 Task: Compose an email with the signature Charlotte Hill with the subject Follow-up on the order and the message Please let me know if you need any additional resources to complete the project on time. from softage.4@softage.net to softage.3@softage.net, select first word, change the font of the message to Georgia and change the font typography to underline Send the email. Finally, move the email from Sent Items to the label Customer service
Action: Mouse moved to (951, 80)
Screenshot: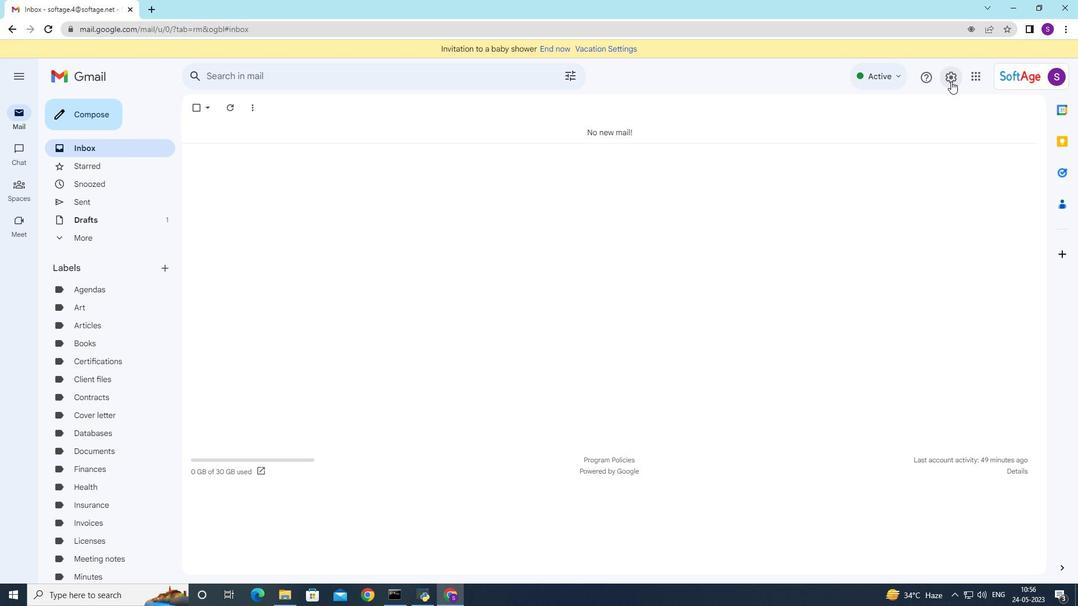 
Action: Mouse pressed left at (951, 80)
Screenshot: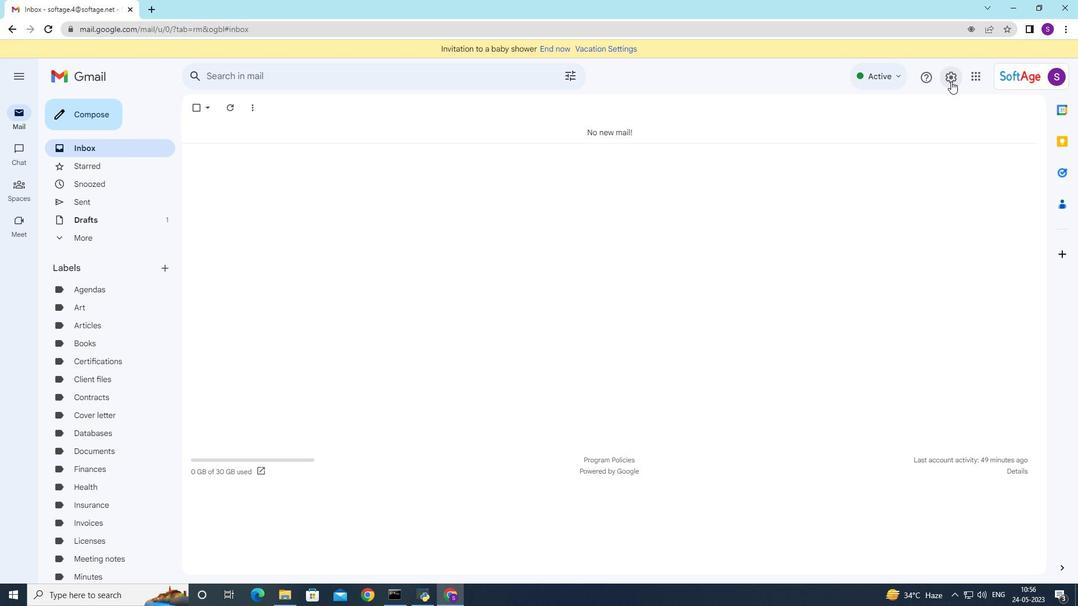
Action: Mouse moved to (949, 133)
Screenshot: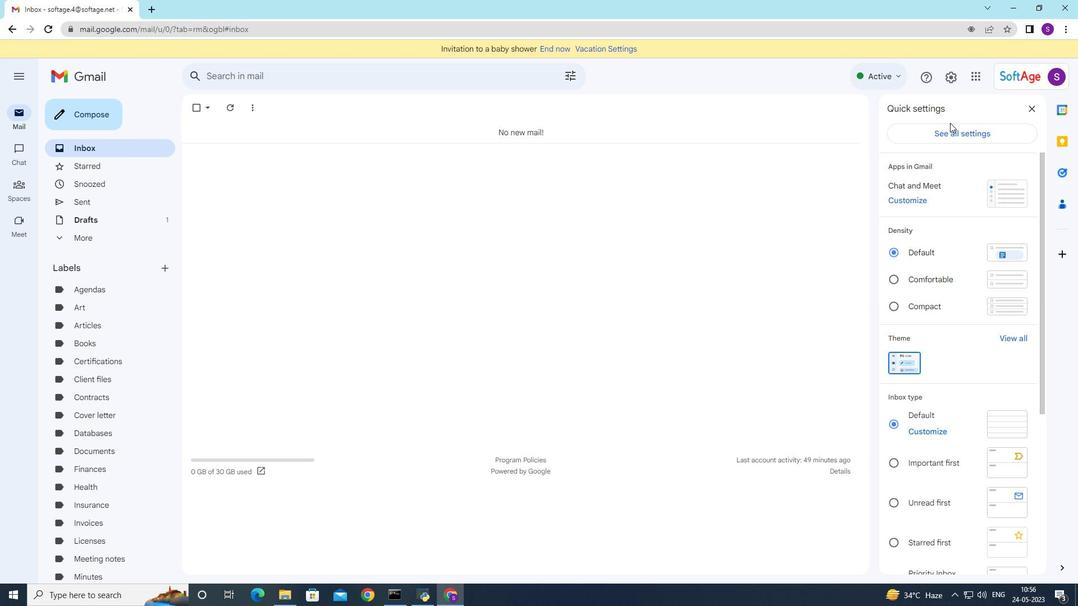 
Action: Mouse pressed left at (949, 133)
Screenshot: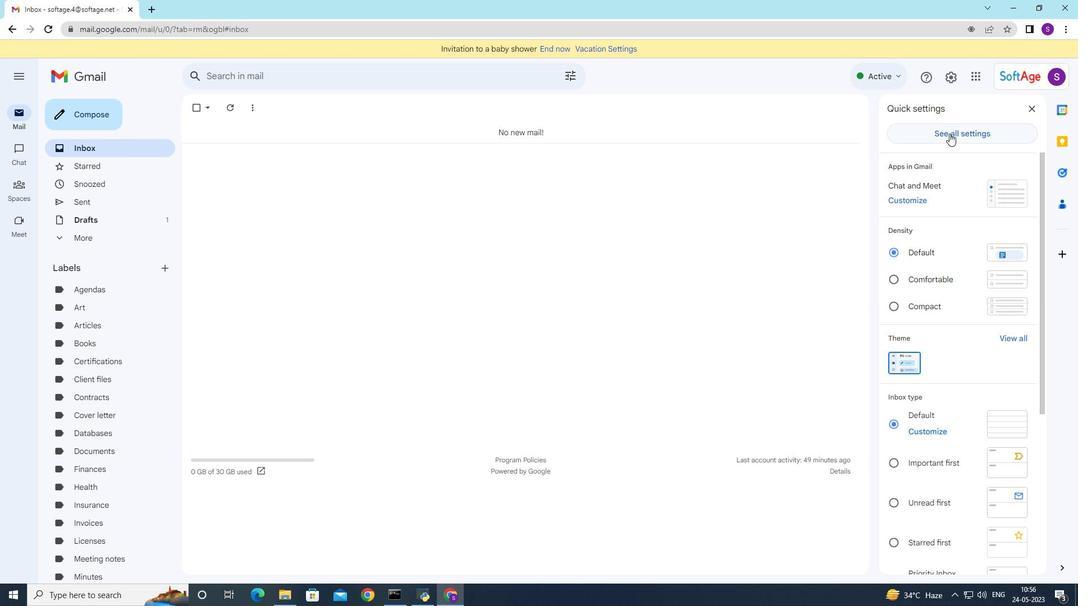 
Action: Mouse moved to (586, 277)
Screenshot: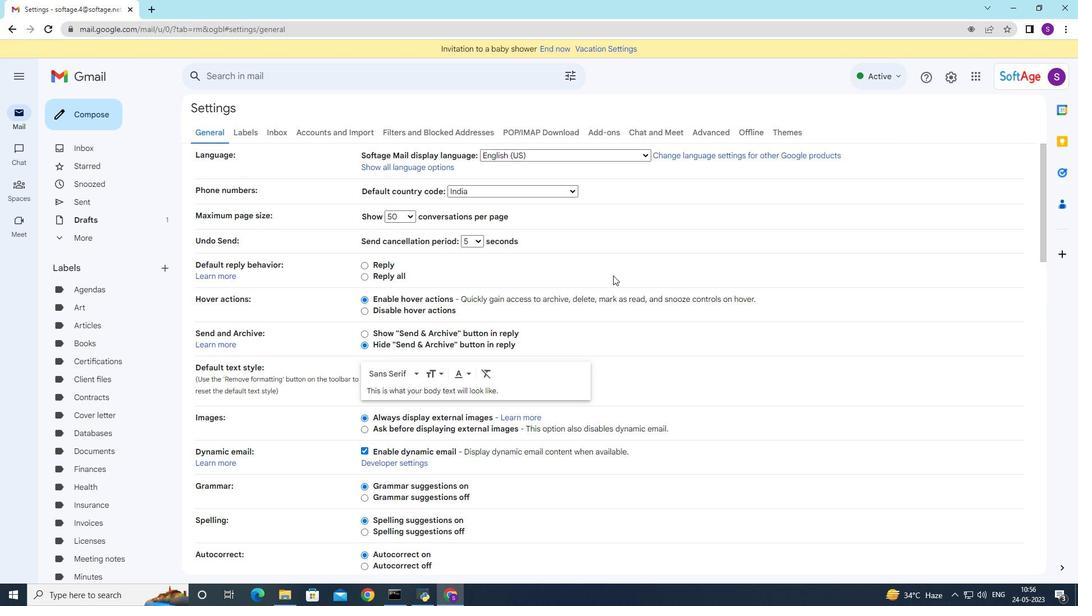 
Action: Mouse scrolled (586, 277) with delta (0, 0)
Screenshot: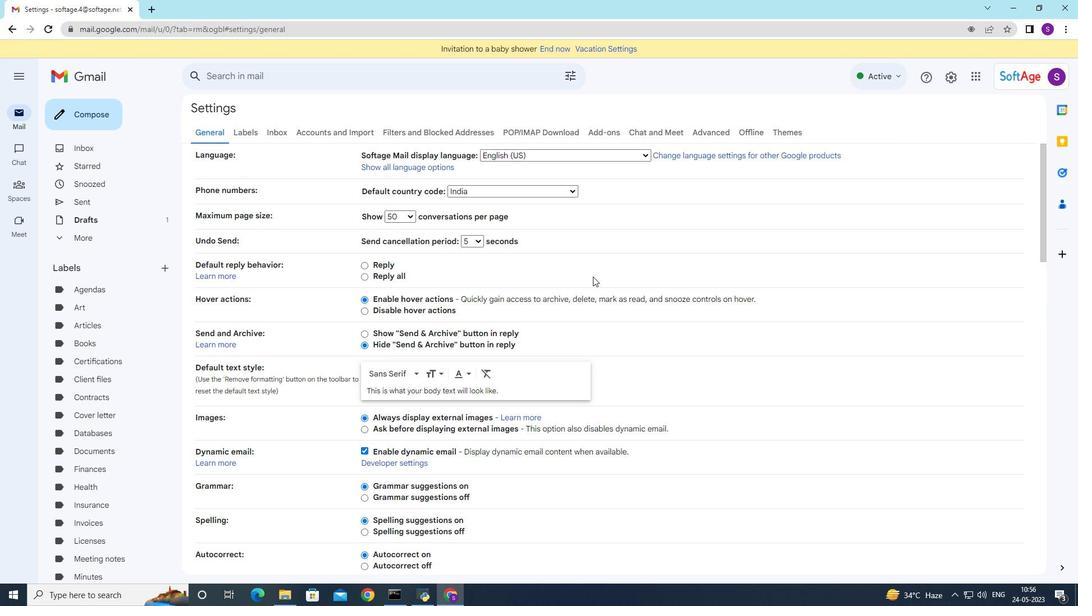 
Action: Mouse scrolled (586, 277) with delta (0, 0)
Screenshot: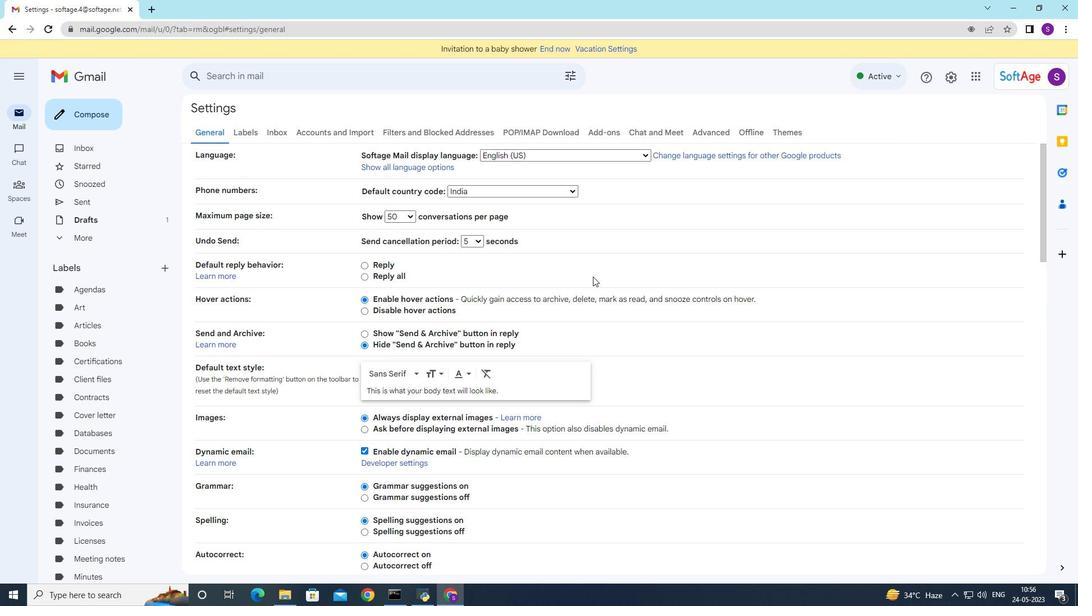 
Action: Mouse scrolled (586, 277) with delta (0, 0)
Screenshot: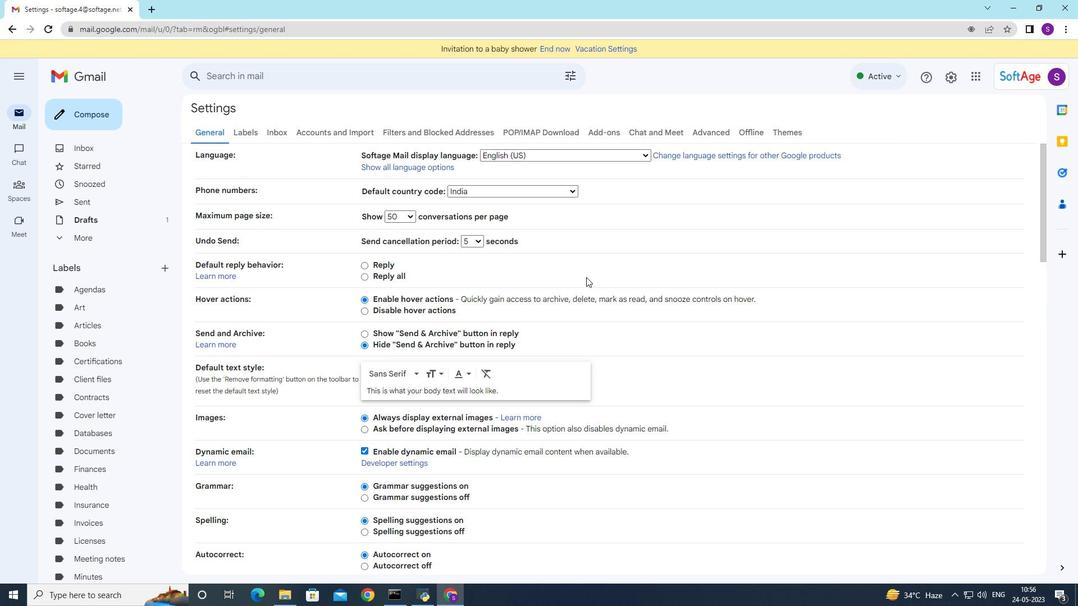 
Action: Mouse scrolled (586, 277) with delta (0, 0)
Screenshot: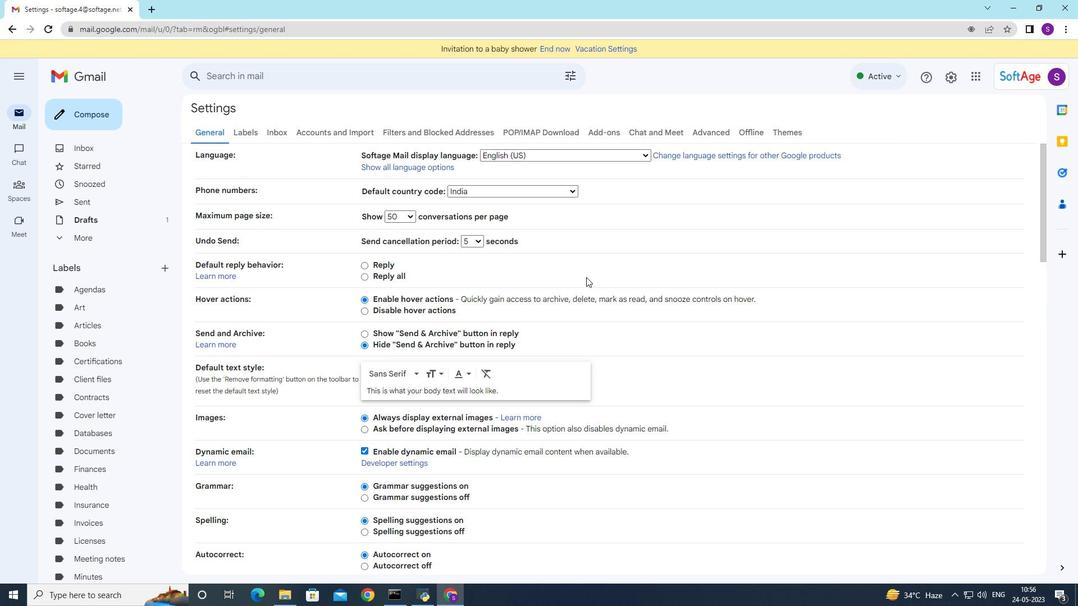
Action: Mouse scrolled (586, 277) with delta (0, 0)
Screenshot: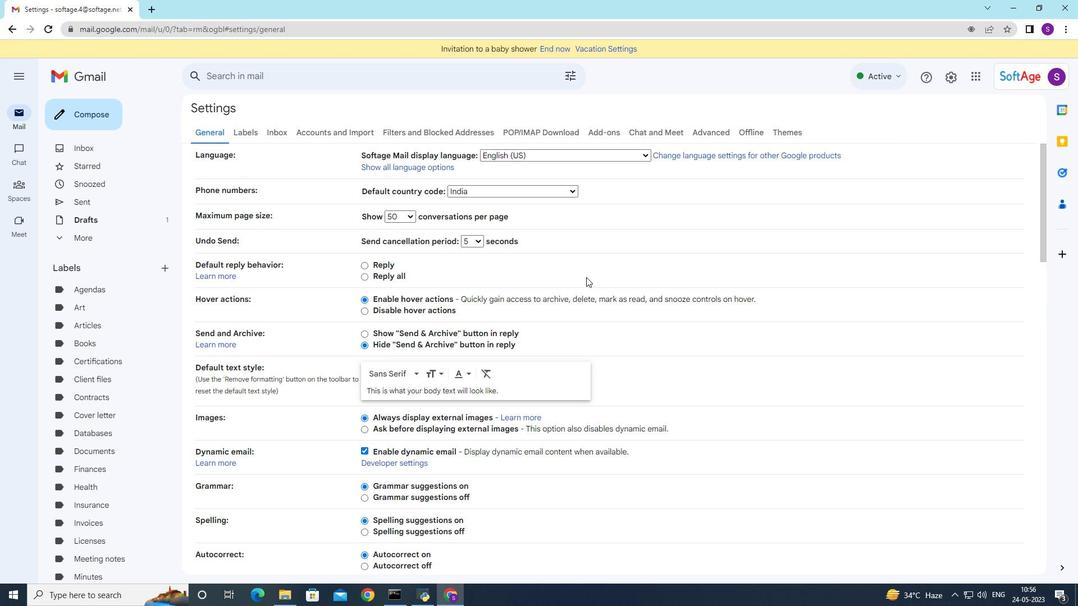 
Action: Mouse scrolled (586, 277) with delta (0, 0)
Screenshot: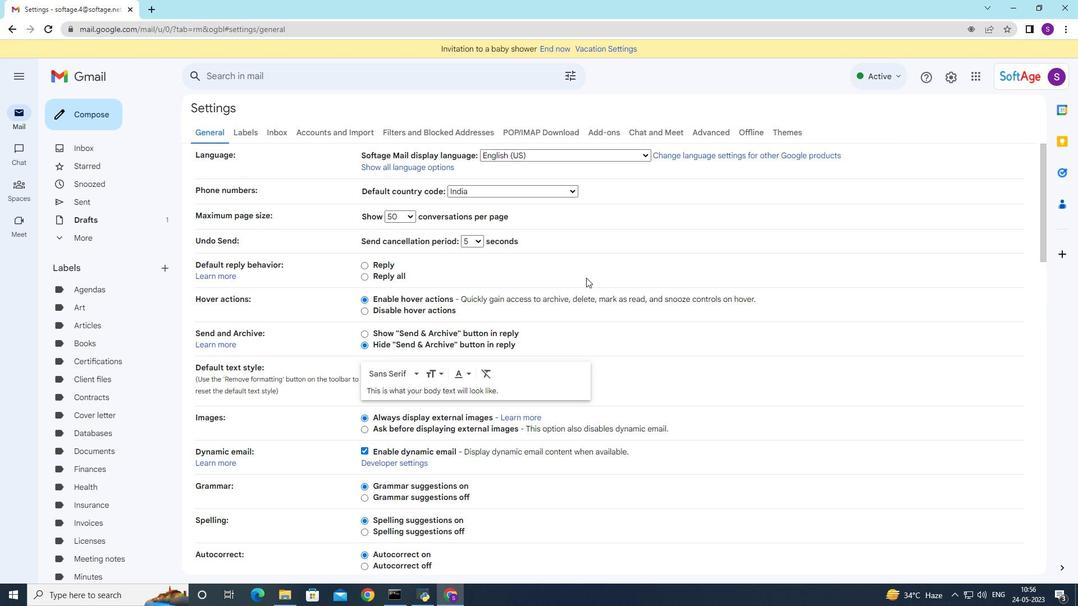 
Action: Mouse moved to (584, 282)
Screenshot: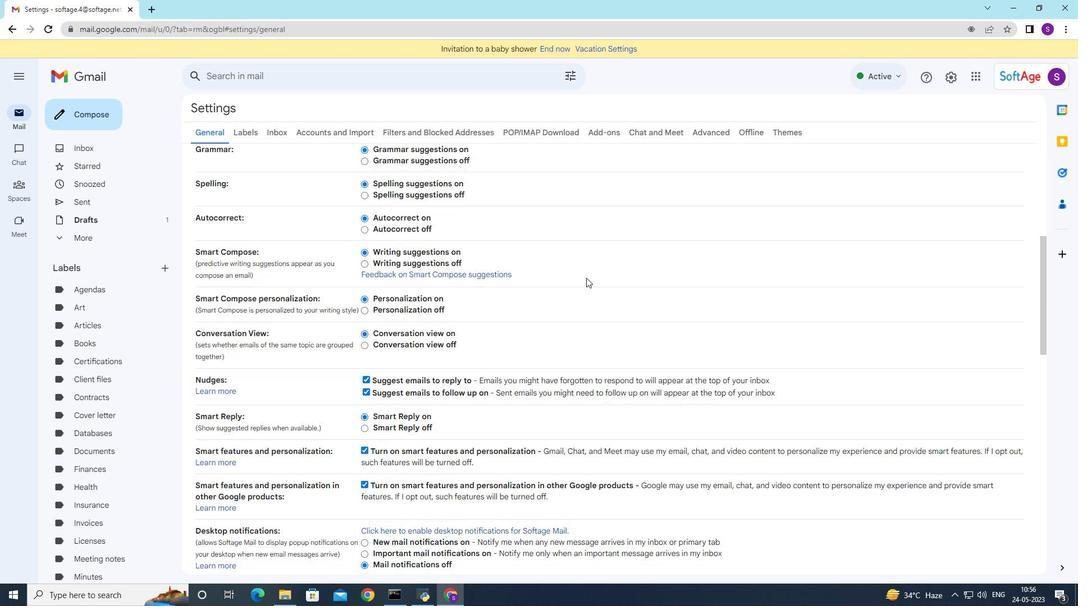 
Action: Mouse scrolled (584, 281) with delta (0, 0)
Screenshot: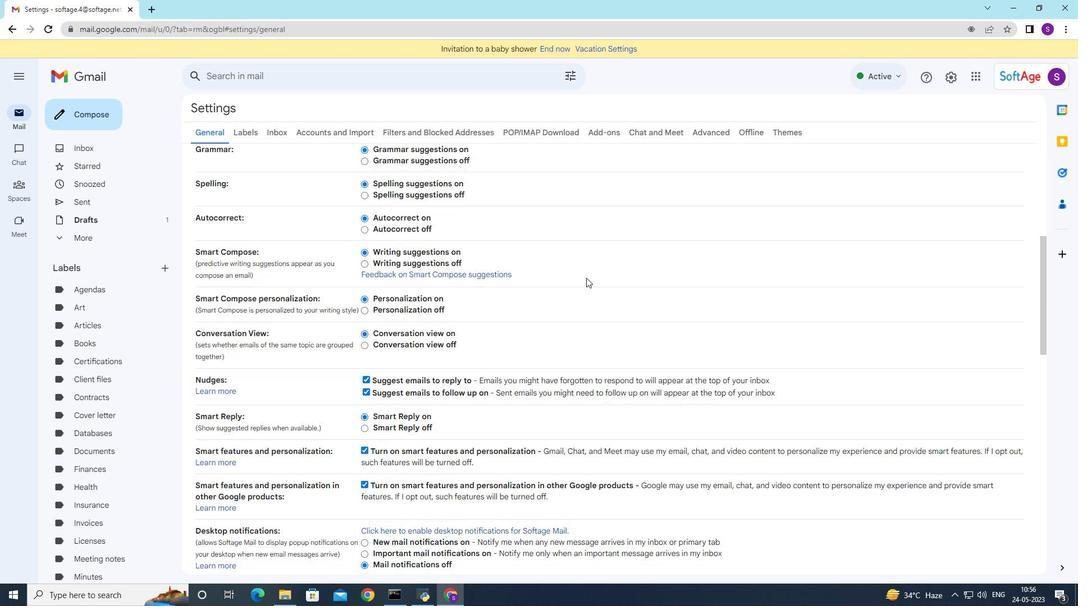 
Action: Mouse scrolled (584, 281) with delta (0, 0)
Screenshot: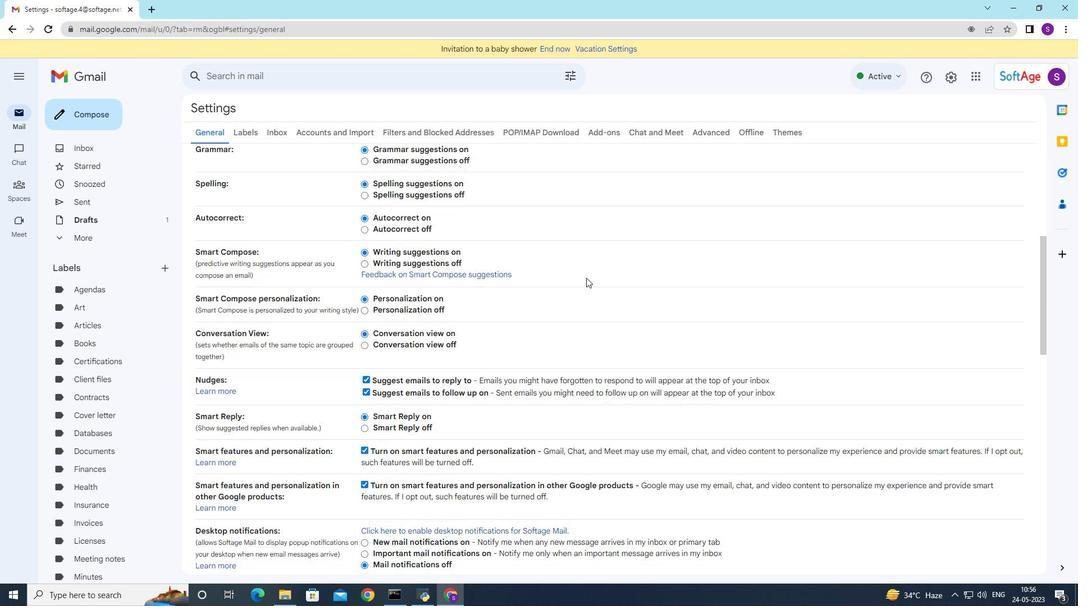 
Action: Mouse moved to (583, 282)
Screenshot: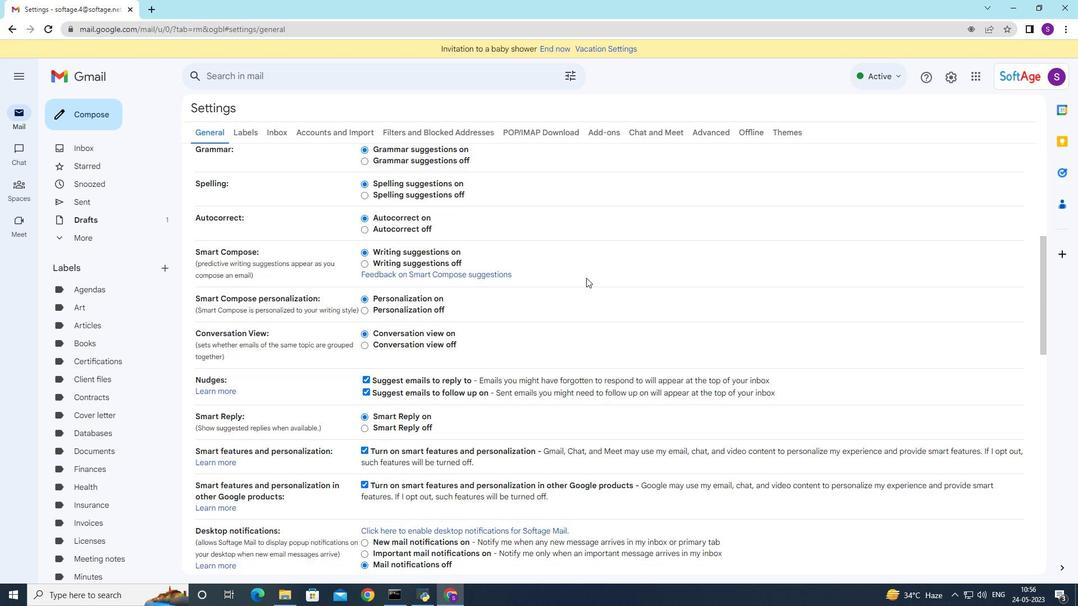 
Action: Mouse scrolled (583, 281) with delta (0, 0)
Screenshot: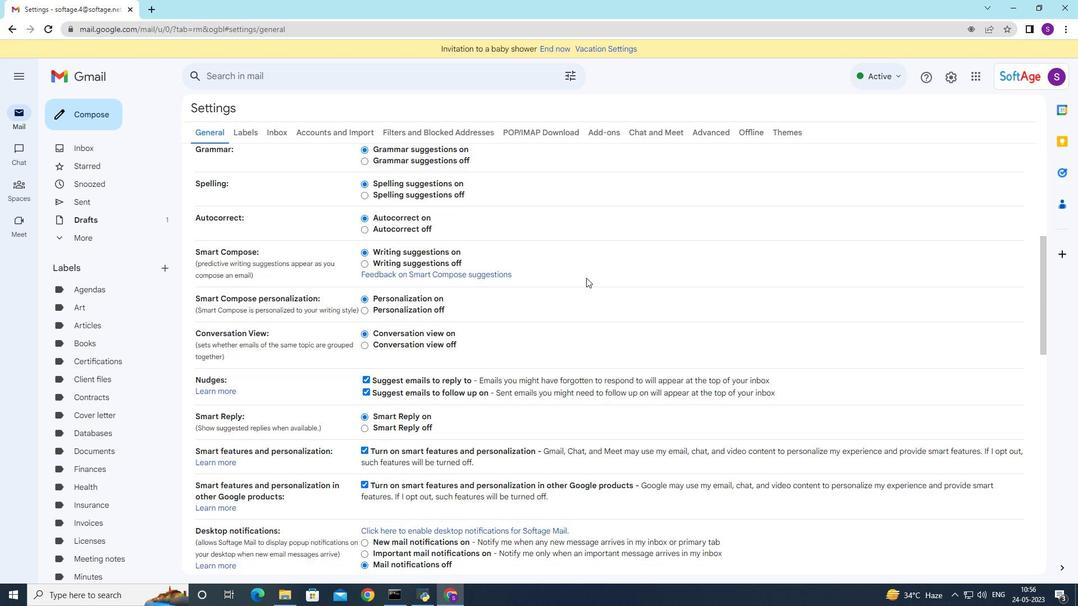 
Action: Mouse moved to (580, 282)
Screenshot: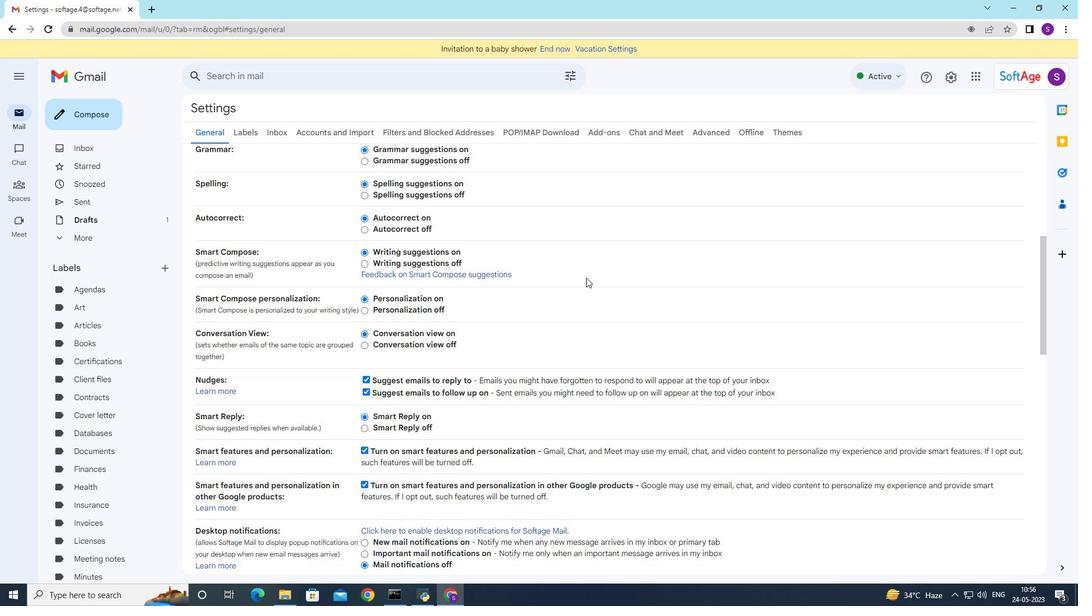 
Action: Mouse scrolled (580, 281) with delta (0, 0)
Screenshot: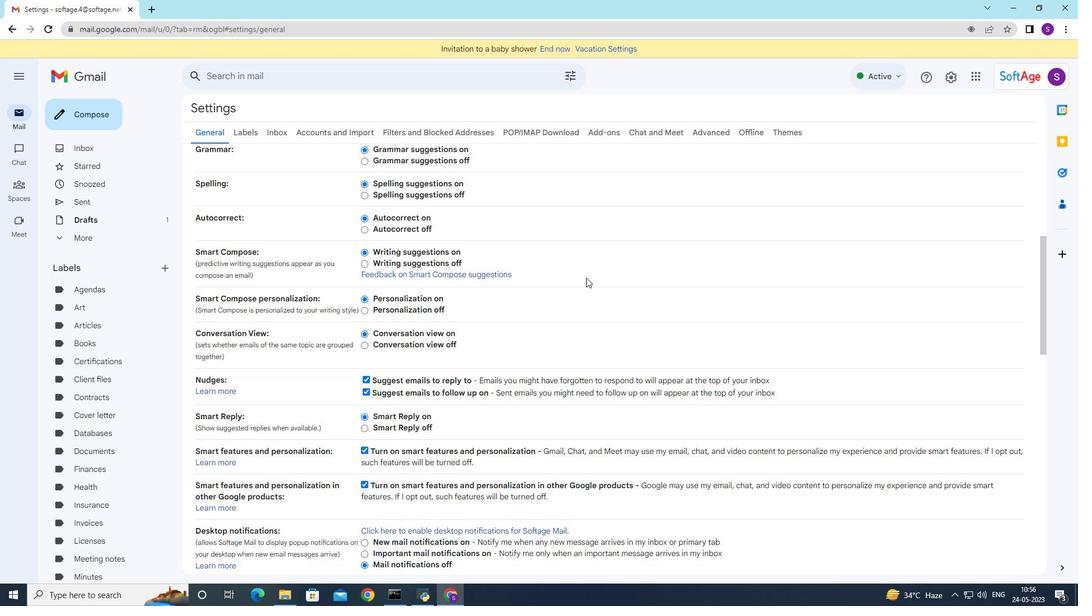 
Action: Mouse moved to (572, 283)
Screenshot: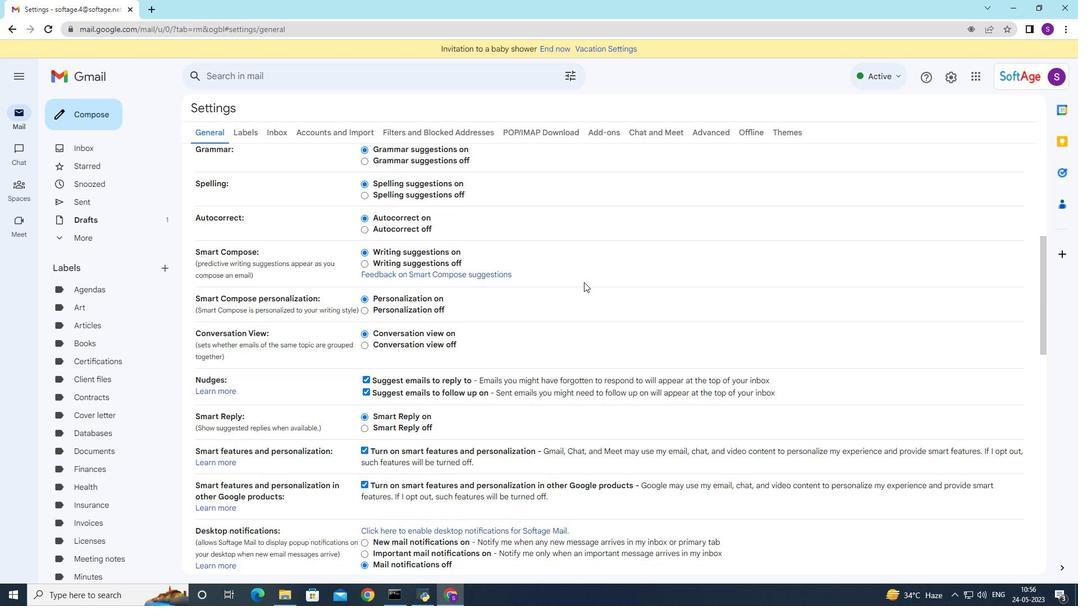 
Action: Mouse scrolled (576, 282) with delta (0, 0)
Screenshot: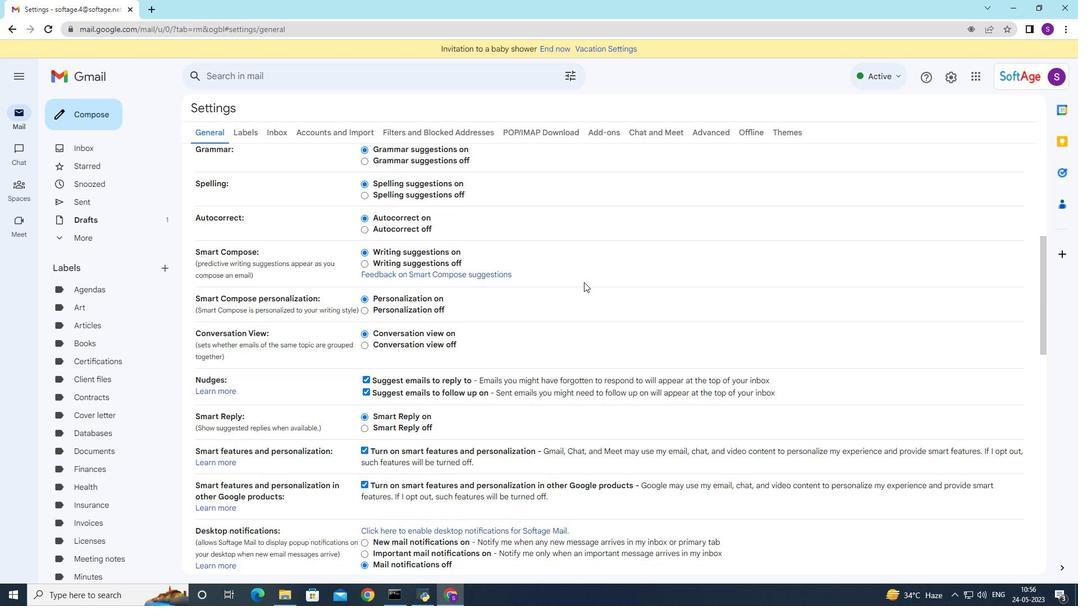 
Action: Mouse moved to (596, 277)
Screenshot: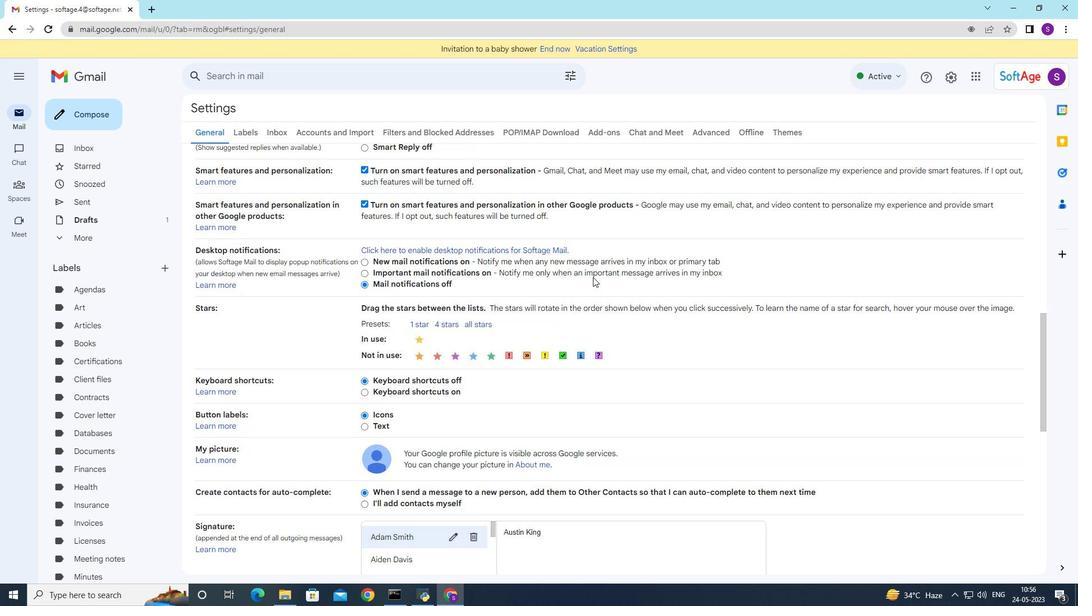 
Action: Mouse scrolled (596, 277) with delta (0, 0)
Screenshot: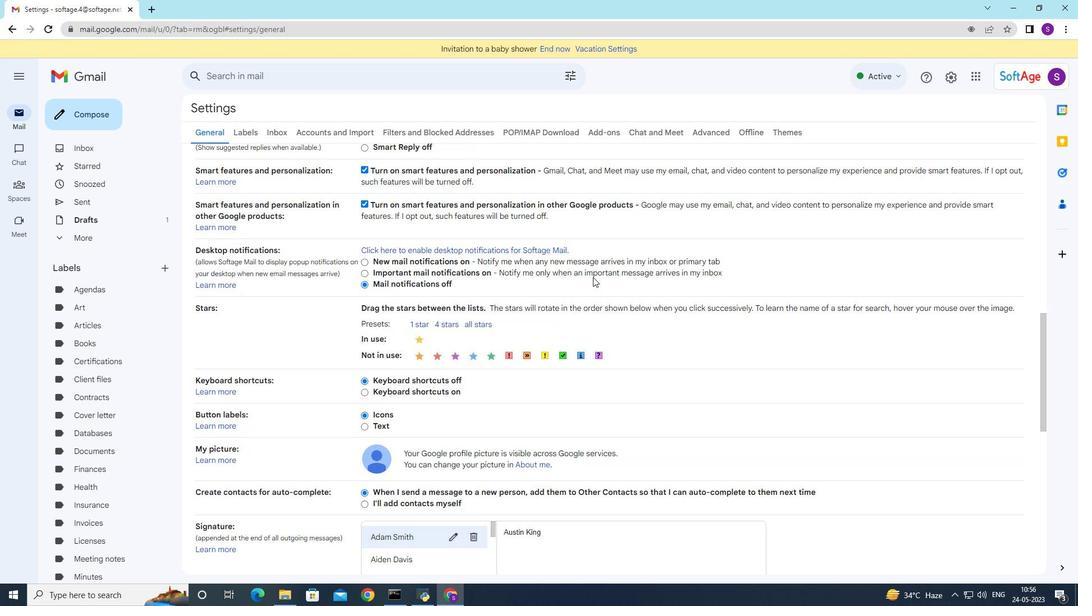 
Action: Mouse moved to (596, 279)
Screenshot: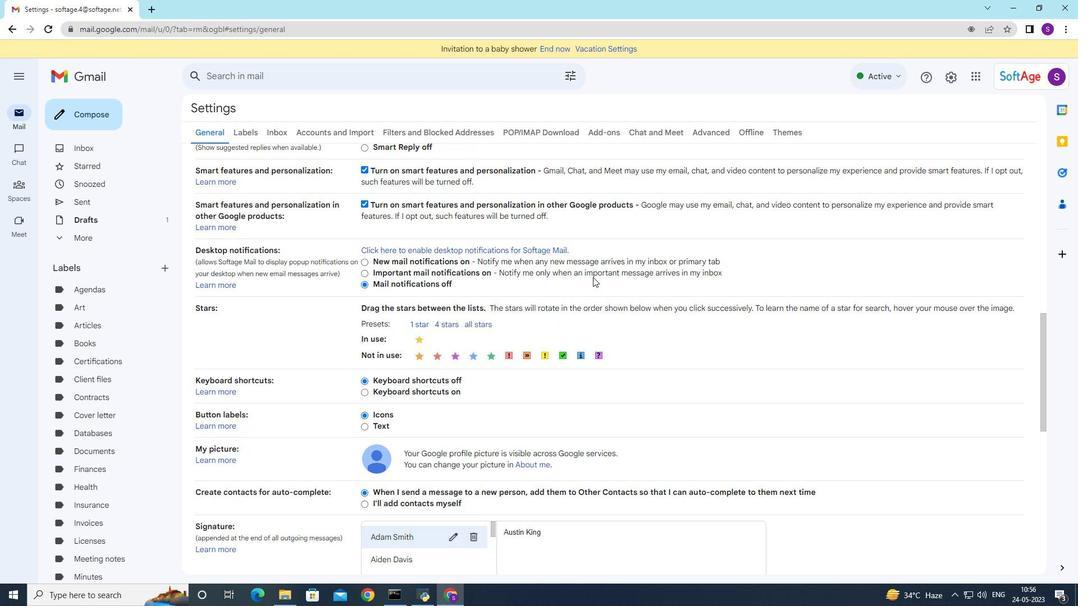 
Action: Mouse scrolled (596, 278) with delta (0, 0)
Screenshot: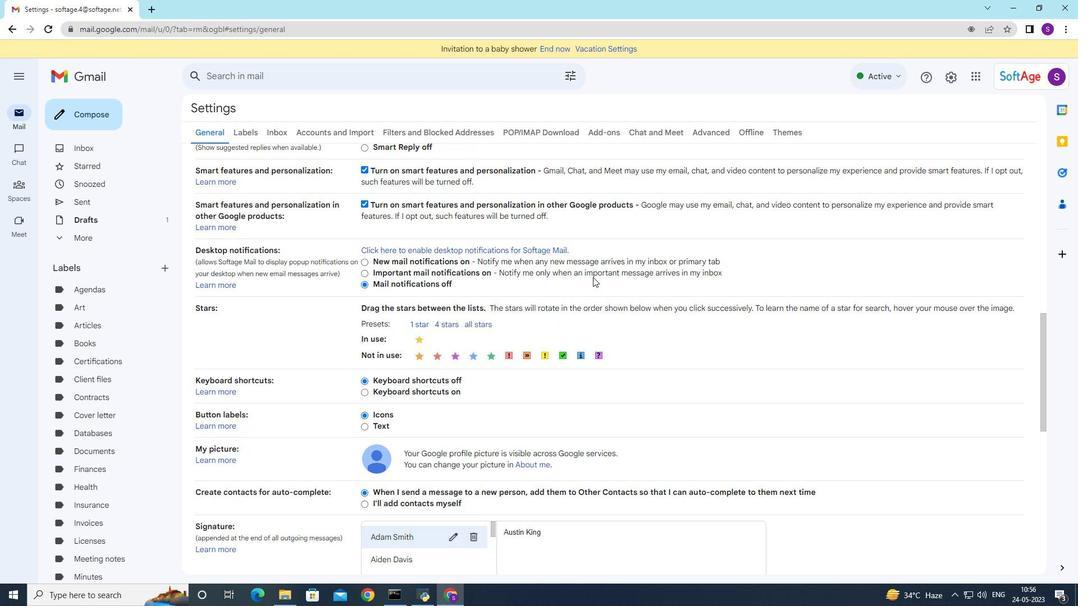 
Action: Mouse moved to (594, 281)
Screenshot: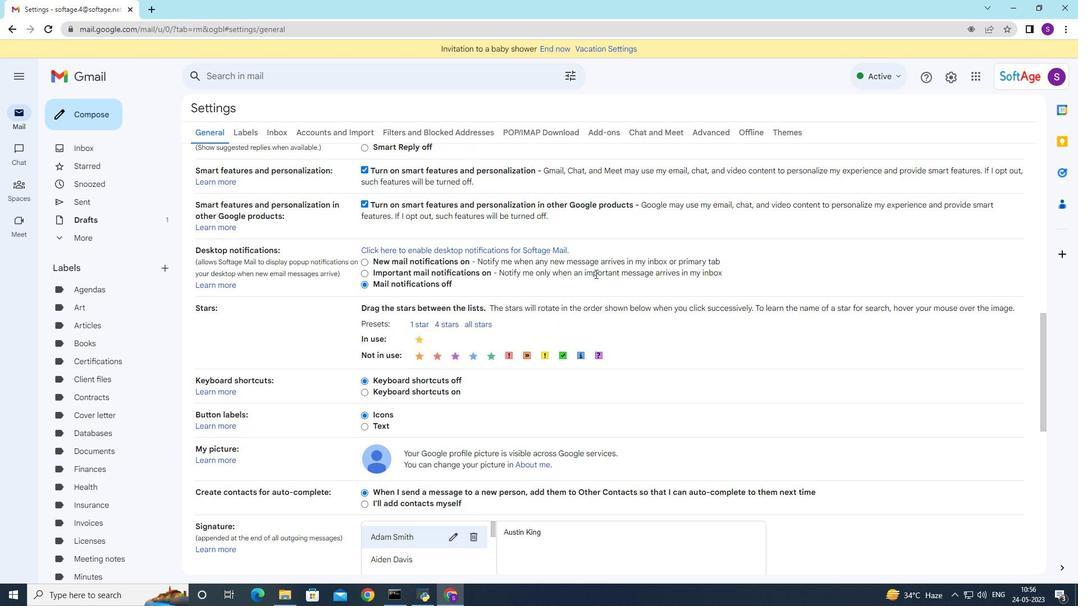 
Action: Mouse scrolled (594, 280) with delta (0, 0)
Screenshot: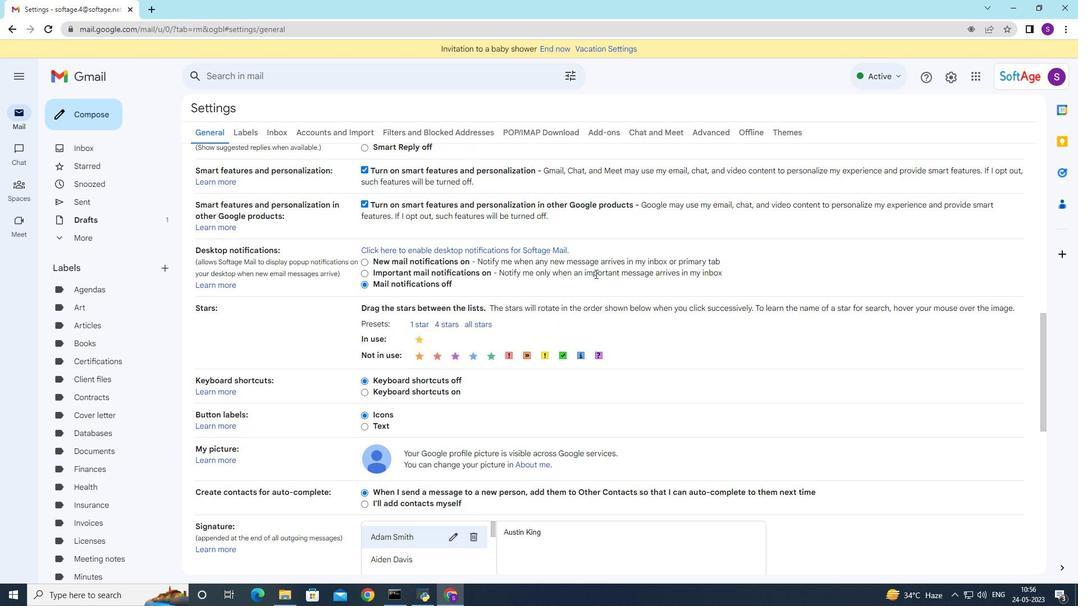 
Action: Mouse moved to (579, 284)
Screenshot: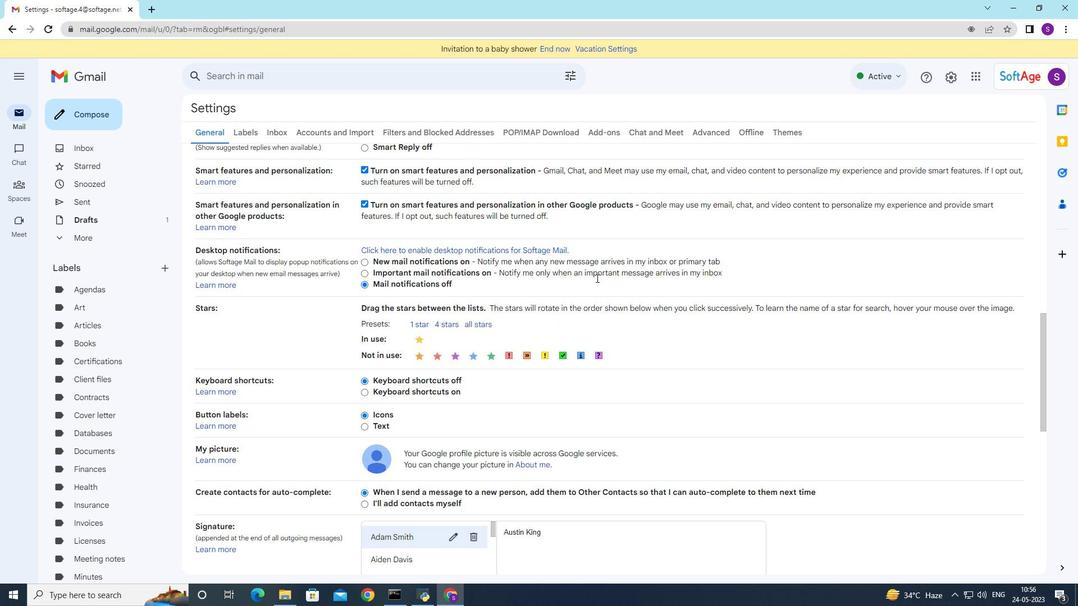 
Action: Mouse scrolled (587, 282) with delta (0, 0)
Screenshot: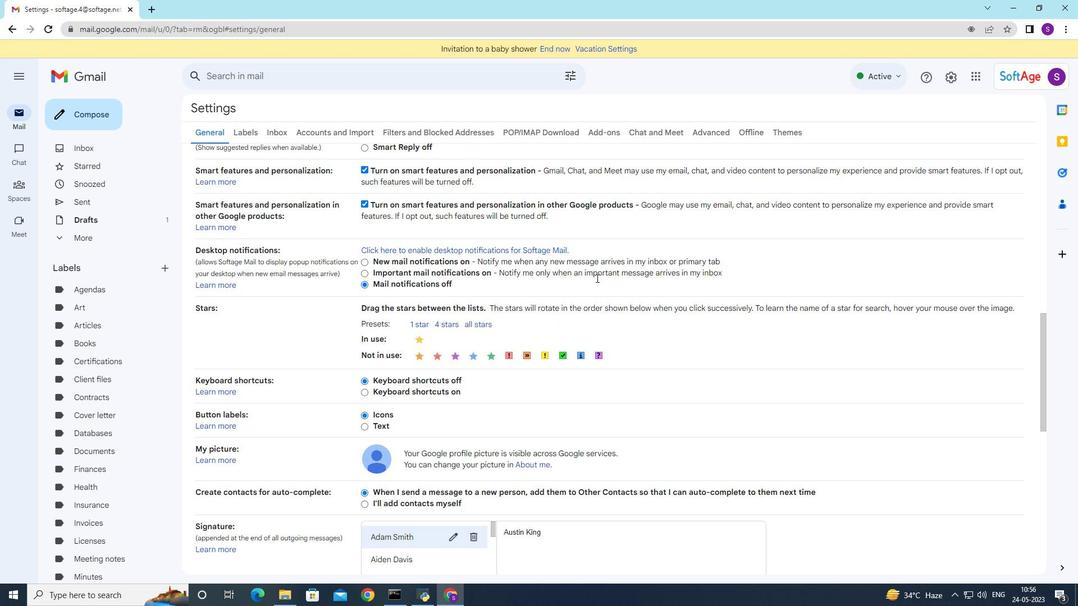 
Action: Mouse moved to (541, 306)
Screenshot: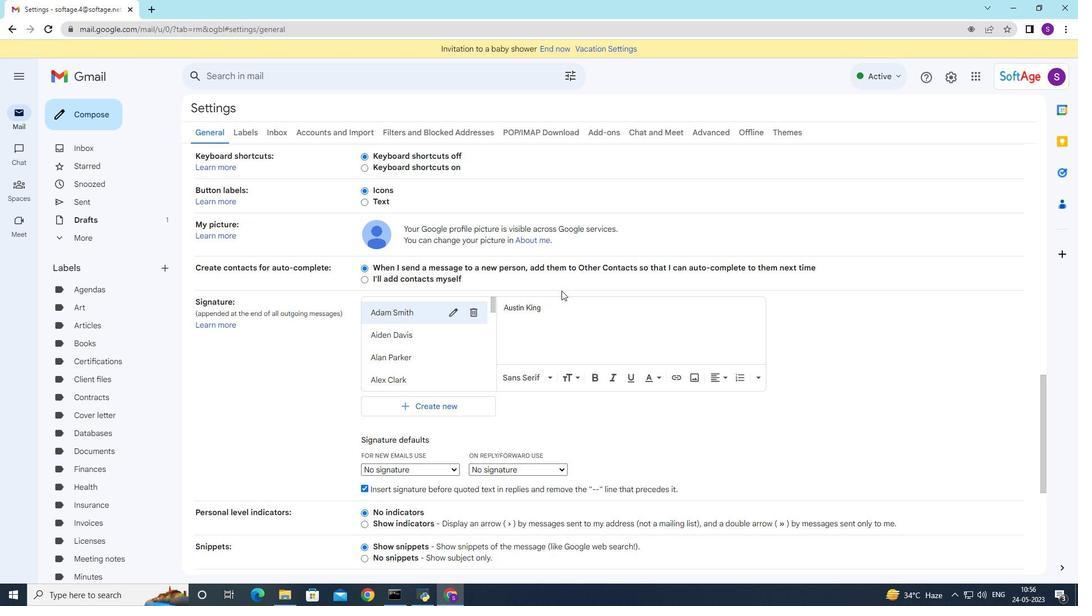 
Action: Mouse scrolled (541, 305) with delta (0, 0)
Screenshot: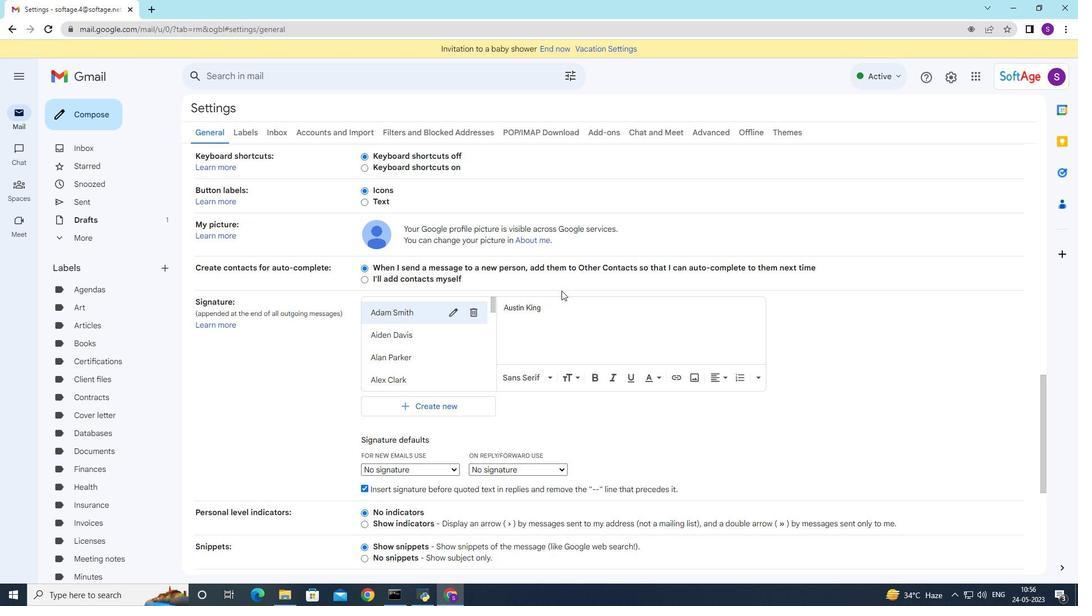 
Action: Mouse moved to (534, 308)
Screenshot: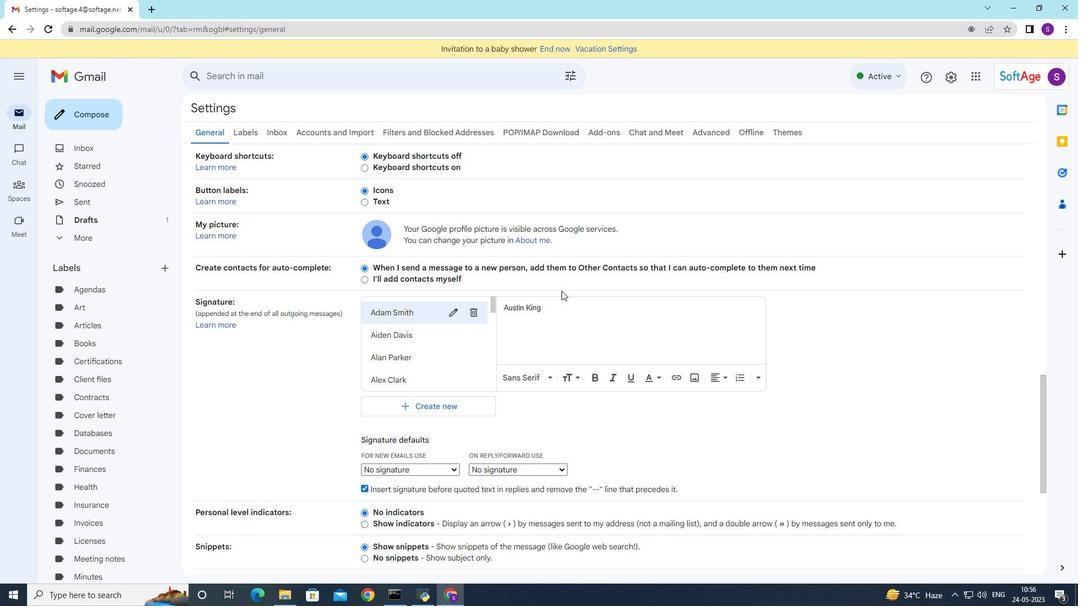 
Action: Mouse scrolled (534, 307) with delta (0, 0)
Screenshot: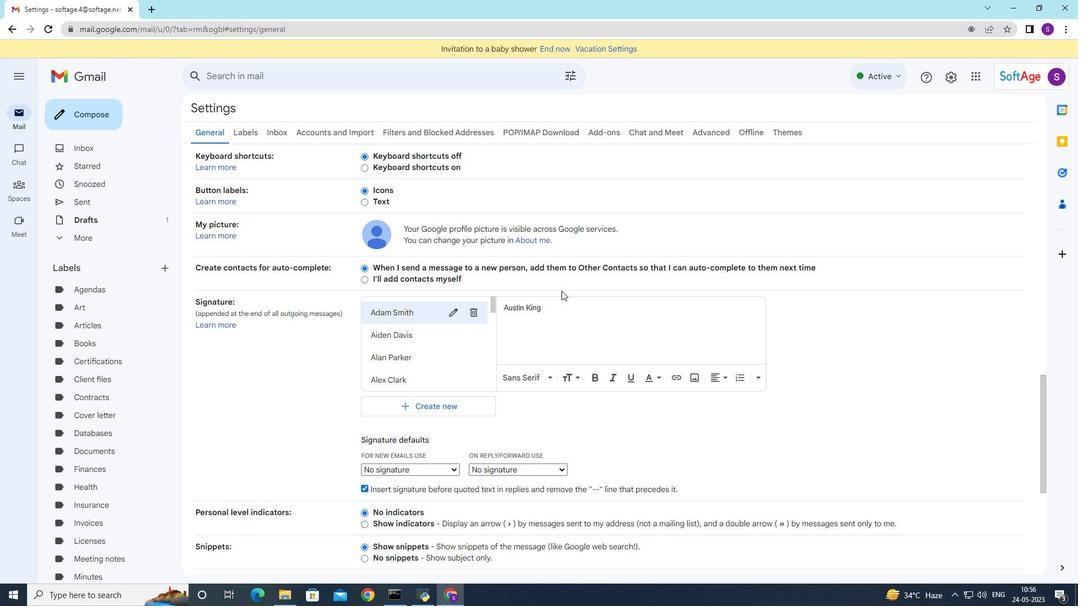 
Action: Mouse moved to (518, 310)
Screenshot: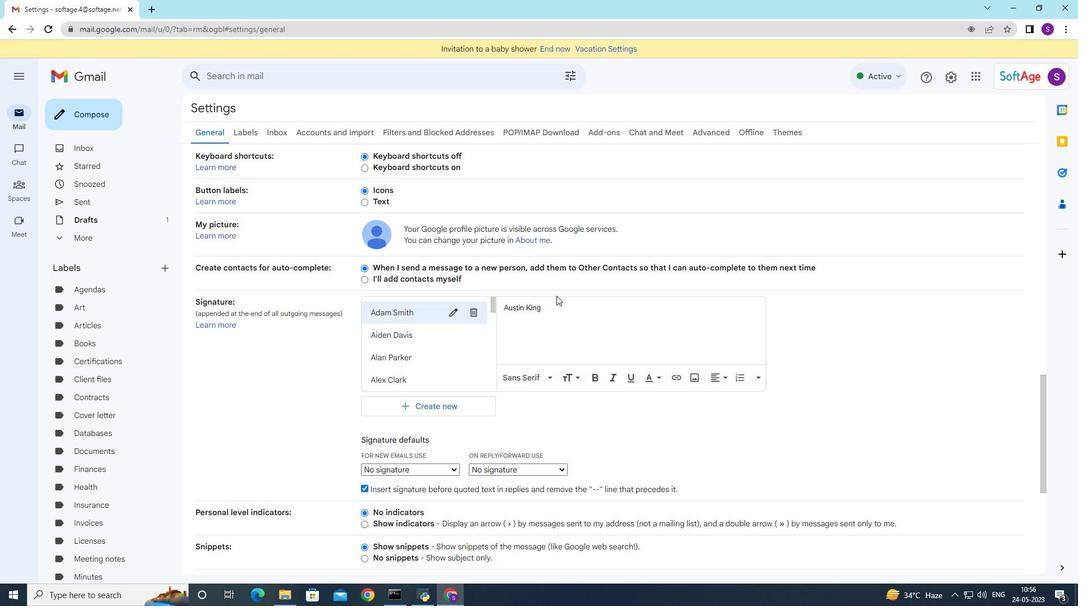 
Action: Mouse scrolled (518, 309) with delta (0, 0)
Screenshot: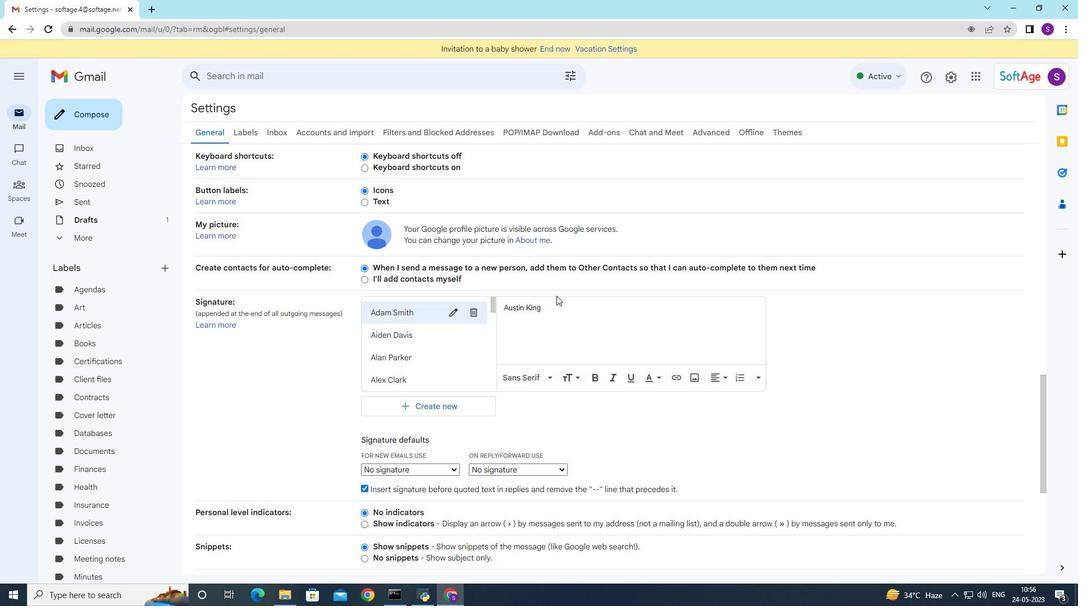 
Action: Mouse moved to (426, 236)
Screenshot: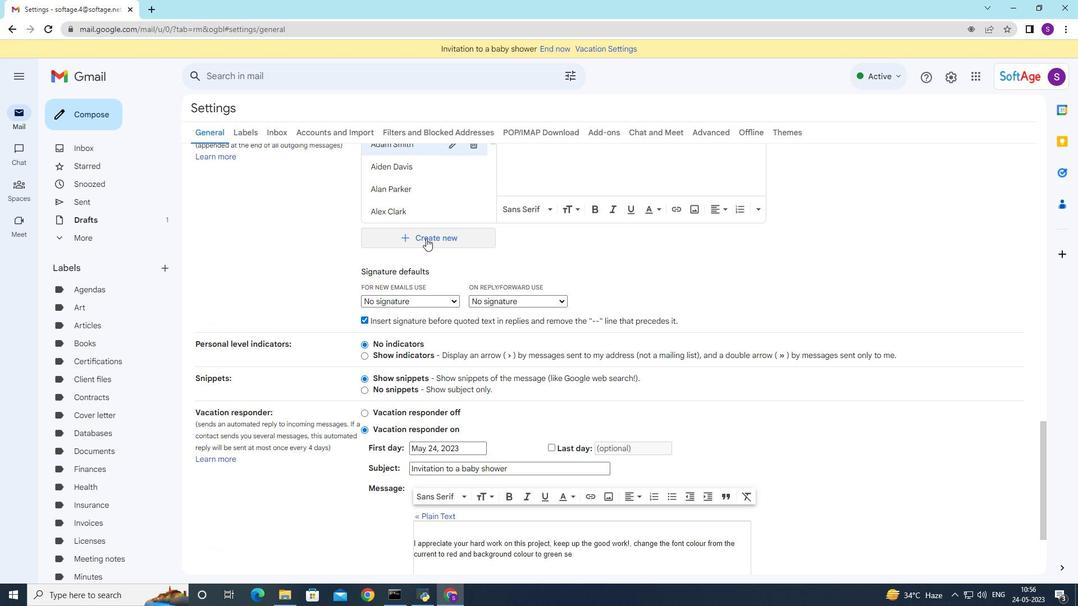 
Action: Mouse pressed left at (426, 236)
Screenshot: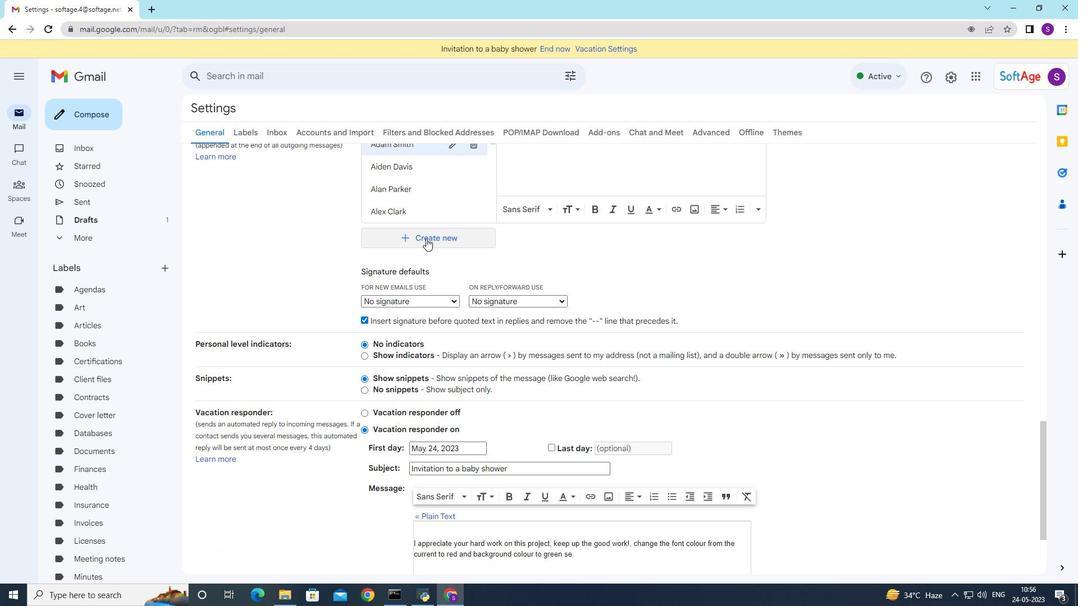 
Action: Mouse moved to (466, 307)
Screenshot: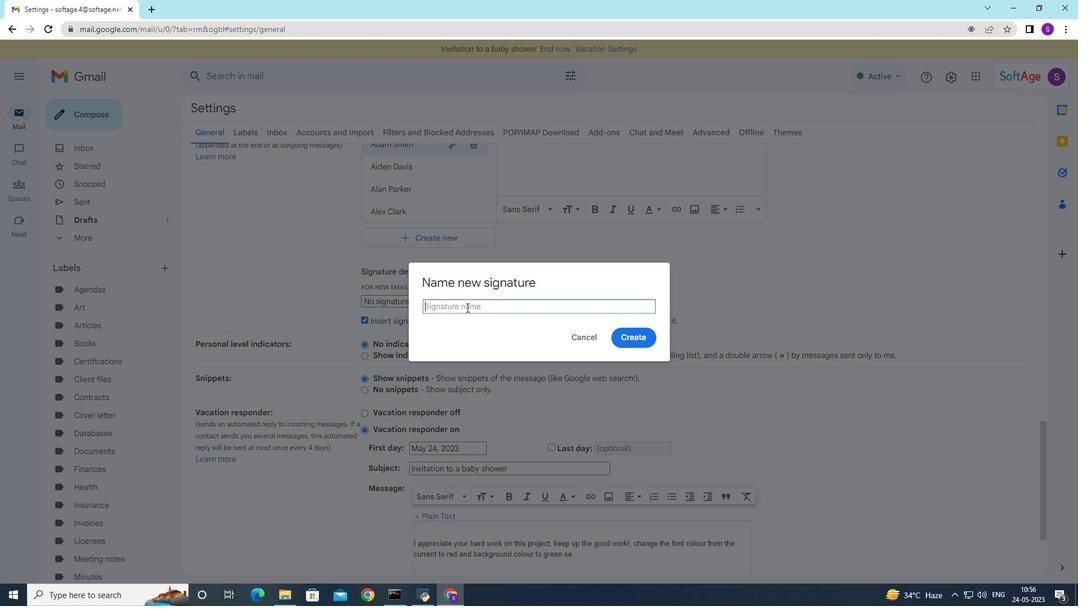 
Action: Key pressed <Key.shift>Charlotte<Key.space><Key.shift>Hill
Screenshot: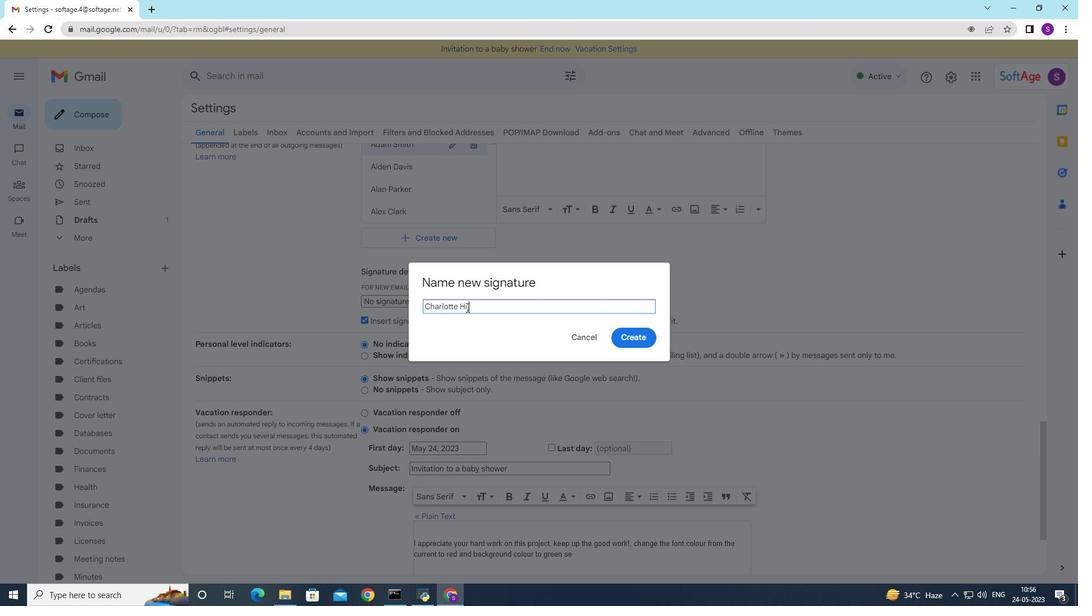 
Action: Mouse moved to (641, 341)
Screenshot: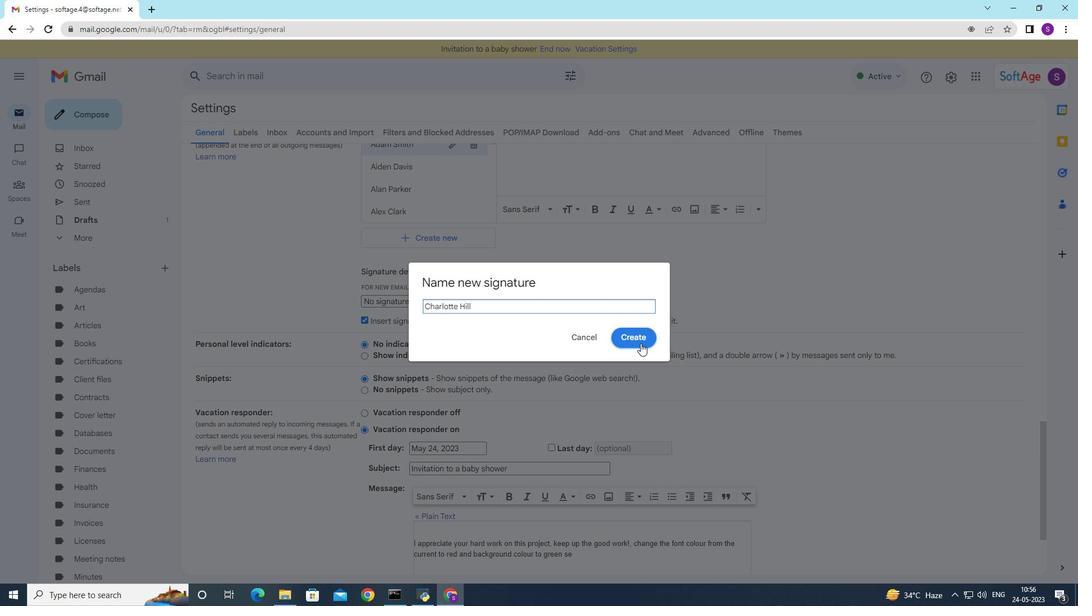 
Action: Mouse pressed left at (641, 341)
Screenshot: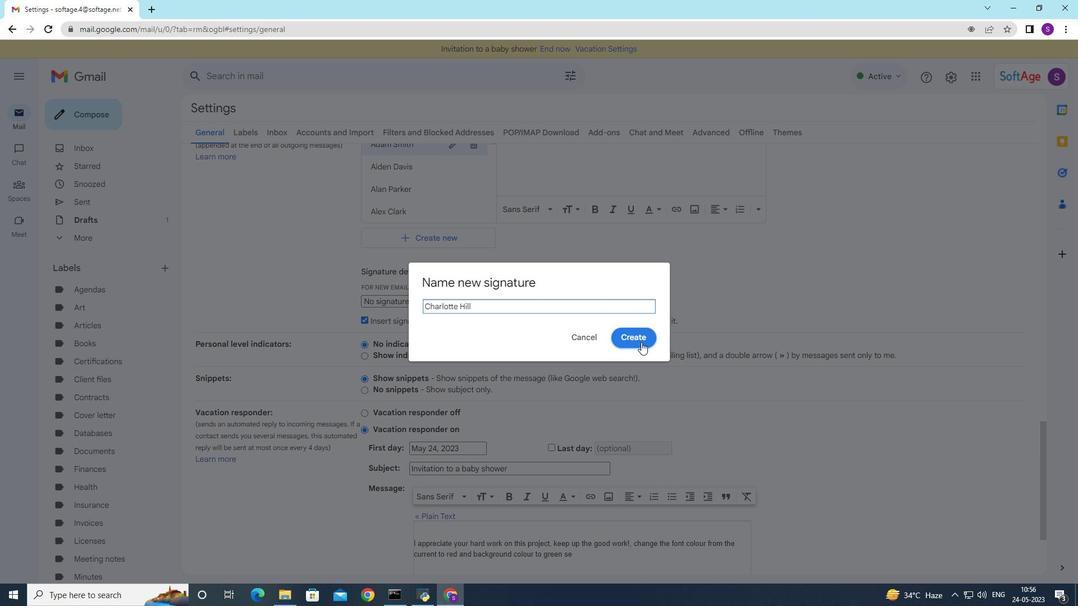
Action: Mouse moved to (630, 343)
Screenshot: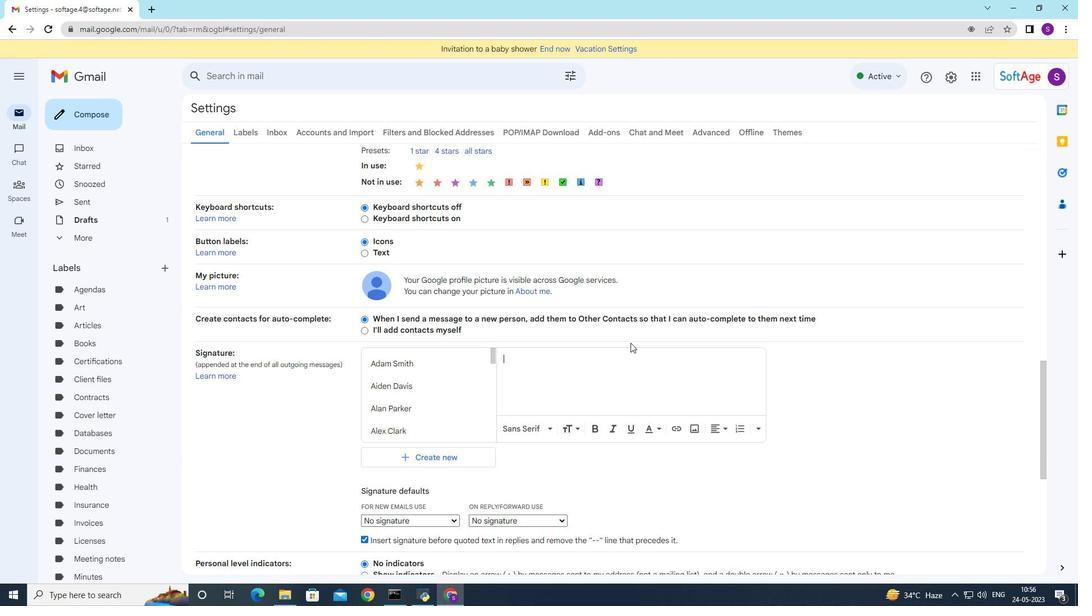 
Action: Key pressed <Key.shift>Charlotte<Key.space><Key.shift>Hill
Screenshot: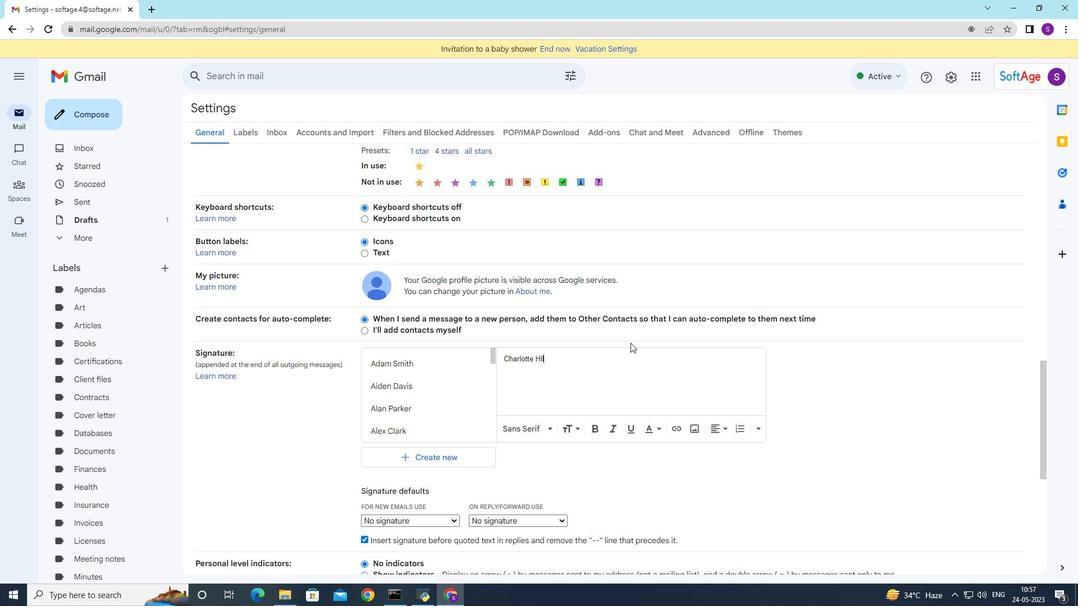 
Action: Mouse moved to (631, 345)
Screenshot: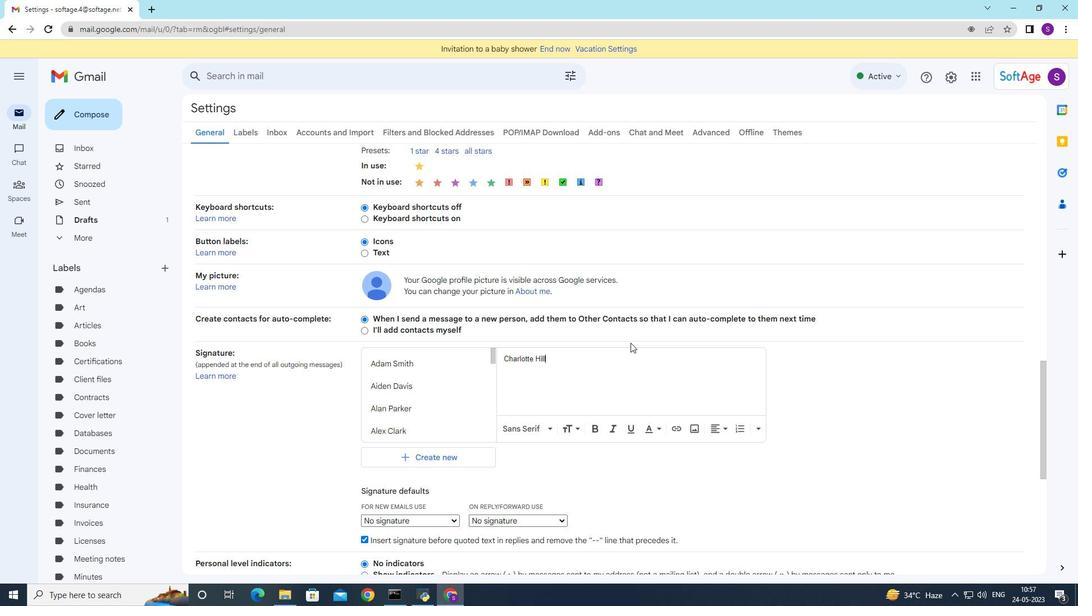 
Action: Mouse scrolled (631, 344) with delta (0, 0)
Screenshot: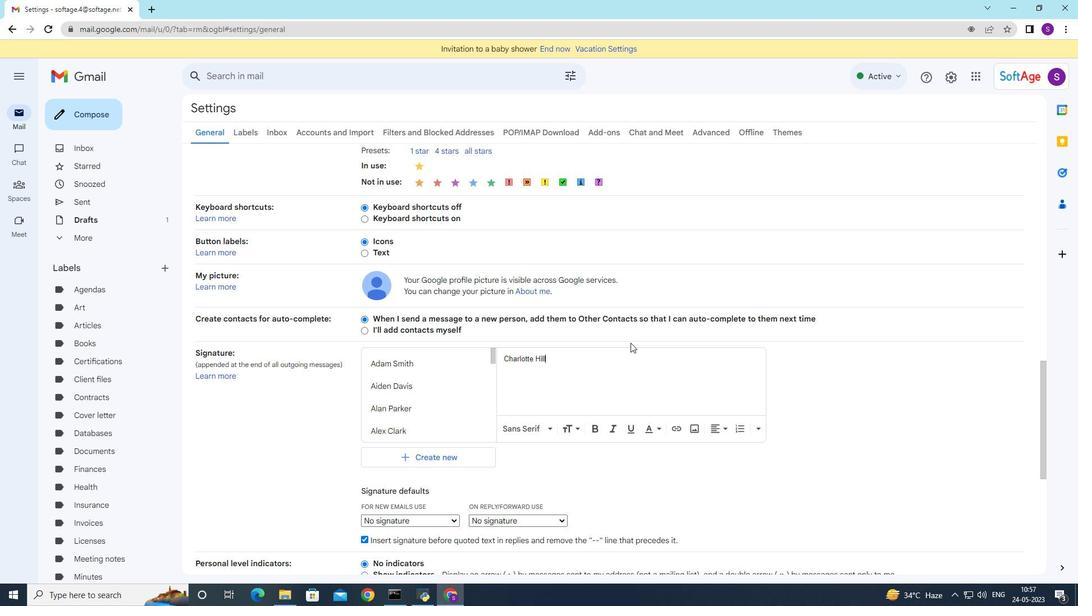 
Action: Mouse moved to (631, 346)
Screenshot: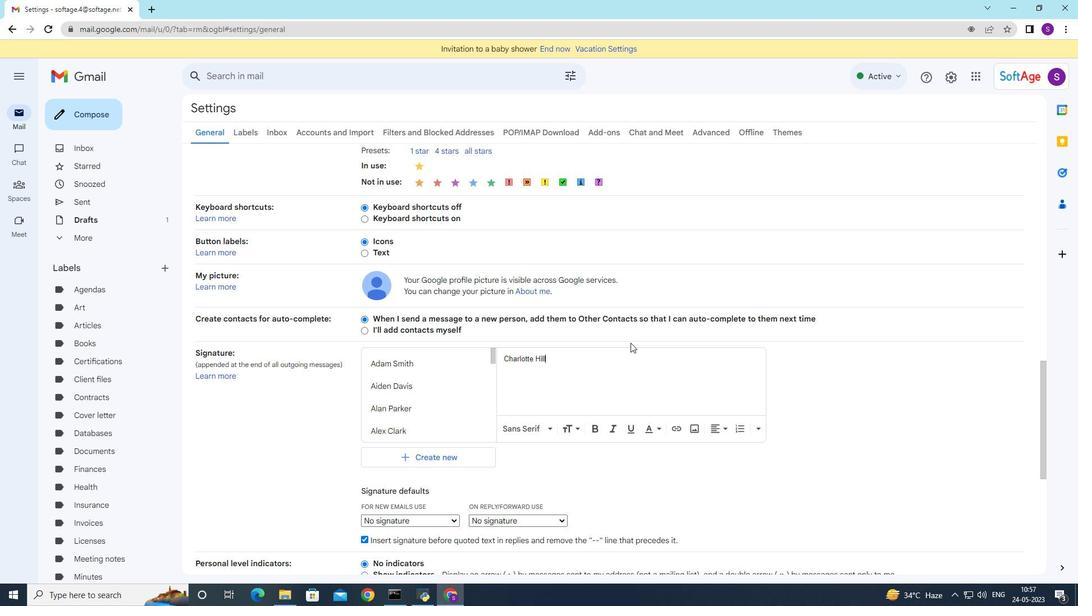 
Action: Mouse scrolled (631, 345) with delta (0, 0)
Screenshot: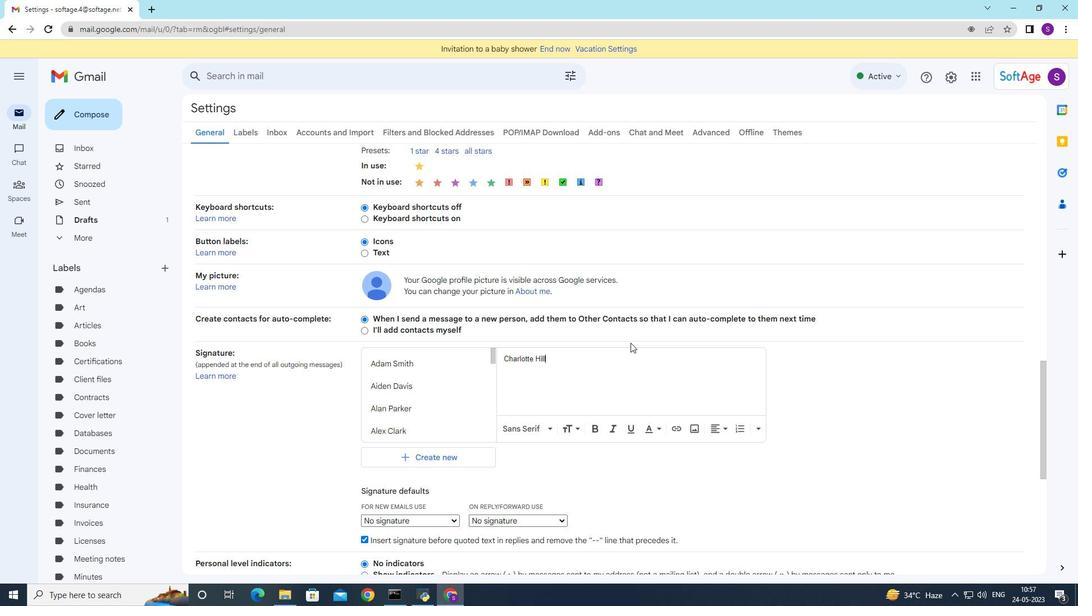 
Action: Mouse moved to (631, 347)
Screenshot: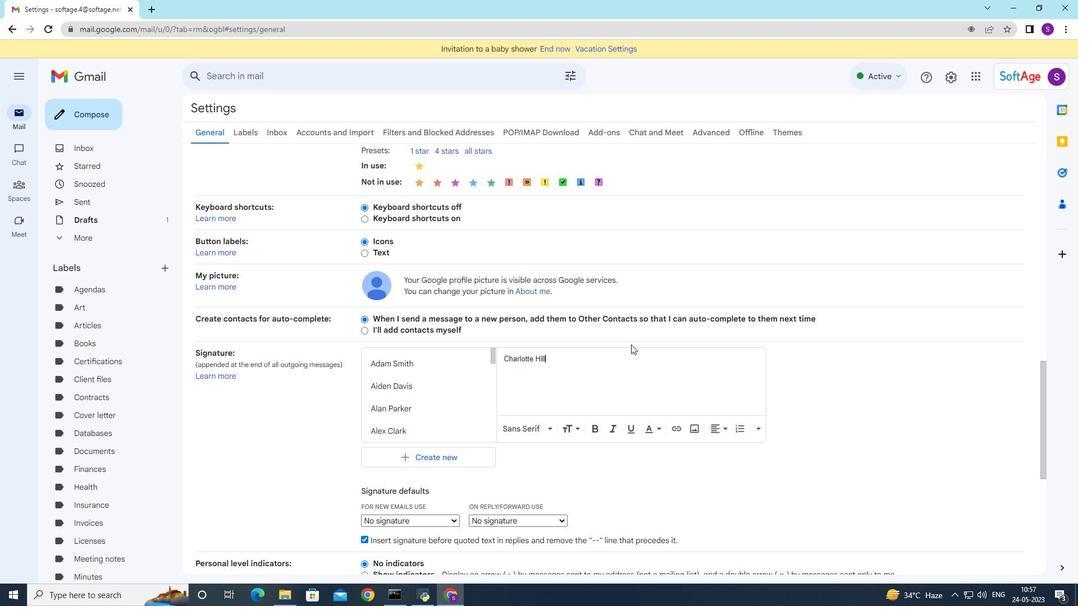 
Action: Mouse scrolled (631, 346) with delta (0, 0)
Screenshot: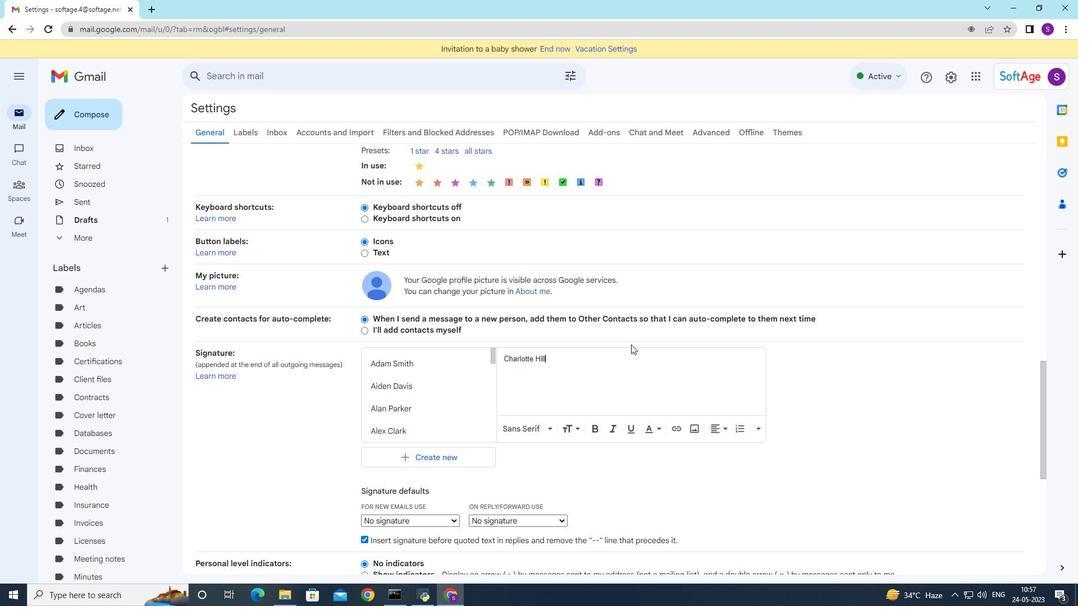 
Action: Mouse moved to (630, 347)
Screenshot: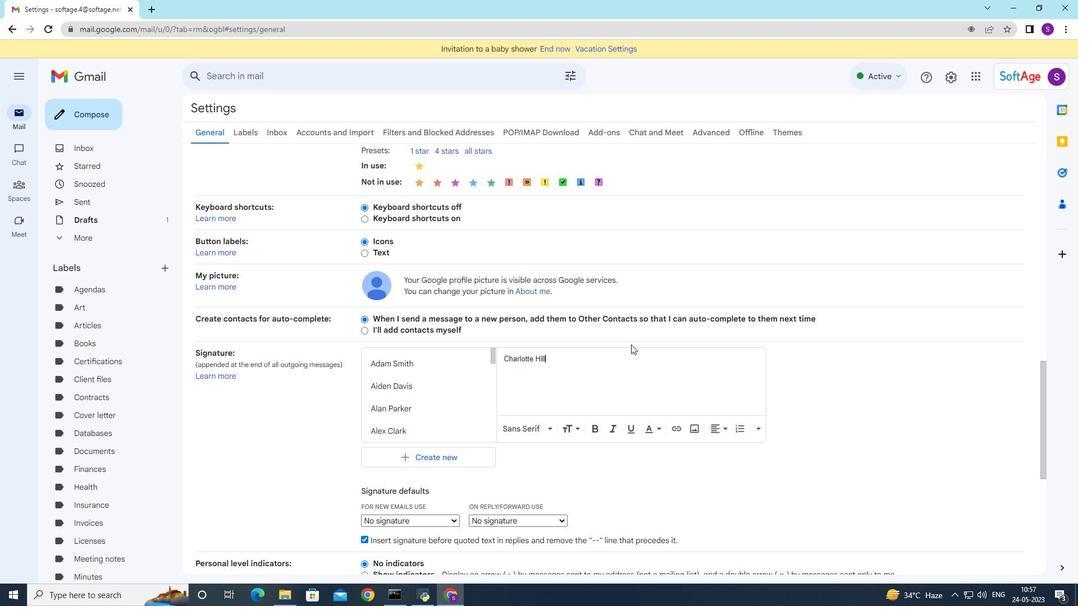 
Action: Mouse scrolled (630, 347) with delta (0, 0)
Screenshot: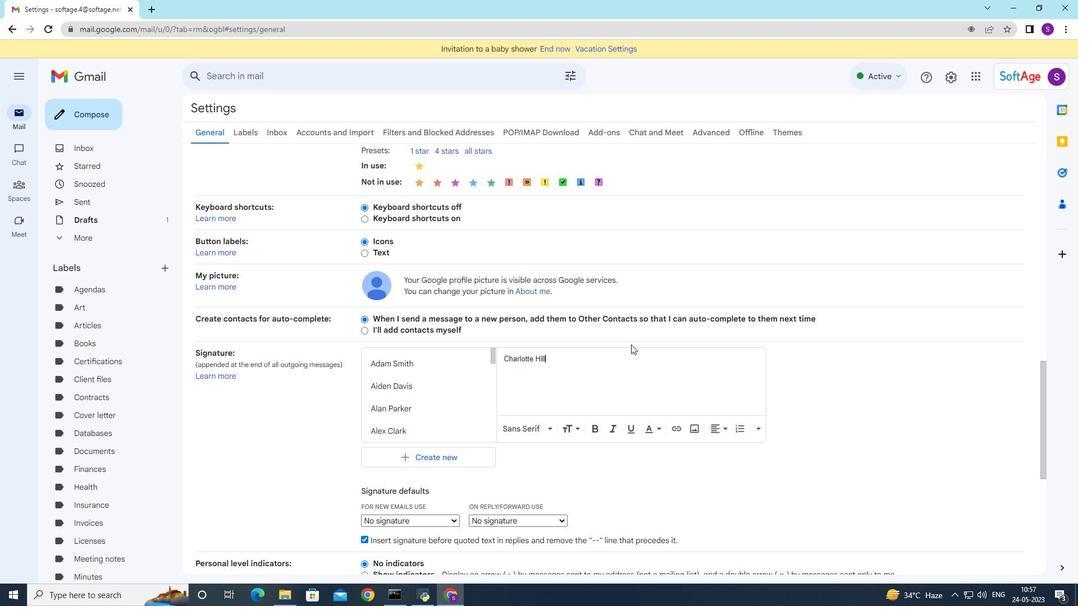 
Action: Mouse moved to (628, 348)
Screenshot: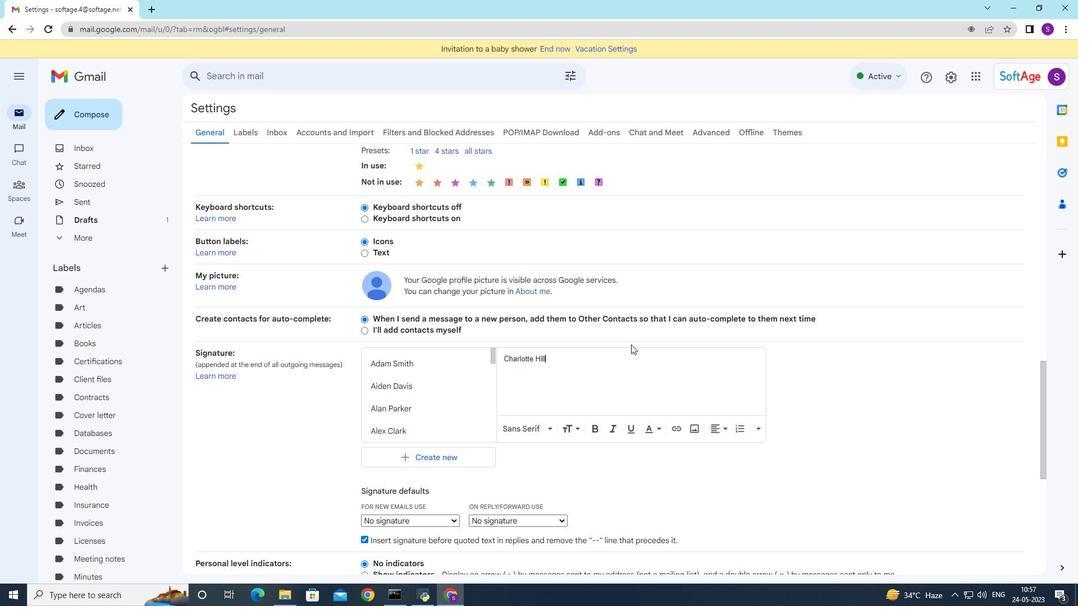 
Action: Mouse scrolled (628, 347) with delta (0, 0)
Screenshot: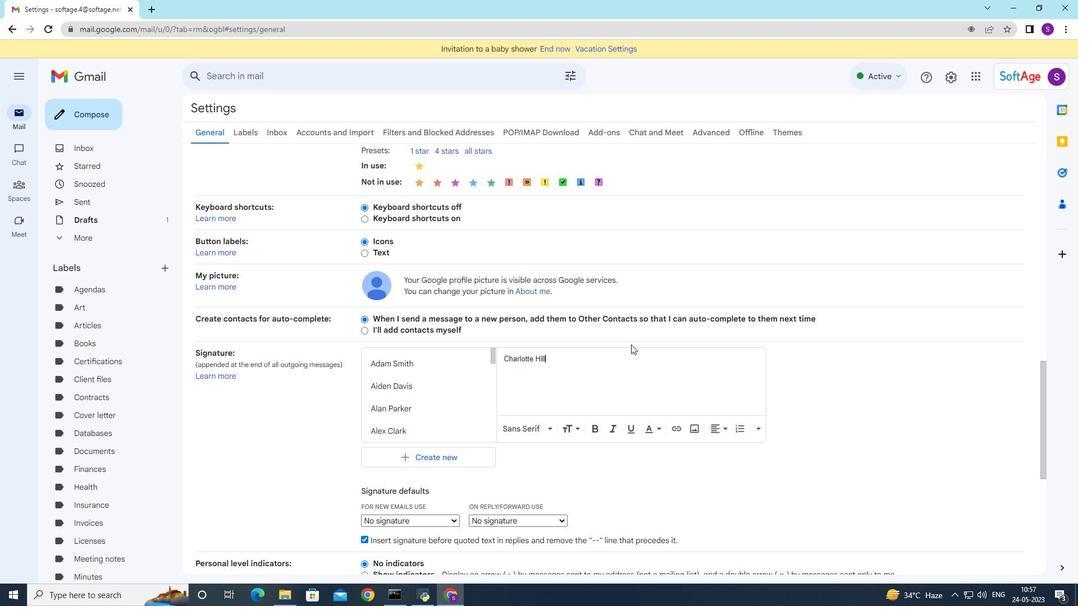
Action: Mouse moved to (524, 430)
Screenshot: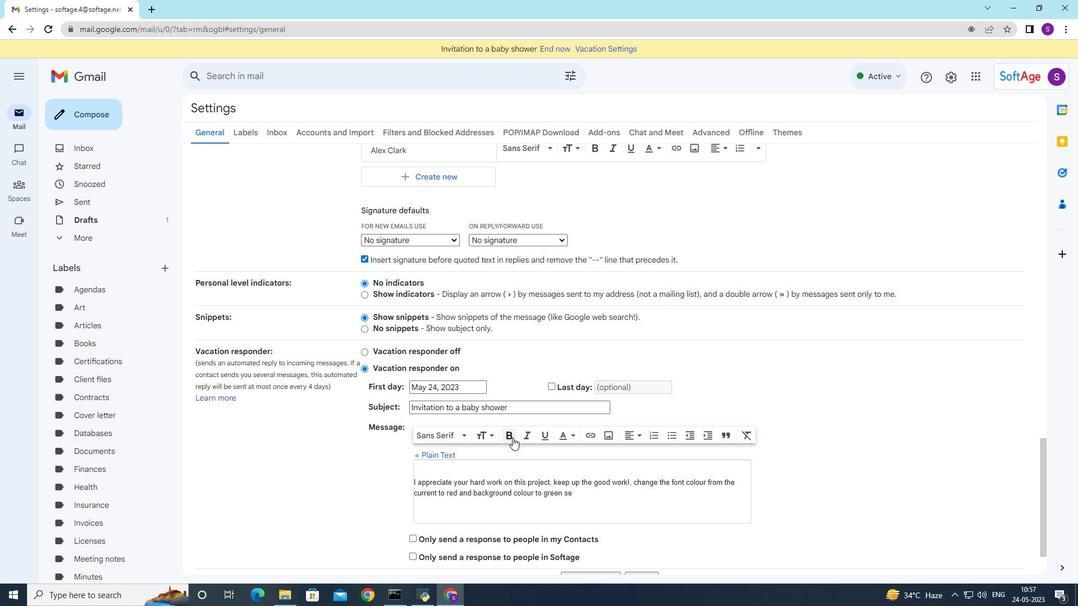 
Action: Mouse scrolled (524, 429) with delta (0, 0)
Screenshot: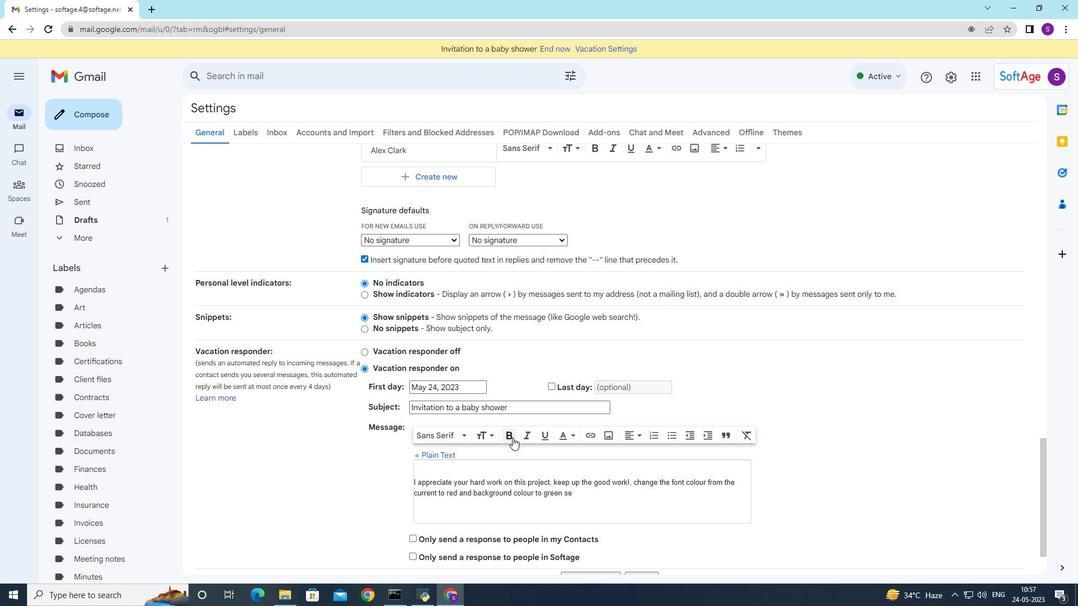 
Action: Mouse scrolled (524, 429) with delta (0, 0)
Screenshot: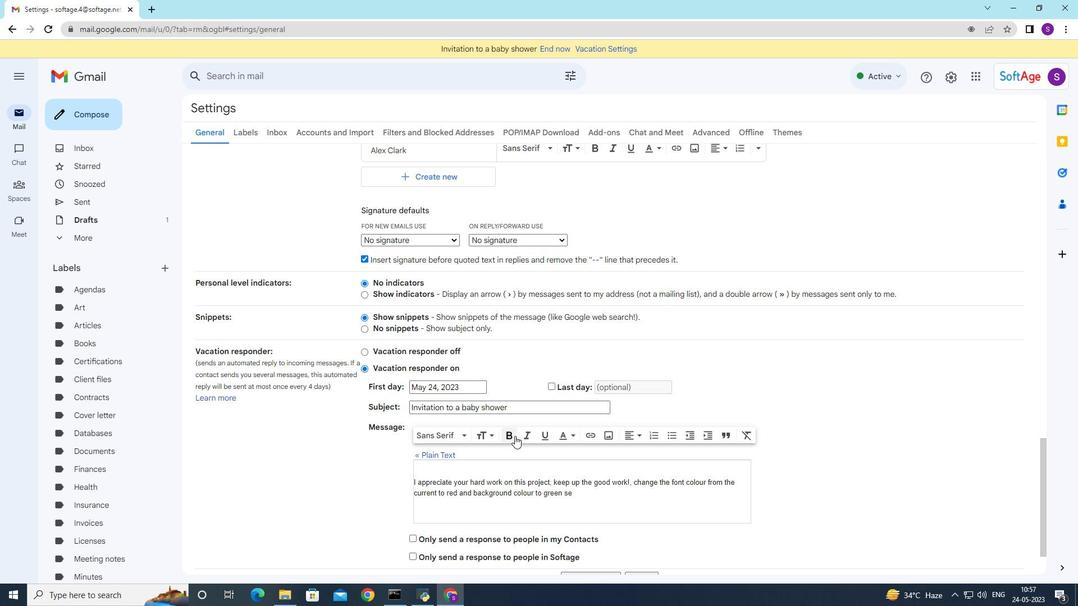 
Action: Mouse scrolled (524, 429) with delta (0, 0)
Screenshot: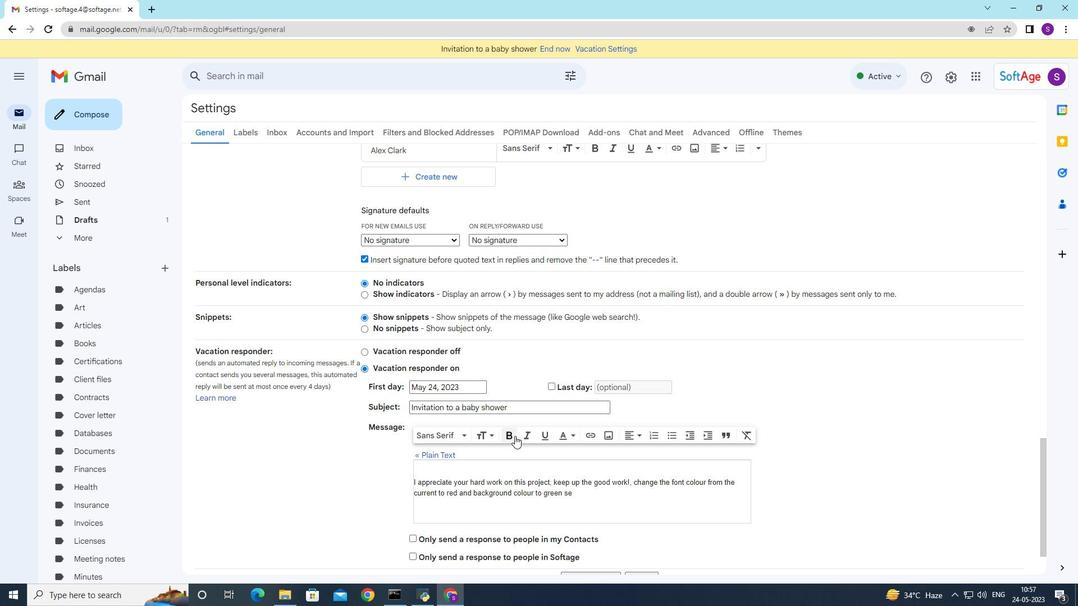 
Action: Mouse moved to (525, 430)
Screenshot: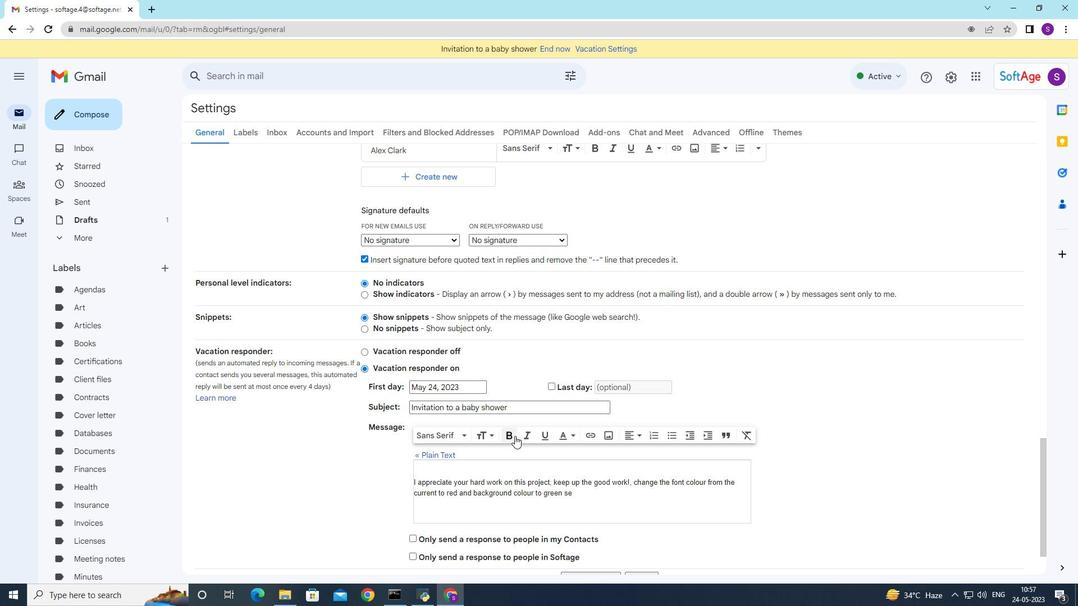 
Action: Mouse scrolled (525, 429) with delta (0, 0)
Screenshot: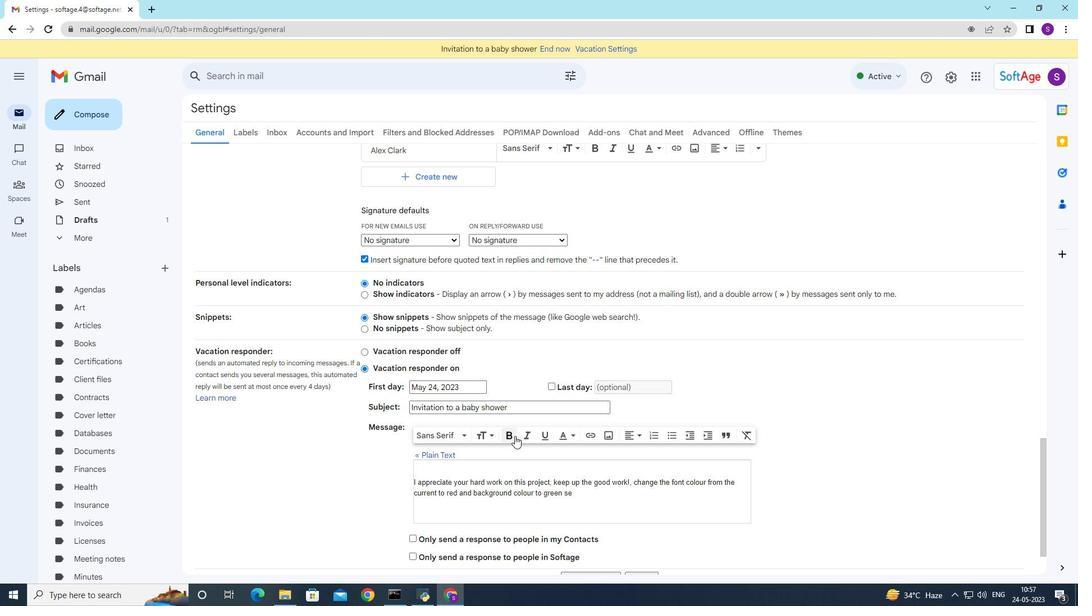 
Action: Mouse moved to (525, 429)
Screenshot: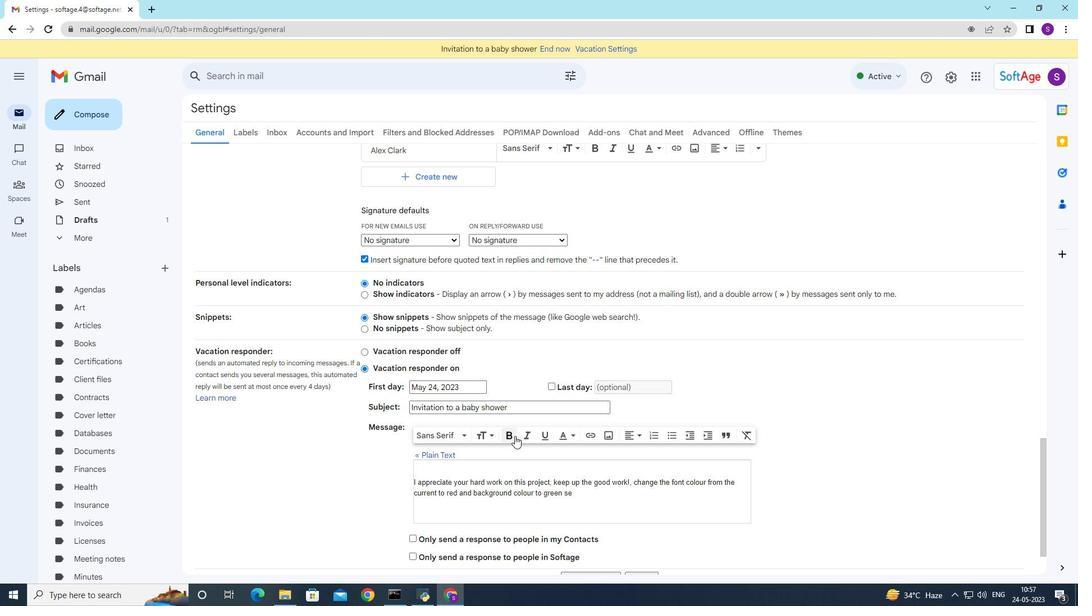 
Action: Mouse scrolled (525, 429) with delta (0, 0)
Screenshot: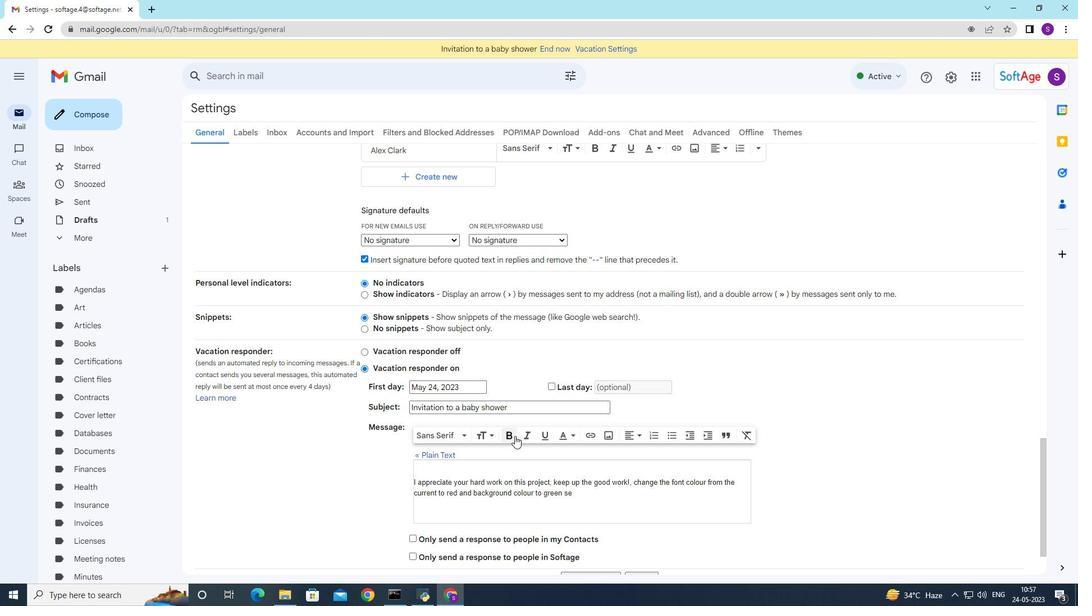 
Action: Mouse moved to (569, 513)
Screenshot: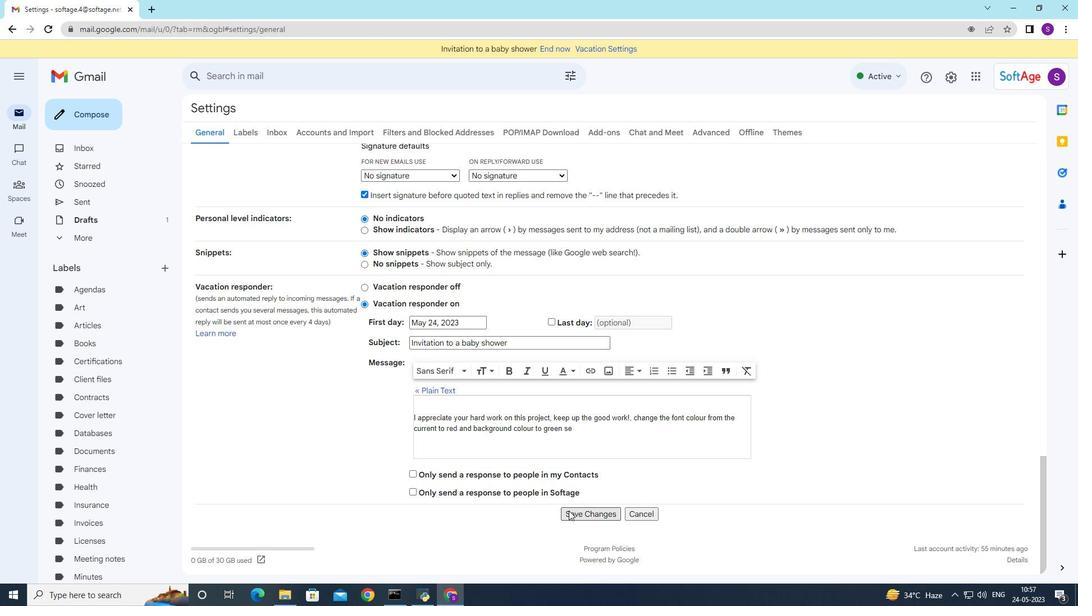 
Action: Mouse pressed left at (569, 513)
Screenshot: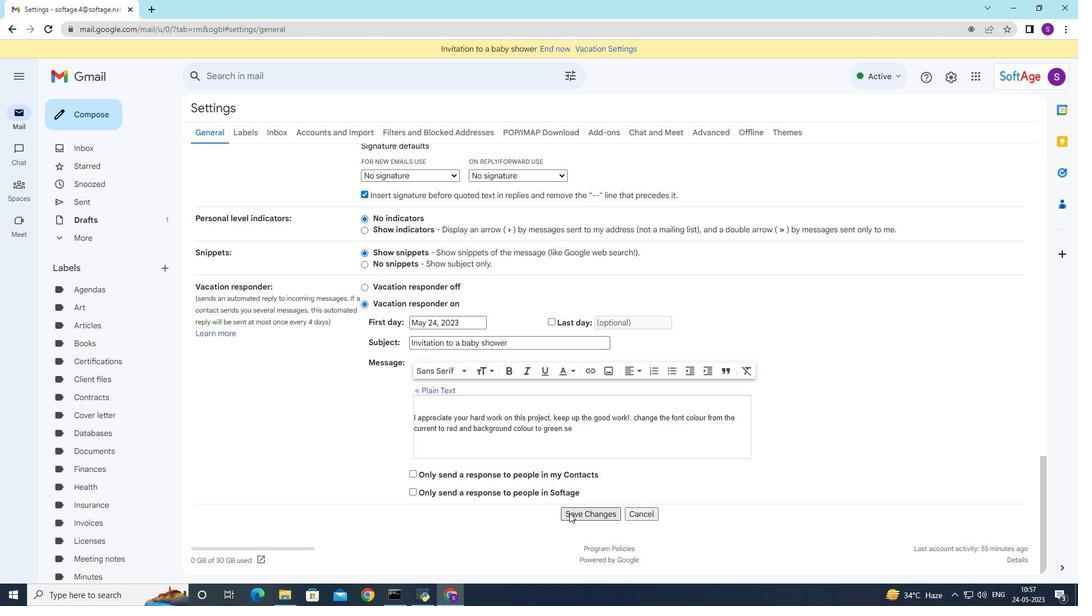
Action: Mouse moved to (88, 112)
Screenshot: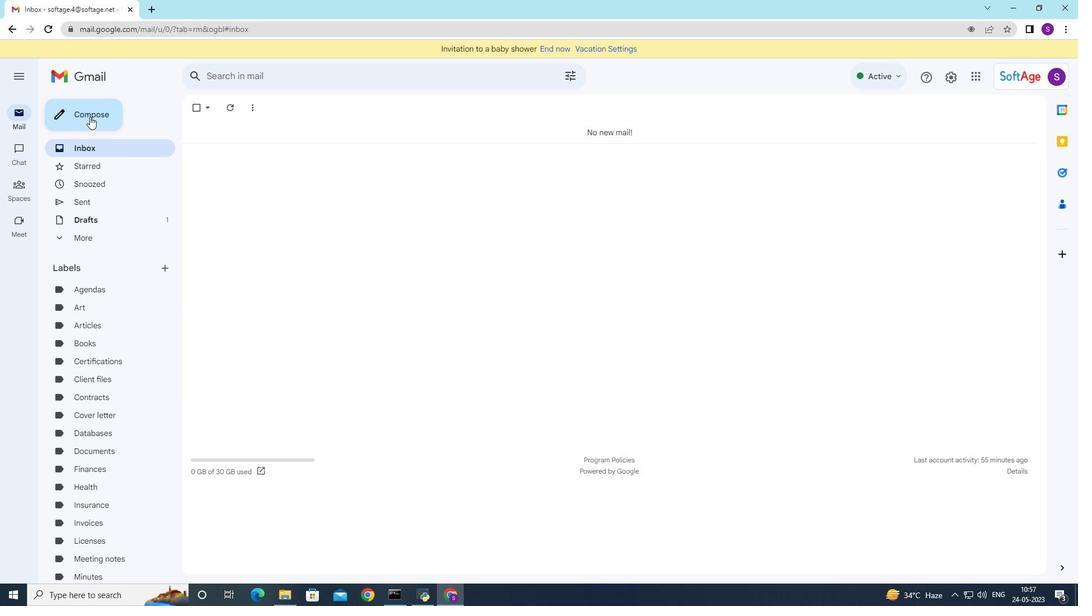 
Action: Mouse pressed left at (88, 112)
Screenshot: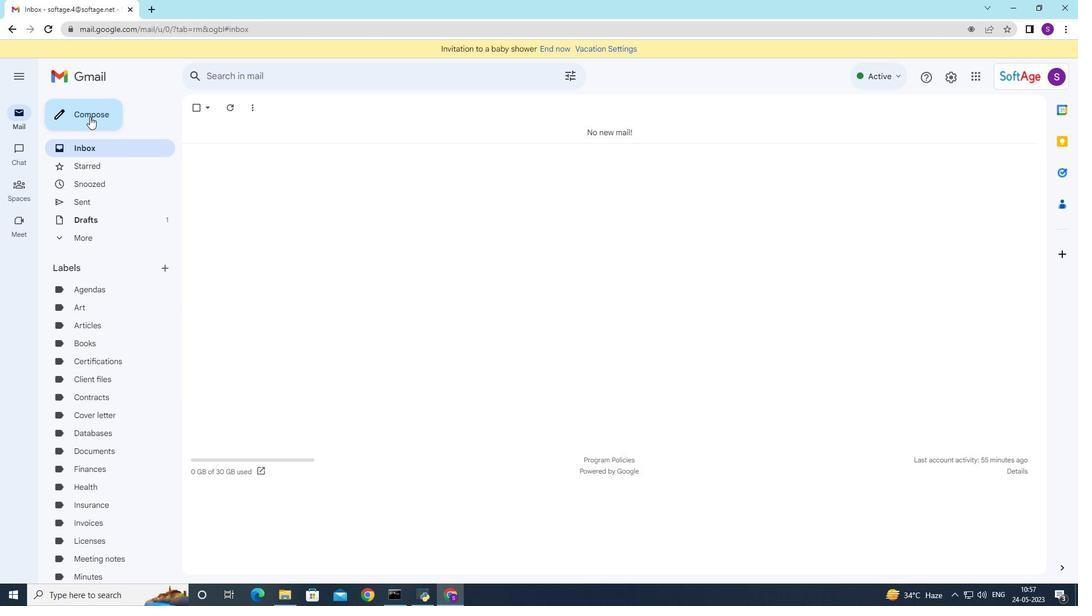 
Action: Mouse moved to (912, 570)
Screenshot: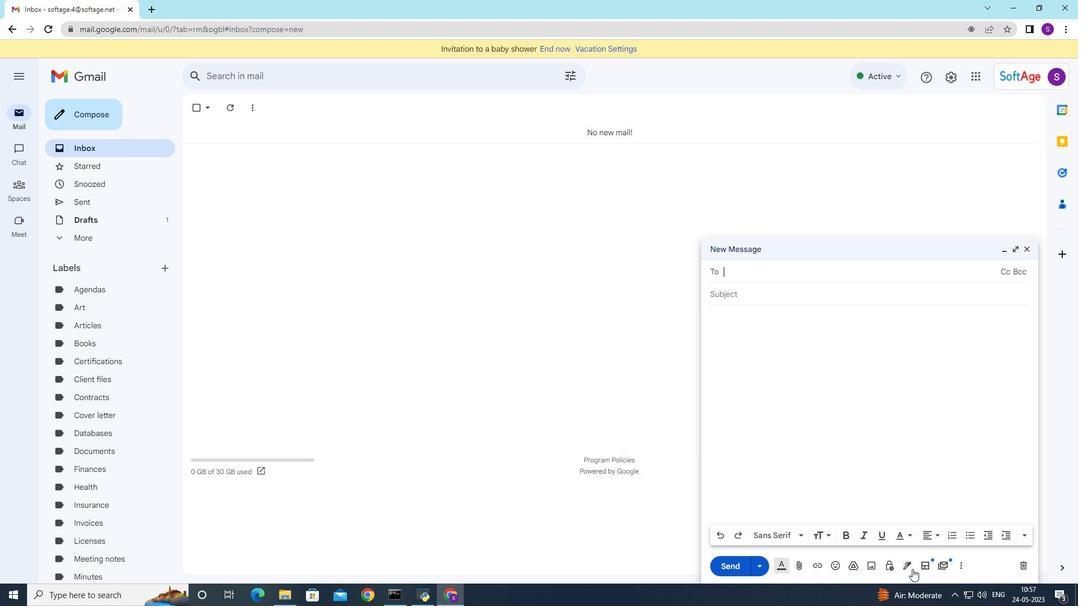 
Action: Mouse pressed left at (912, 570)
Screenshot: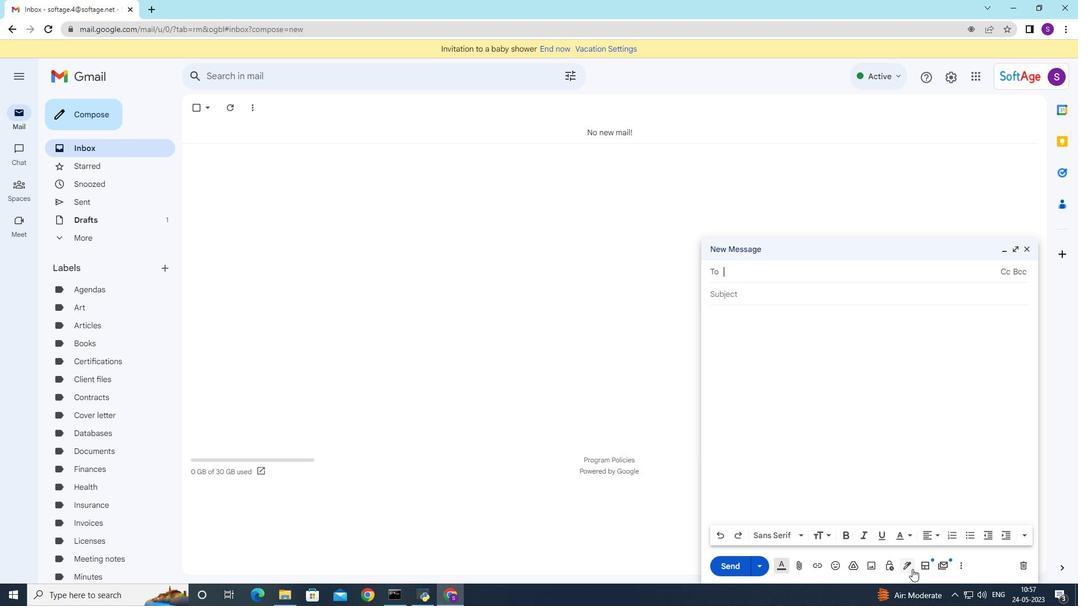 
Action: Mouse moved to (946, 382)
Screenshot: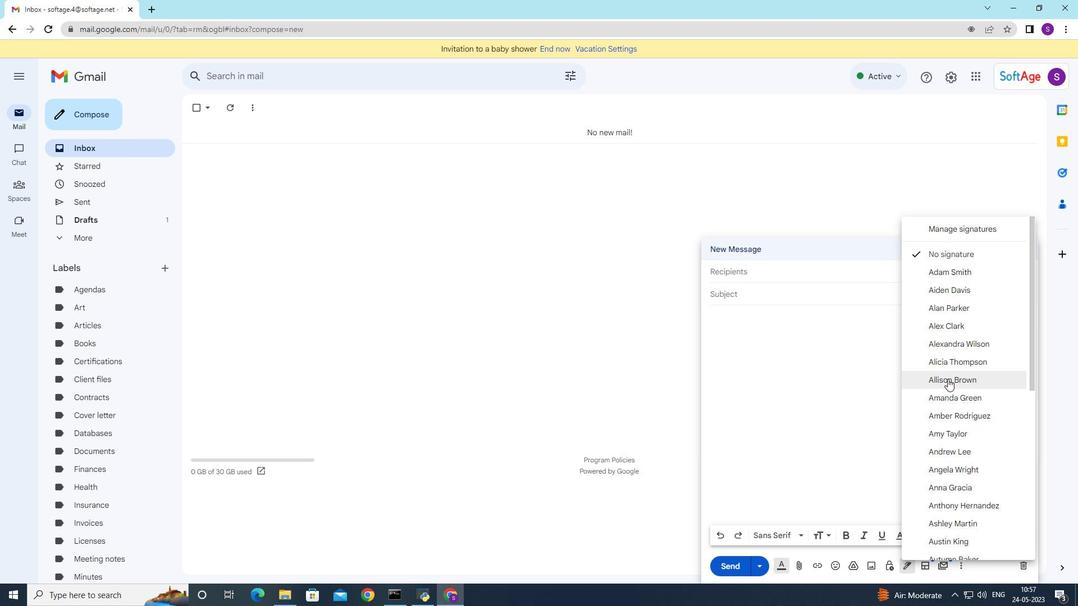 
Action: Mouse scrolled (946, 381) with delta (0, 0)
Screenshot: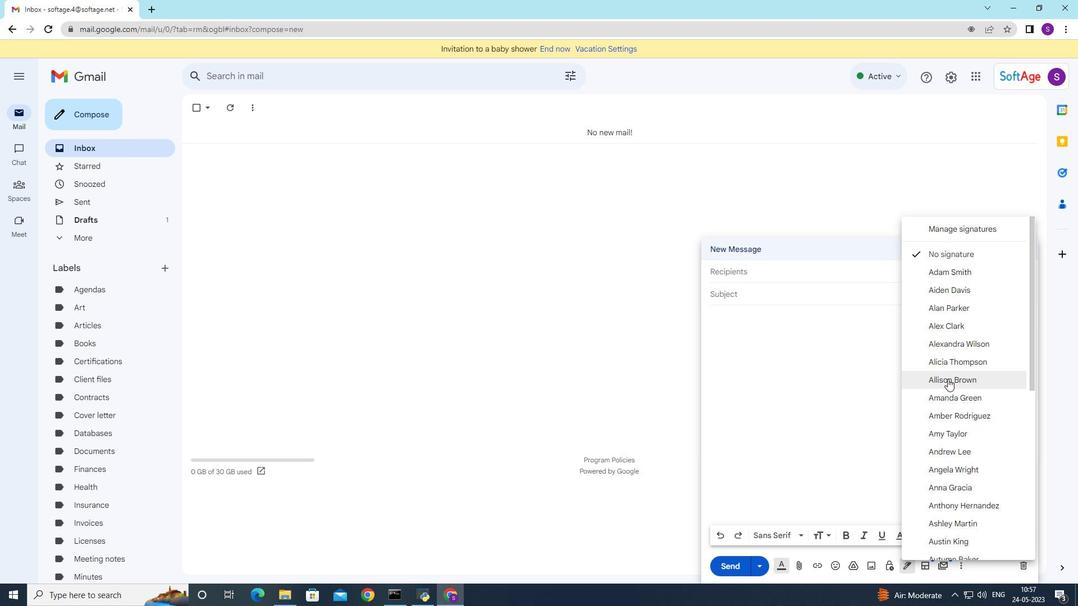 
Action: Mouse moved to (946, 383)
Screenshot: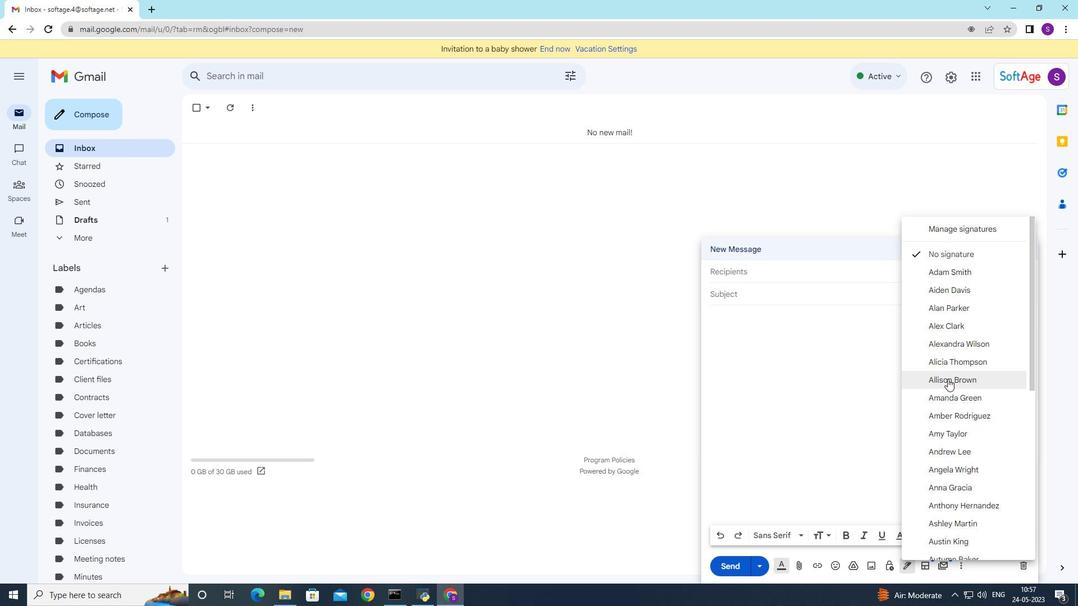 
Action: Mouse scrolled (946, 382) with delta (0, 0)
Screenshot: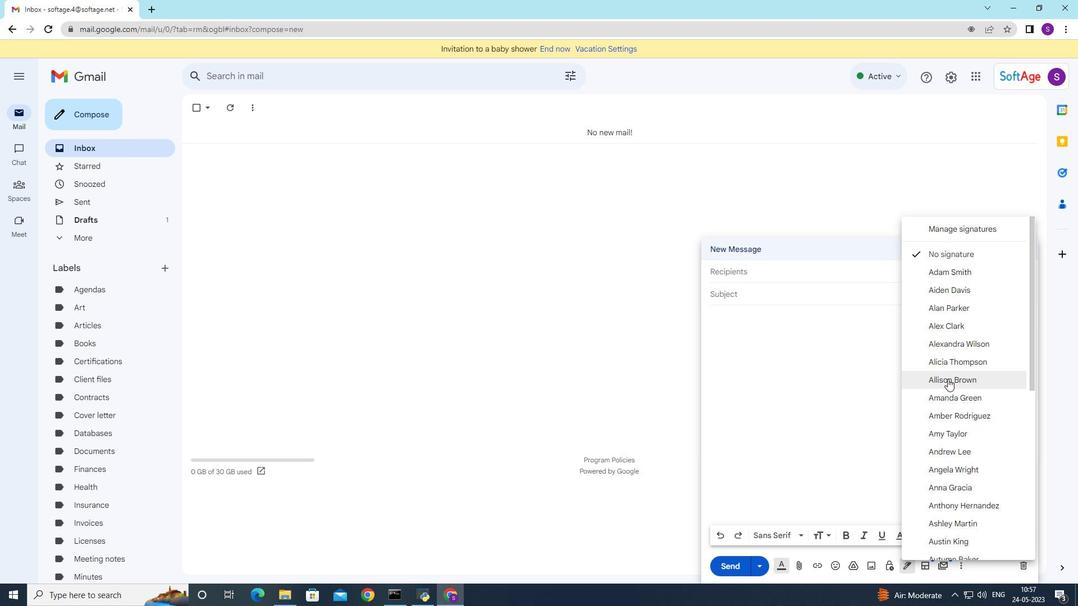 
Action: Mouse scrolled (946, 382) with delta (0, 0)
Screenshot: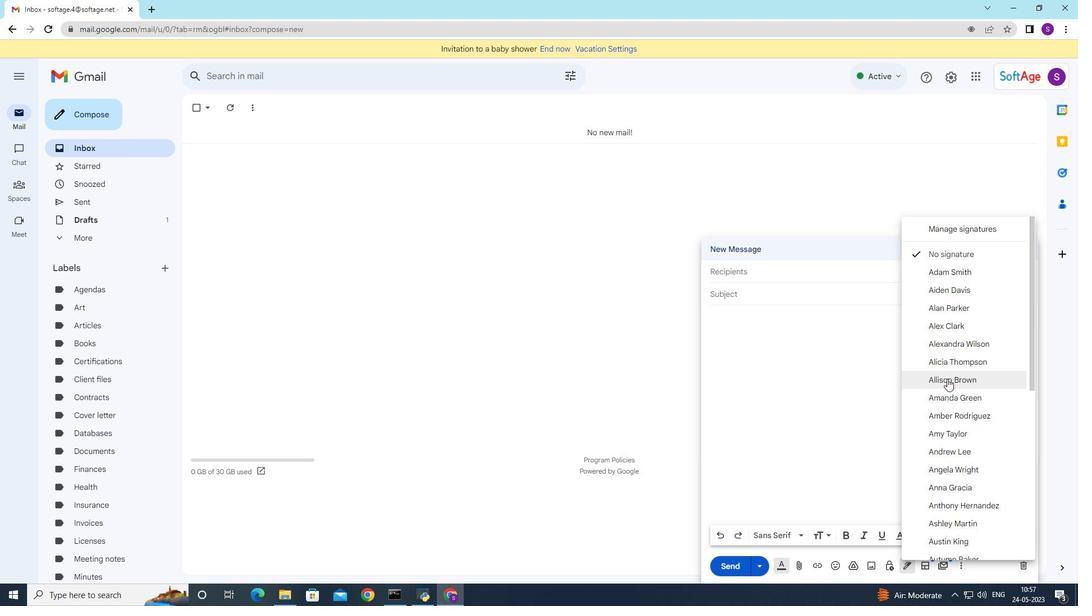 
Action: Mouse moved to (946, 384)
Screenshot: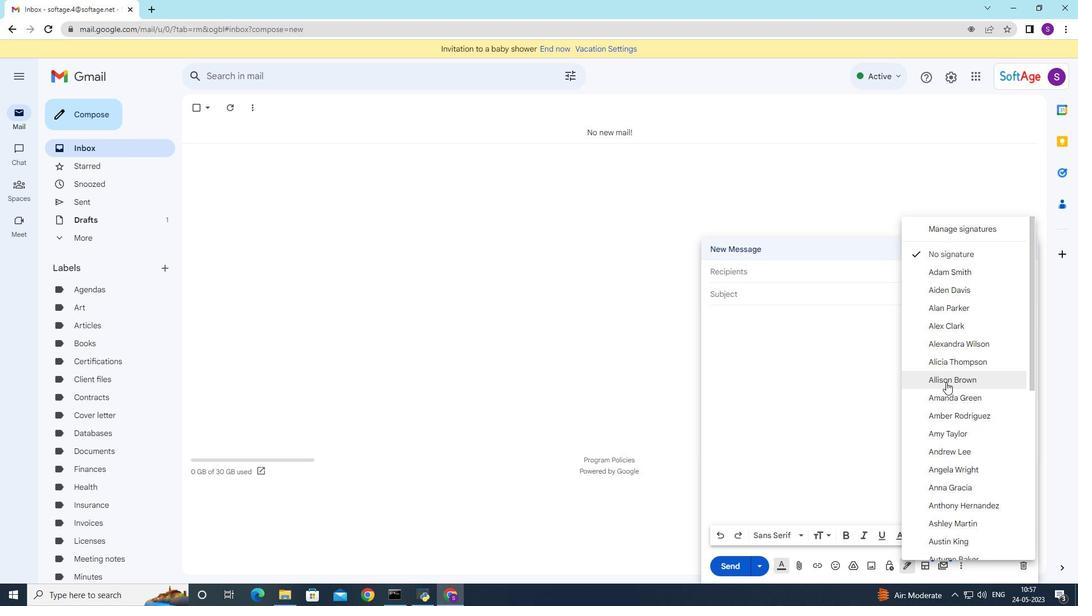 
Action: Mouse scrolled (946, 383) with delta (0, 0)
Screenshot: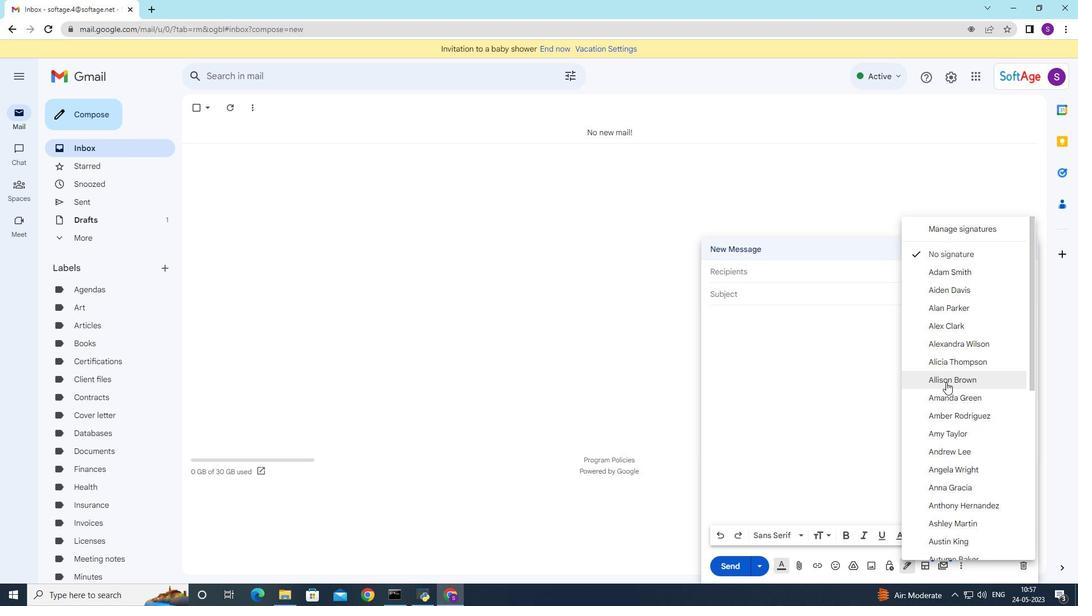 
Action: Mouse moved to (992, 529)
Screenshot: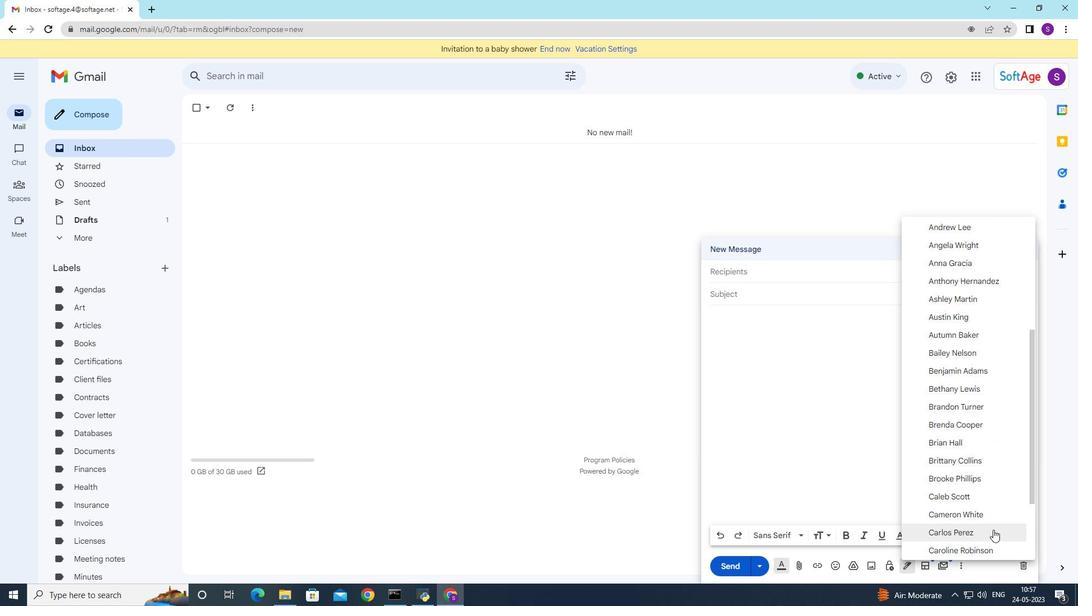 
Action: Mouse scrolled (992, 528) with delta (0, 0)
Screenshot: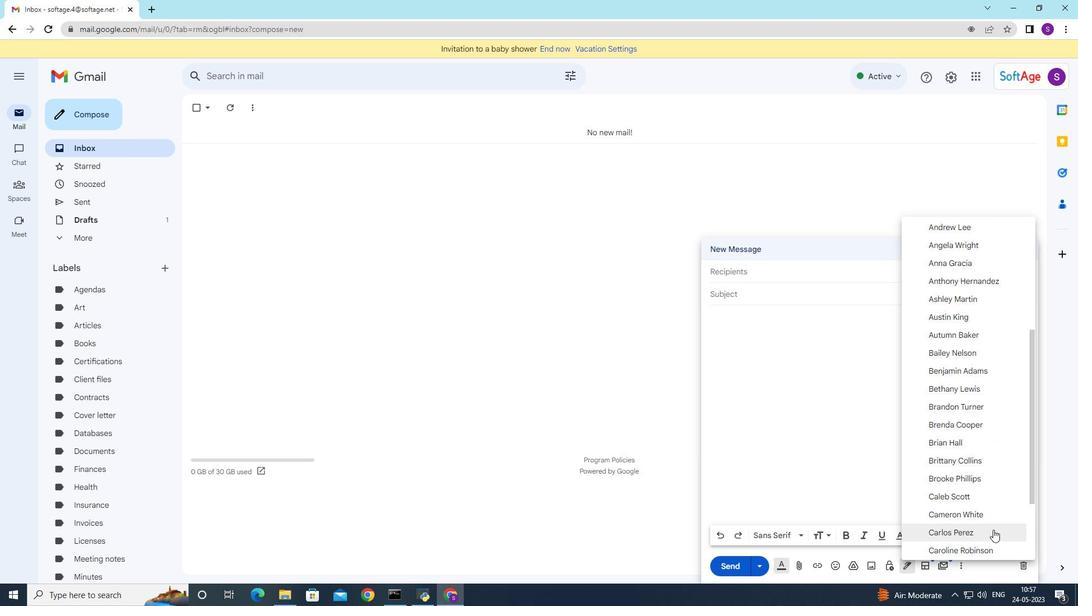 
Action: Mouse moved to (991, 530)
Screenshot: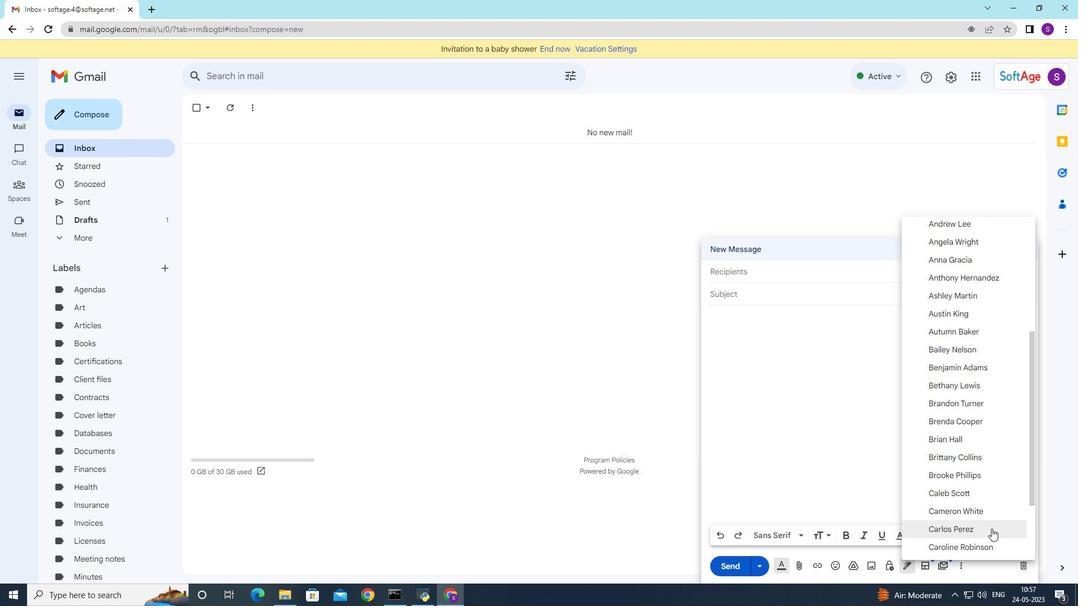 
Action: Mouse scrolled (991, 529) with delta (0, 0)
Screenshot: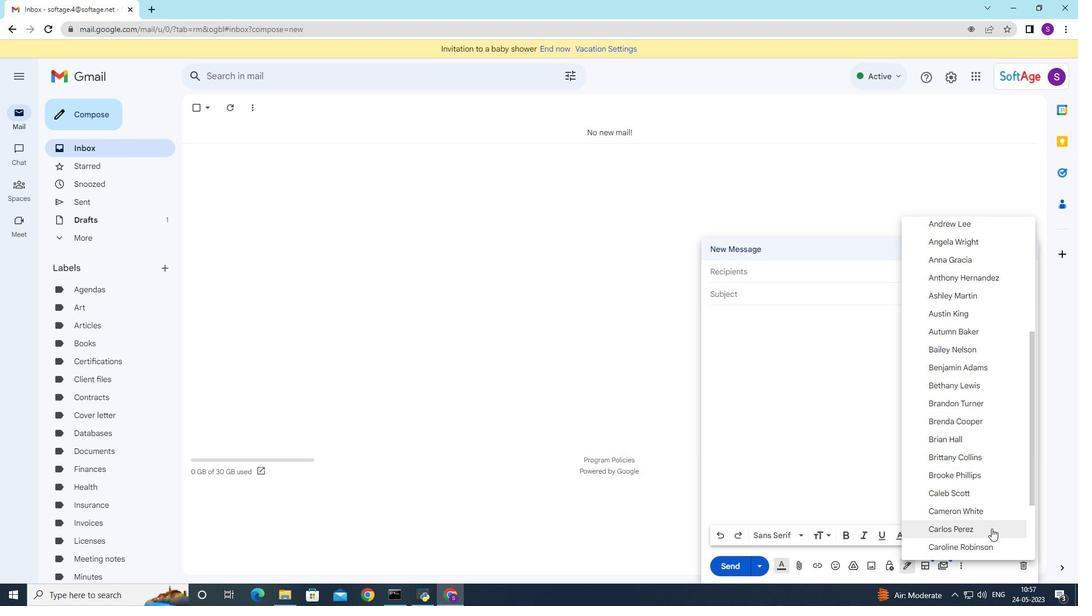 
Action: Mouse scrolled (991, 529) with delta (0, 0)
Screenshot: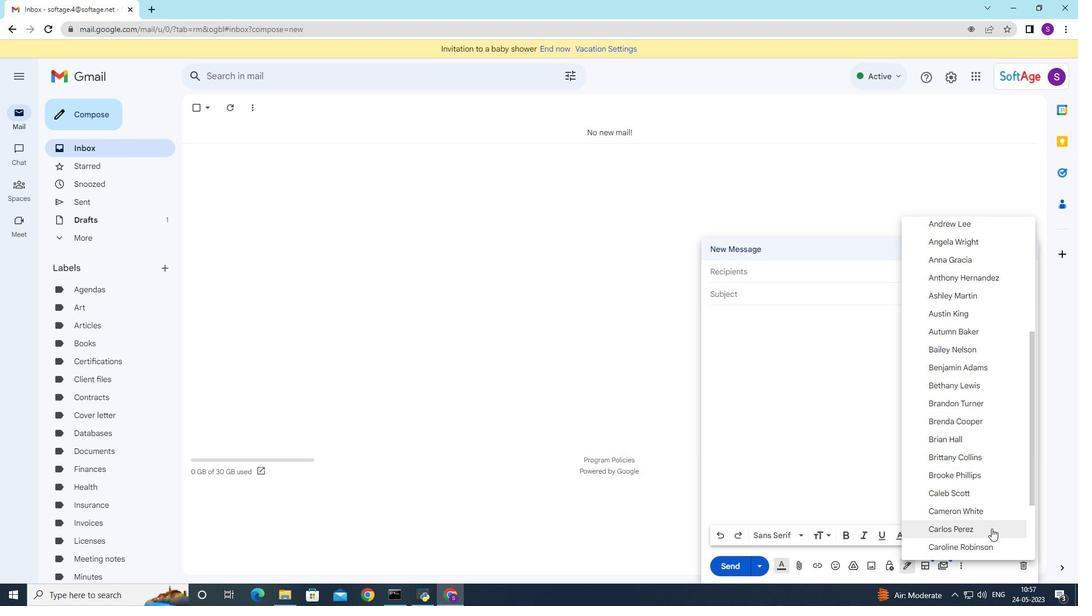 
Action: Mouse moved to (991, 530)
Screenshot: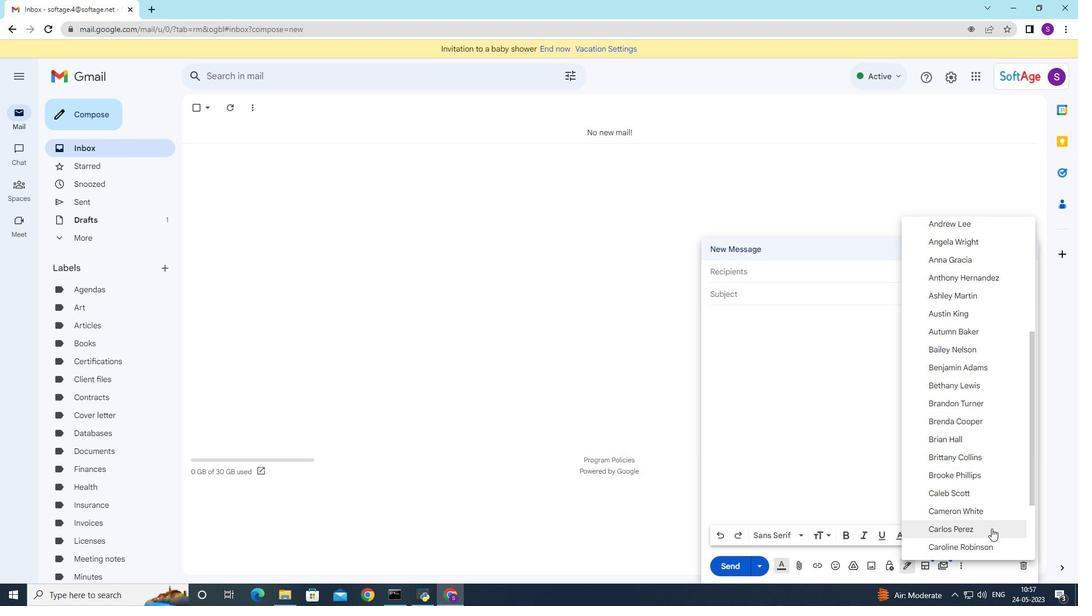 
Action: Mouse scrolled (991, 529) with delta (0, 0)
Screenshot: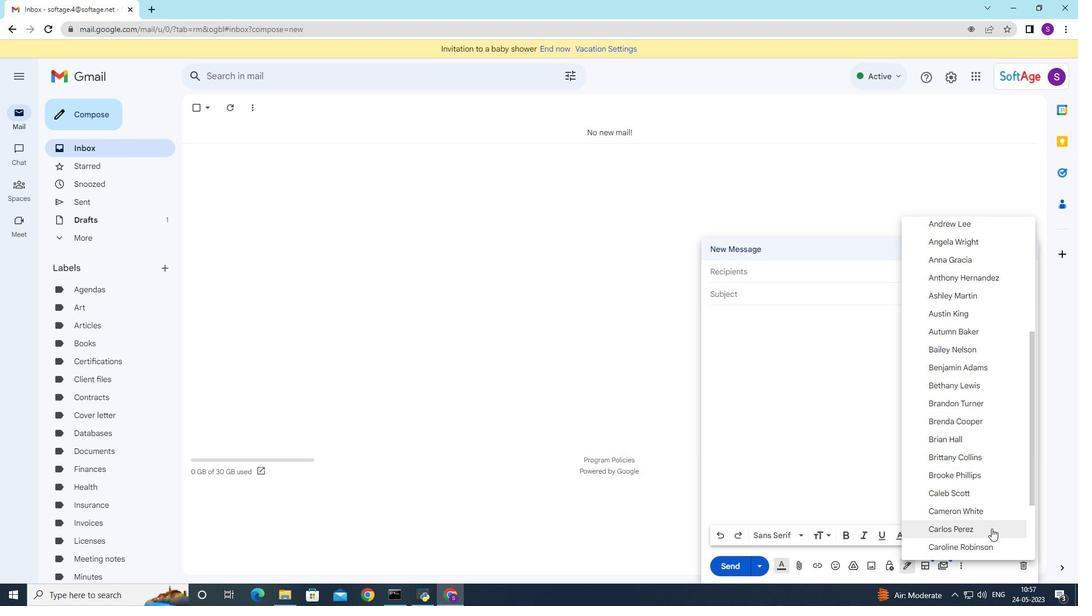 
Action: Mouse moved to (977, 541)
Screenshot: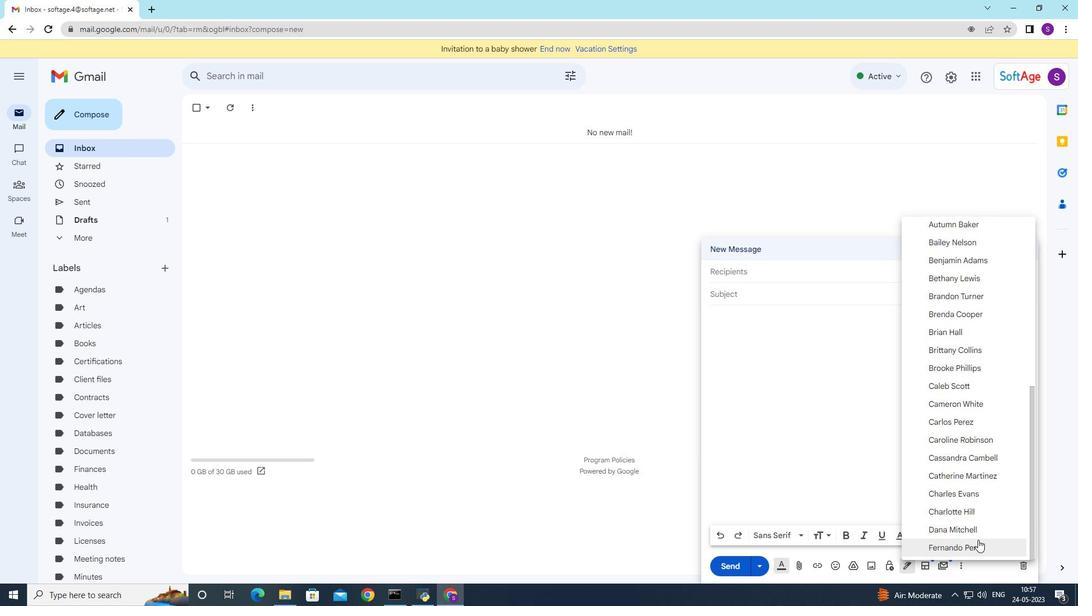 
Action: Mouse scrolled (977, 541) with delta (0, 0)
Screenshot: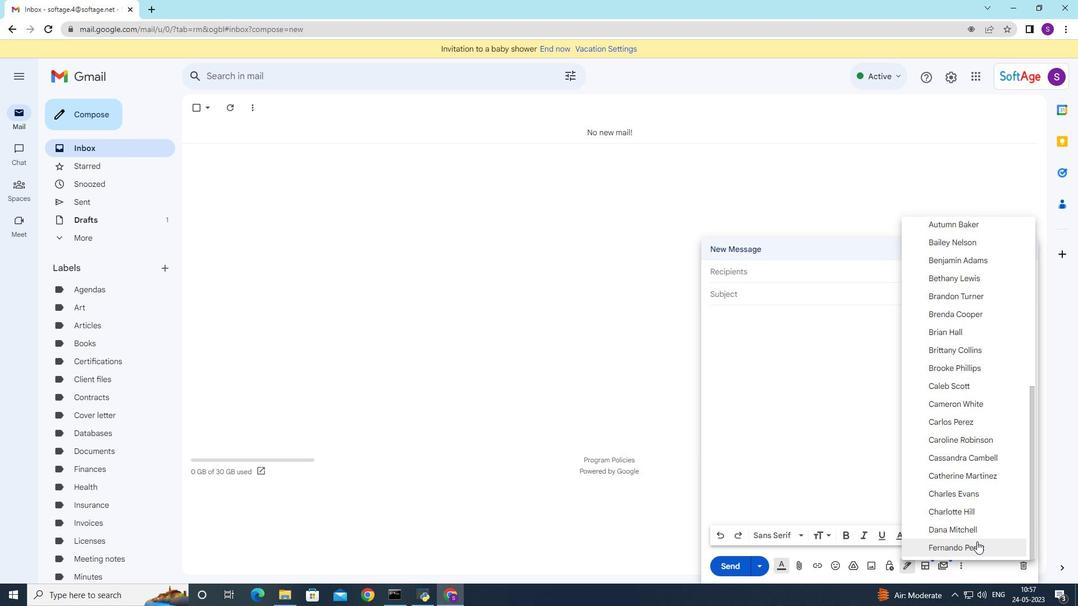 
Action: Mouse moved to (962, 517)
Screenshot: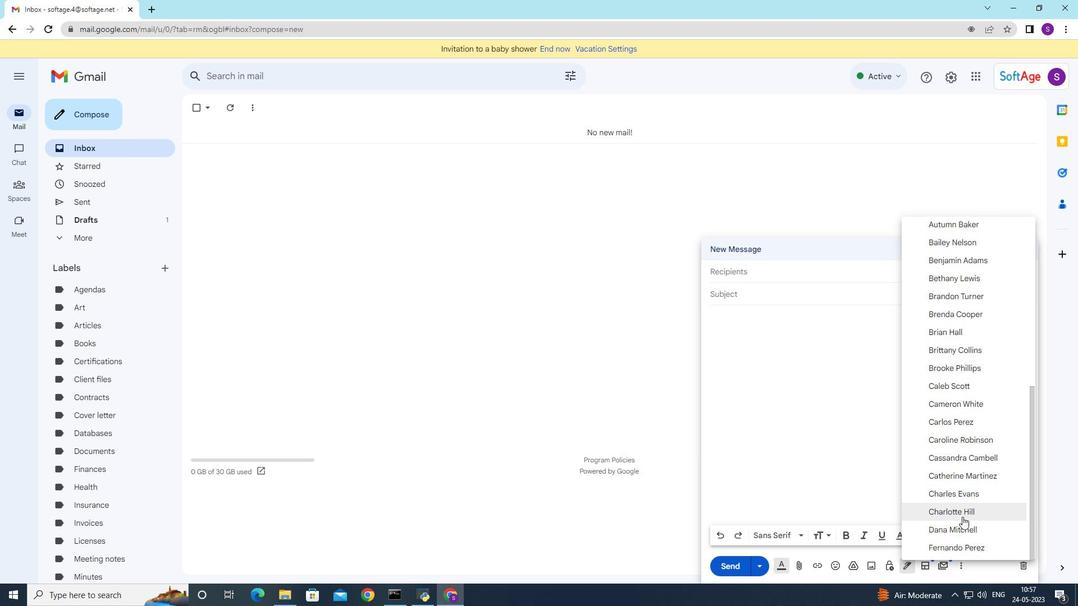 
Action: Mouse pressed left at (962, 517)
Screenshot: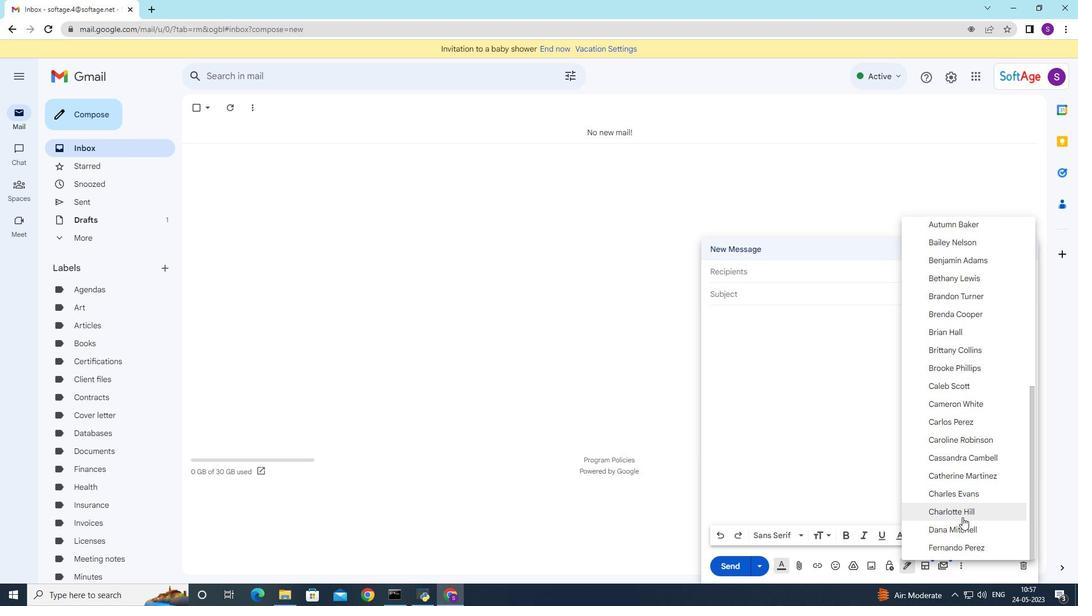 
Action: Mouse moved to (735, 292)
Screenshot: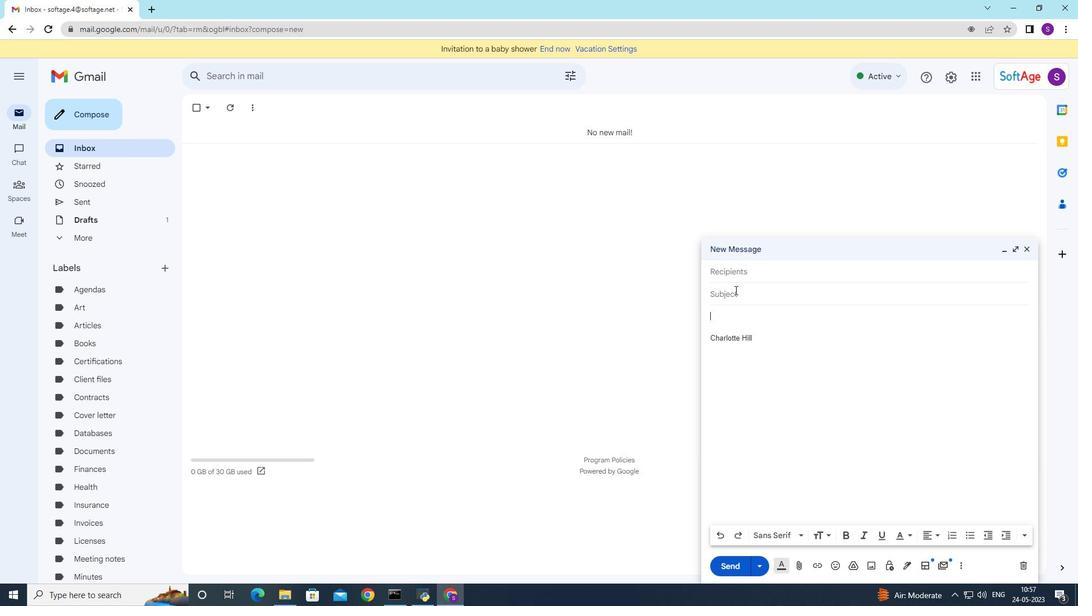 
Action: Mouse pressed left at (735, 292)
Screenshot: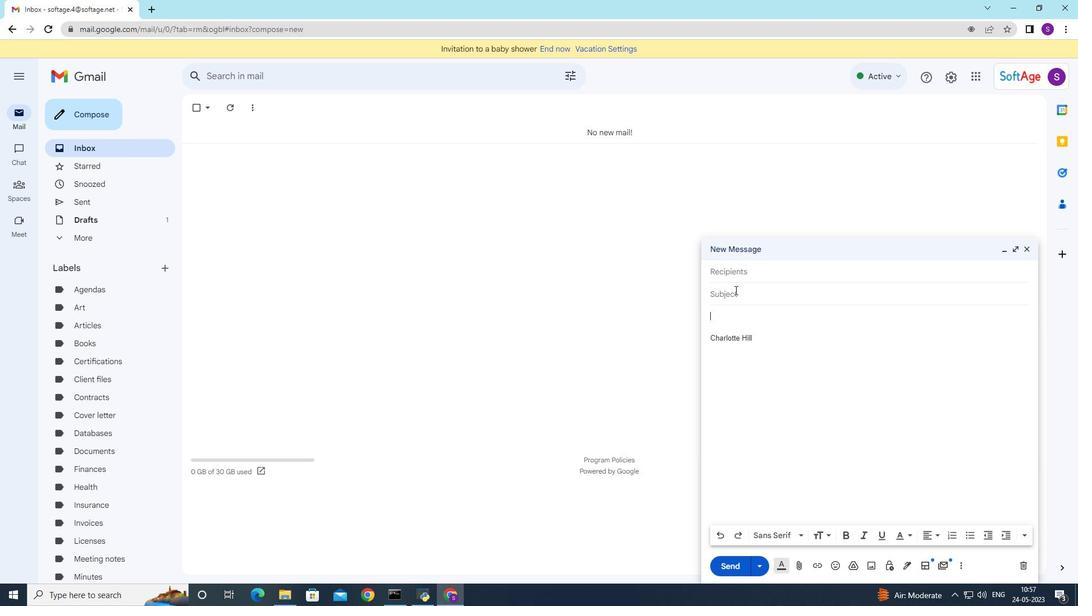 
Action: Mouse moved to (736, 290)
Screenshot: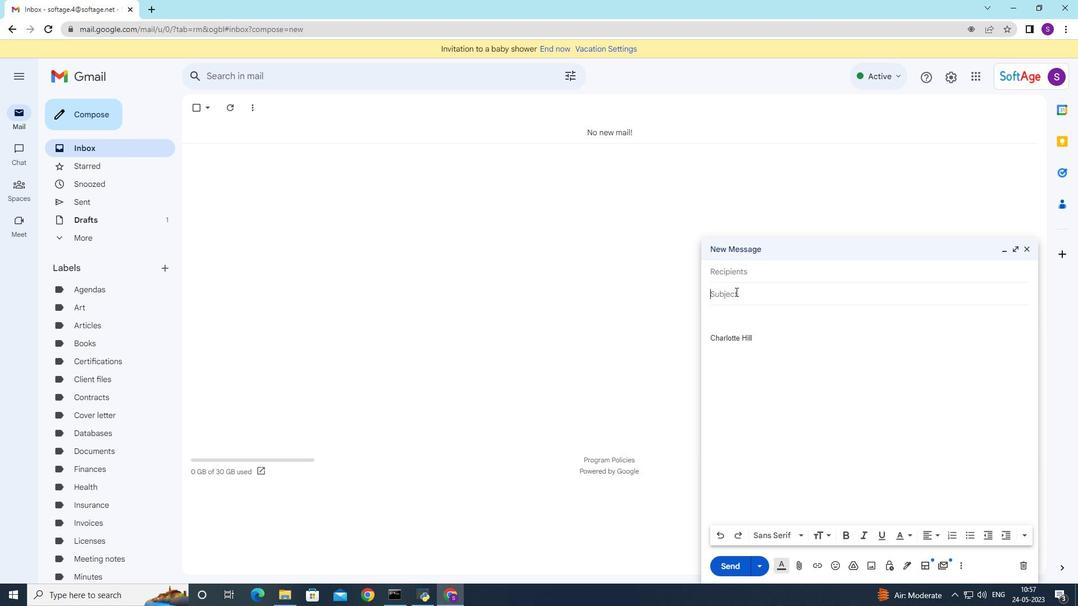 
Action: Key pressed <Key.shift><Key.shift><Key.shift><Key.shift><Key.shift>Follow-up<Key.space>on<Key.space>the<Key.space>order<Key.space>
Screenshot: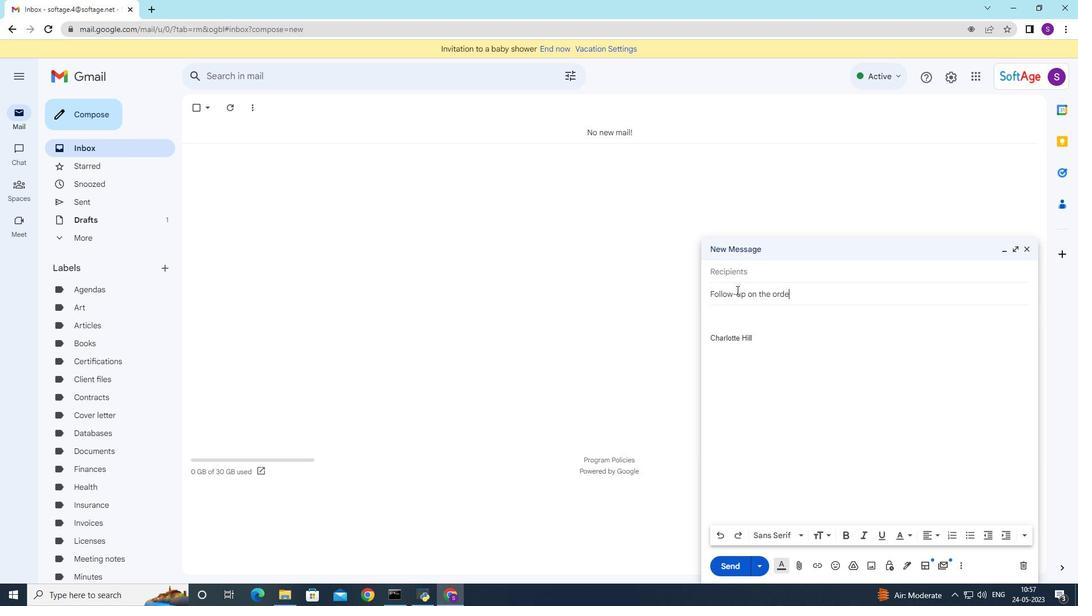 
Action: Mouse moved to (743, 313)
Screenshot: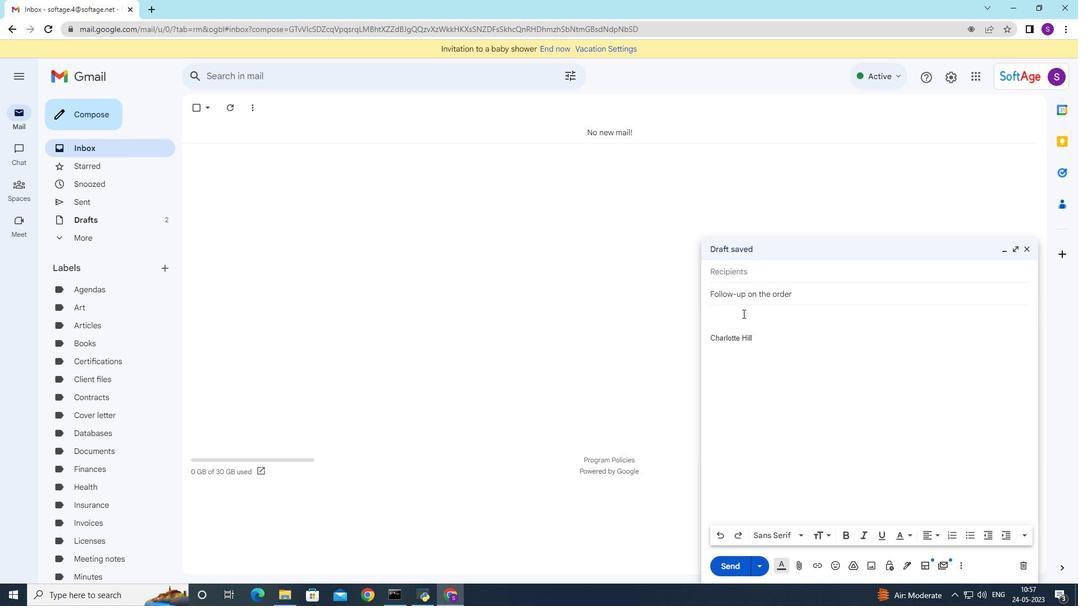 
Action: Mouse pressed left at (743, 313)
Screenshot: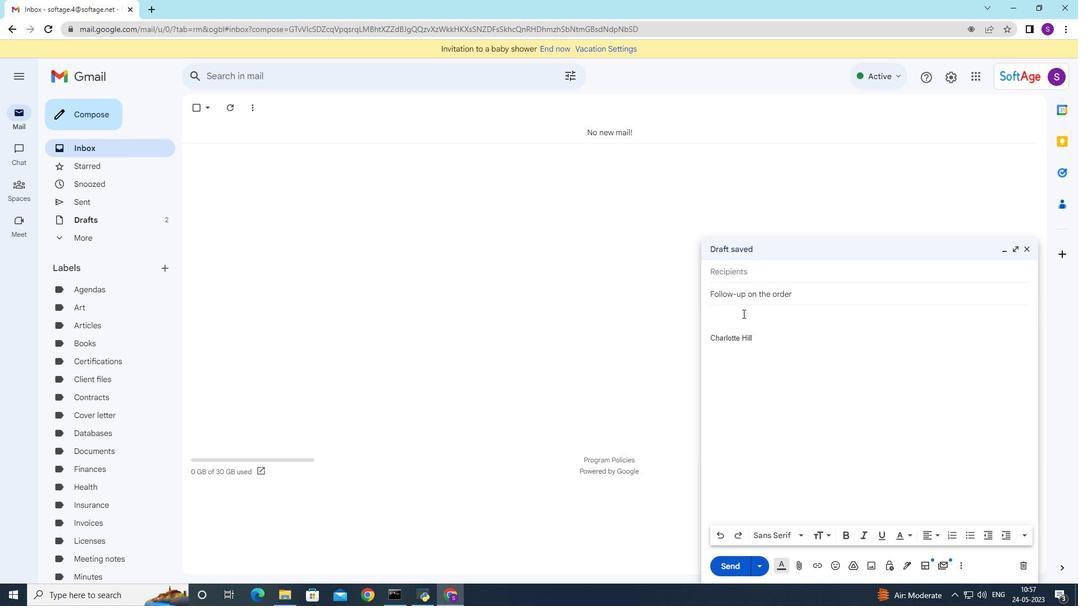 
Action: Mouse moved to (742, 313)
Screenshot: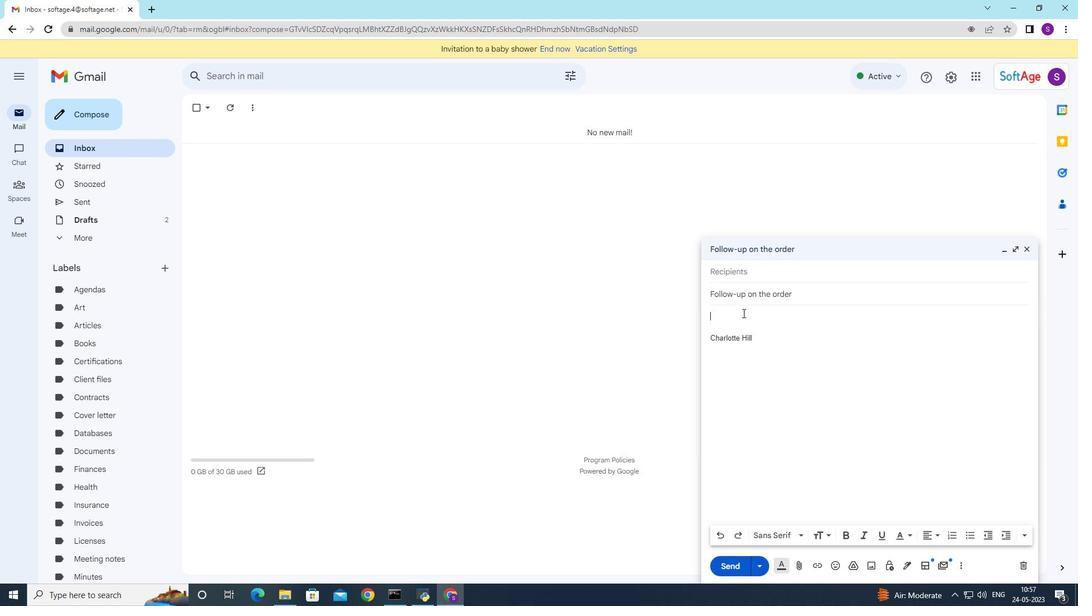 
Action: Key pressed <Key.shift>Please<Key.space>let<Key.space>me<Key.space>know<Key.space>if<Key.space>you<Key.space>need<Key.space>any<Key.space>additional<Key.space>resources<Key.space>to<Key.space>complete<Key.space>the<Key.space>project<Key.space>on<Key.space>time.
Screenshot: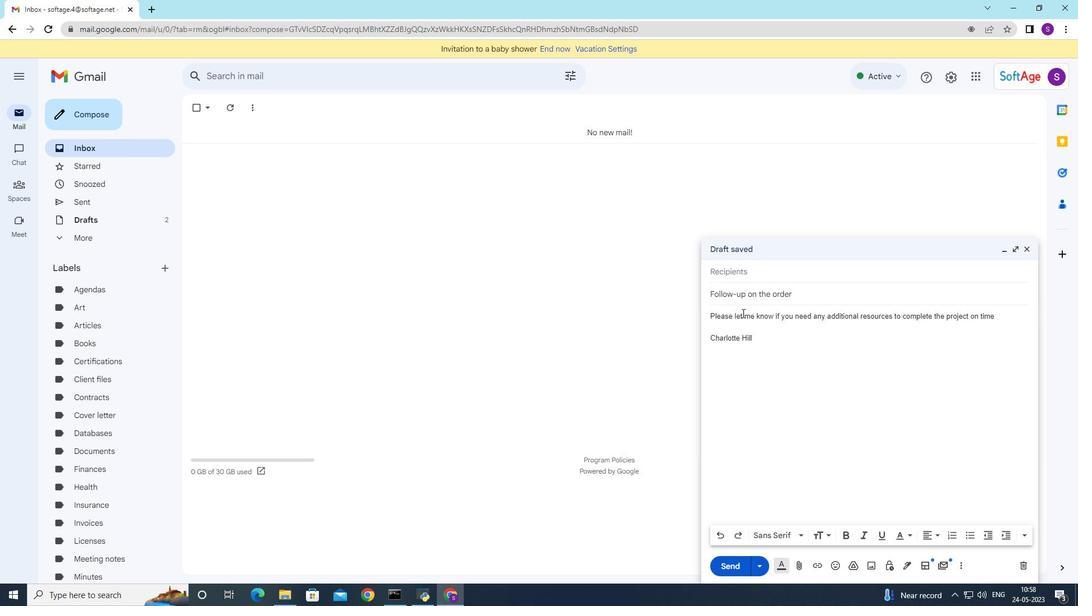 
Action: Mouse moved to (756, 272)
Screenshot: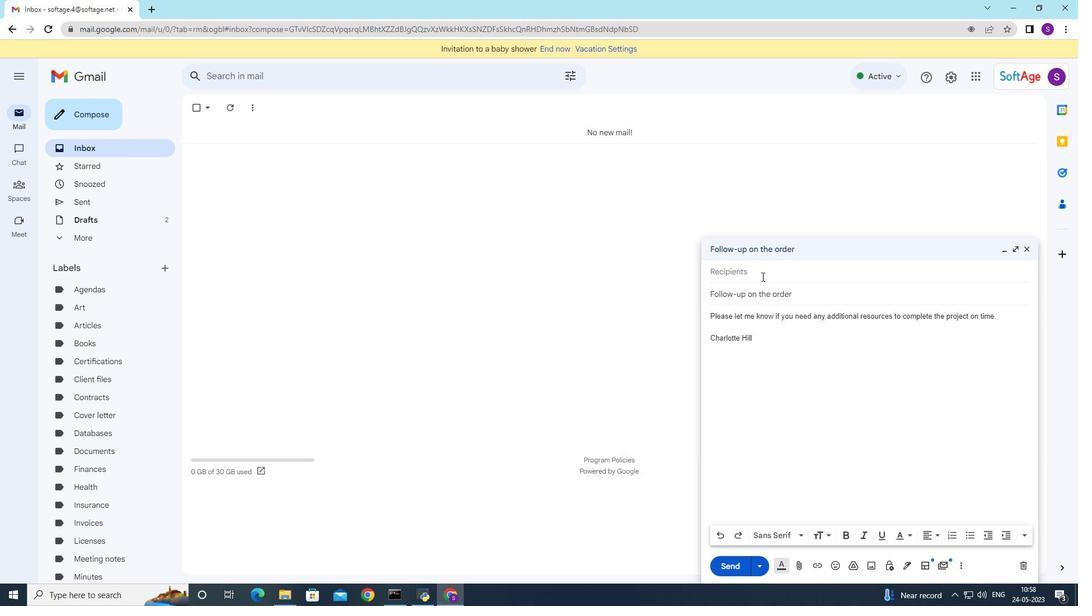 
Action: Mouse pressed left at (756, 272)
Screenshot: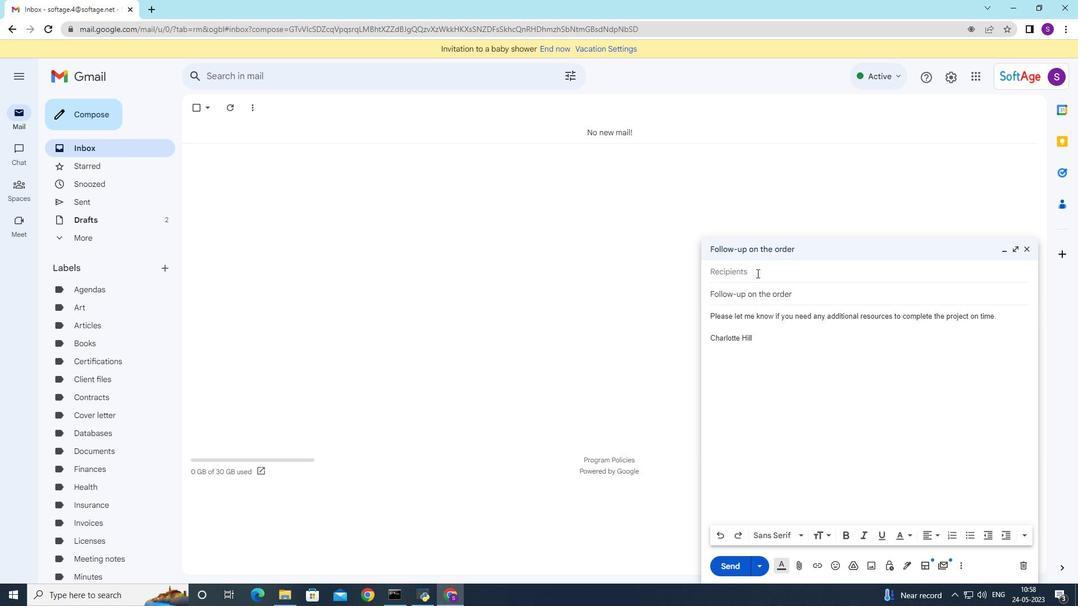 
Action: Mouse moved to (756, 274)
Screenshot: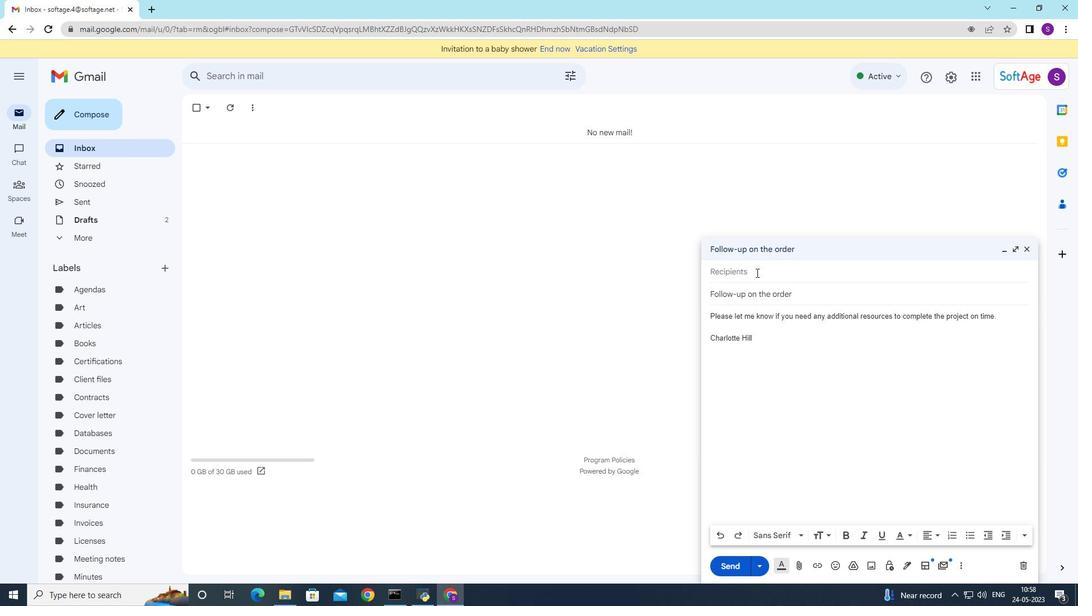 
Action: Key pressed softage.3
Screenshot: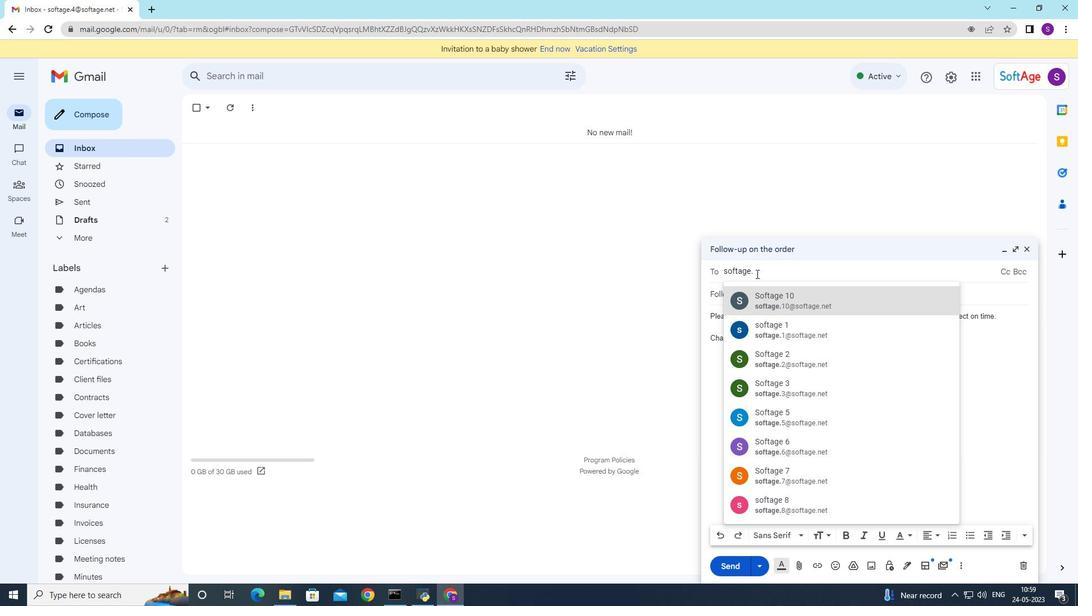 
Action: Mouse moved to (758, 294)
Screenshot: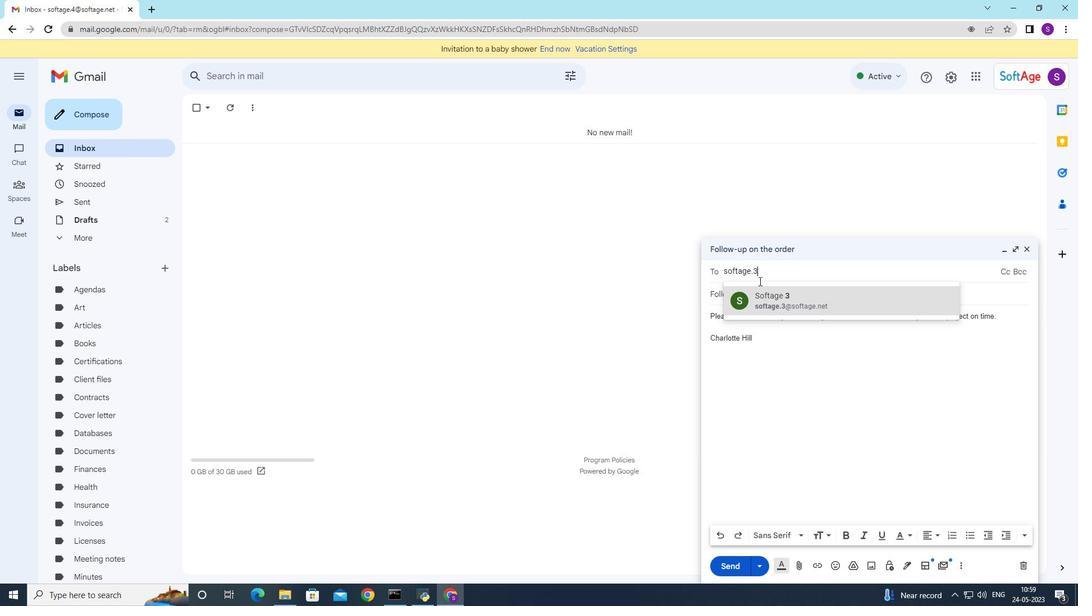 
Action: Mouse pressed left at (758, 294)
Screenshot: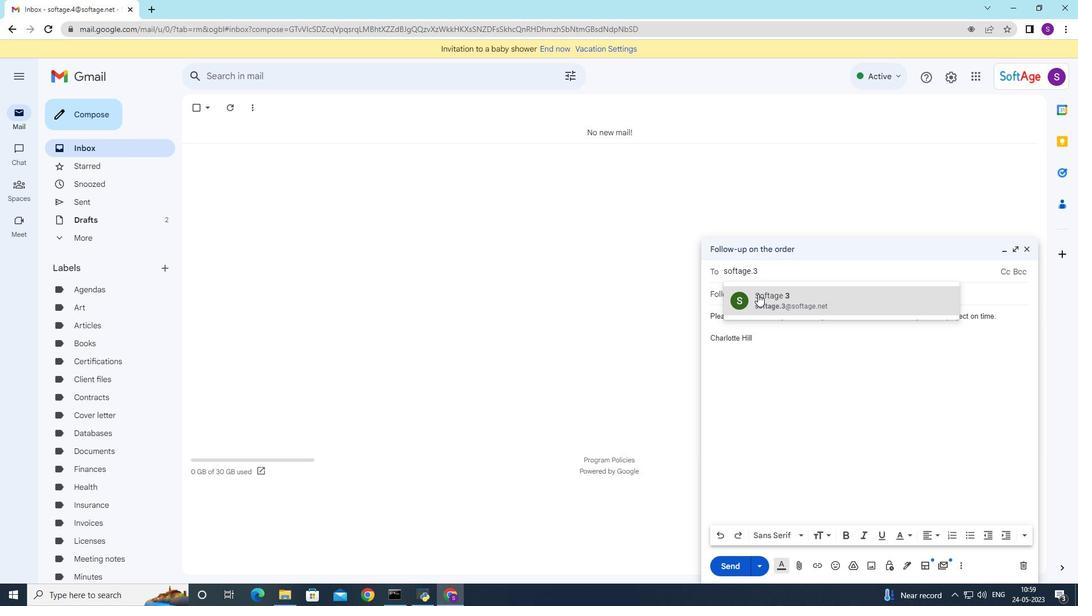
Action: Mouse moved to (732, 329)
Screenshot: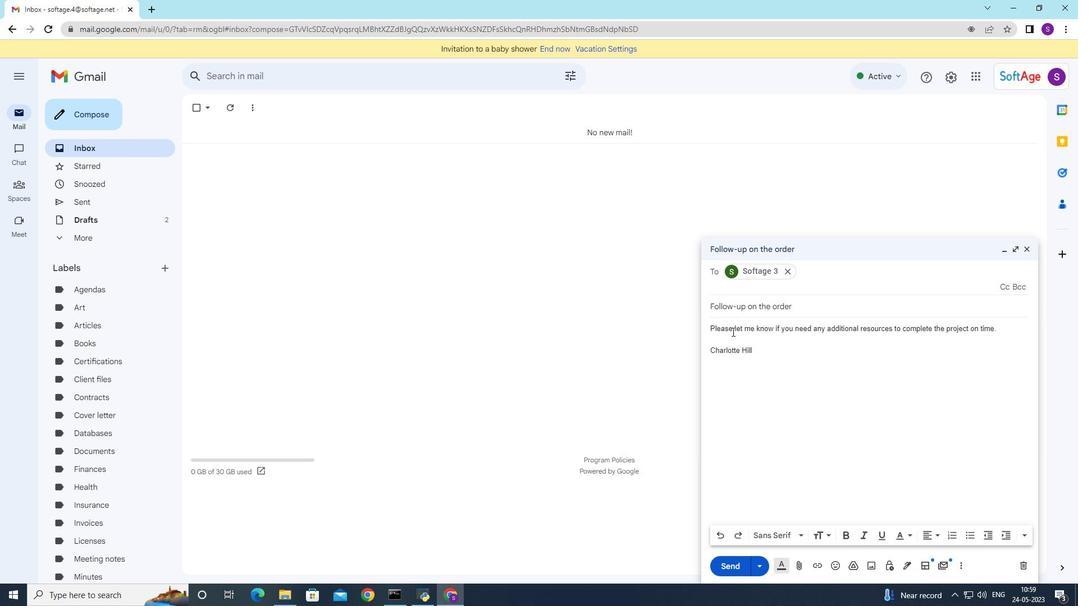 
Action: Mouse pressed left at (732, 329)
Screenshot: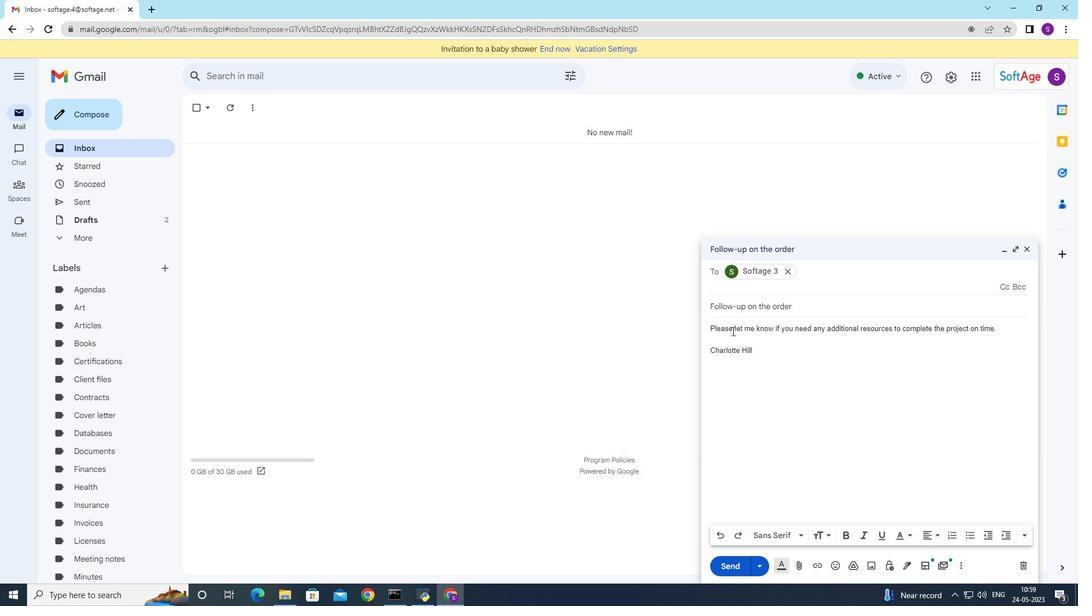 
Action: Mouse moved to (710, 311)
Screenshot: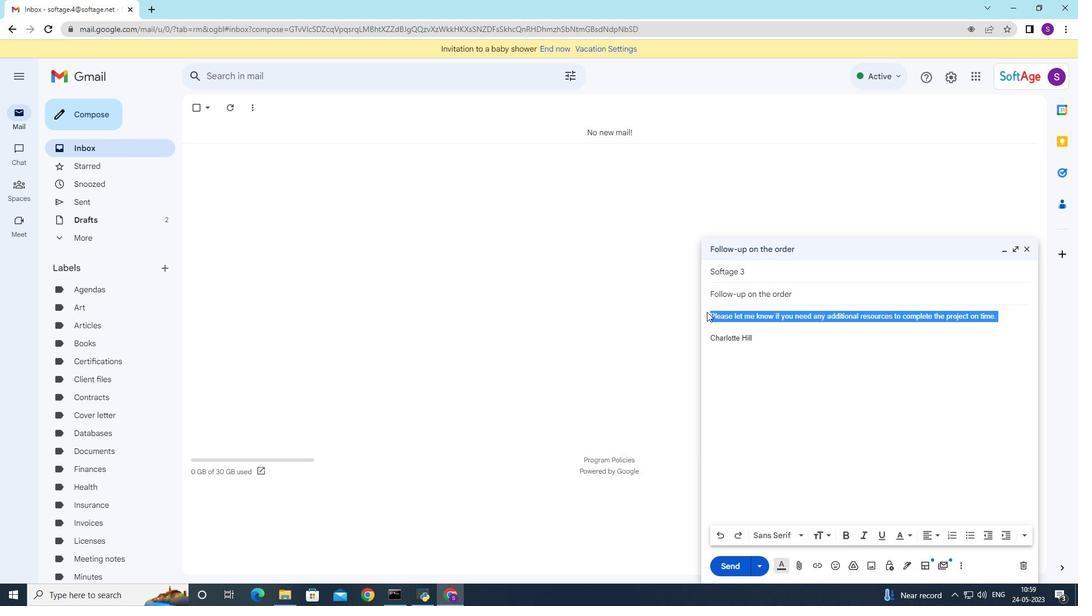 
Action: Mouse pressed left at (710, 311)
Screenshot: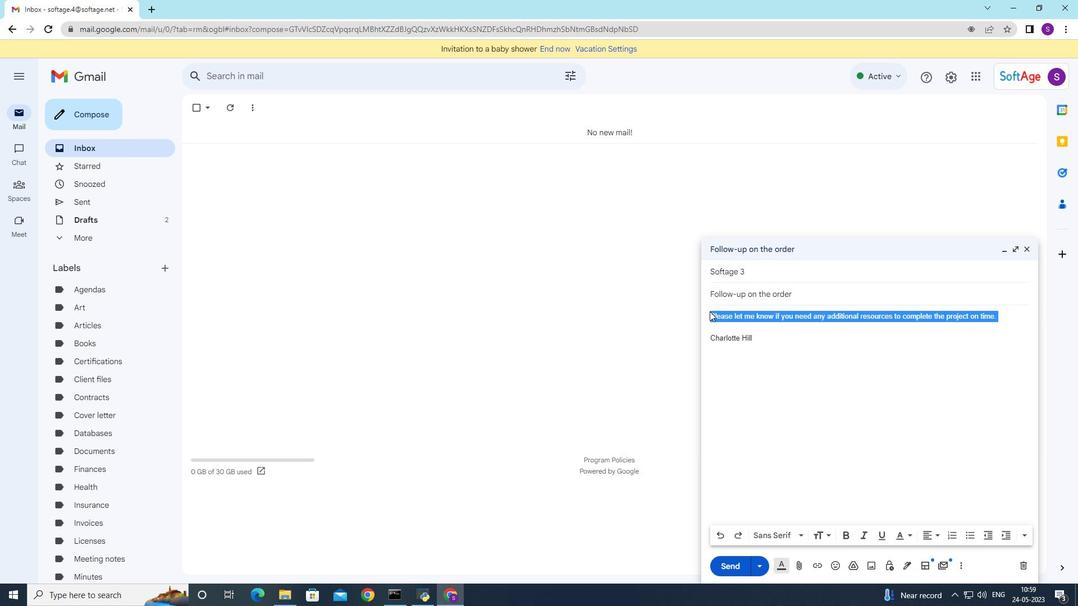
Action: Mouse moved to (709, 312)
Screenshot: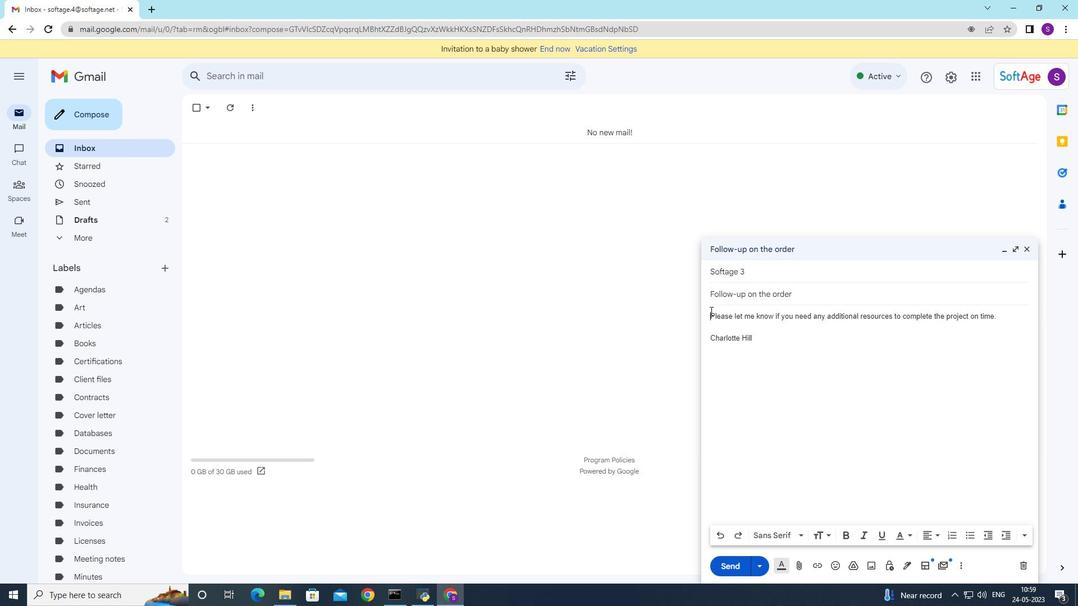 
Action: Mouse pressed left at (709, 312)
Screenshot: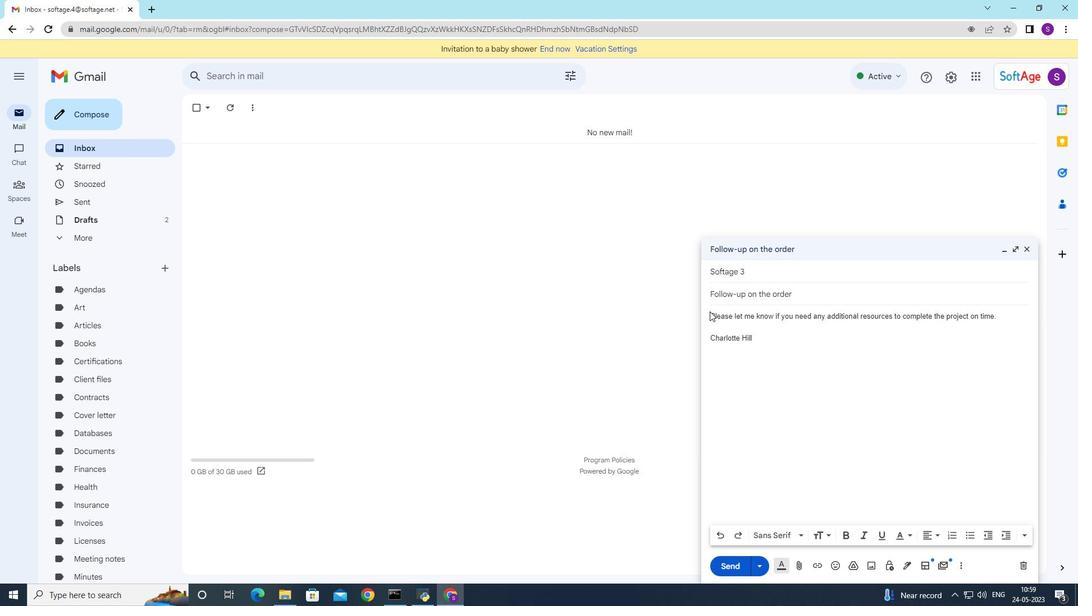
Action: Mouse moved to (731, 315)
Screenshot: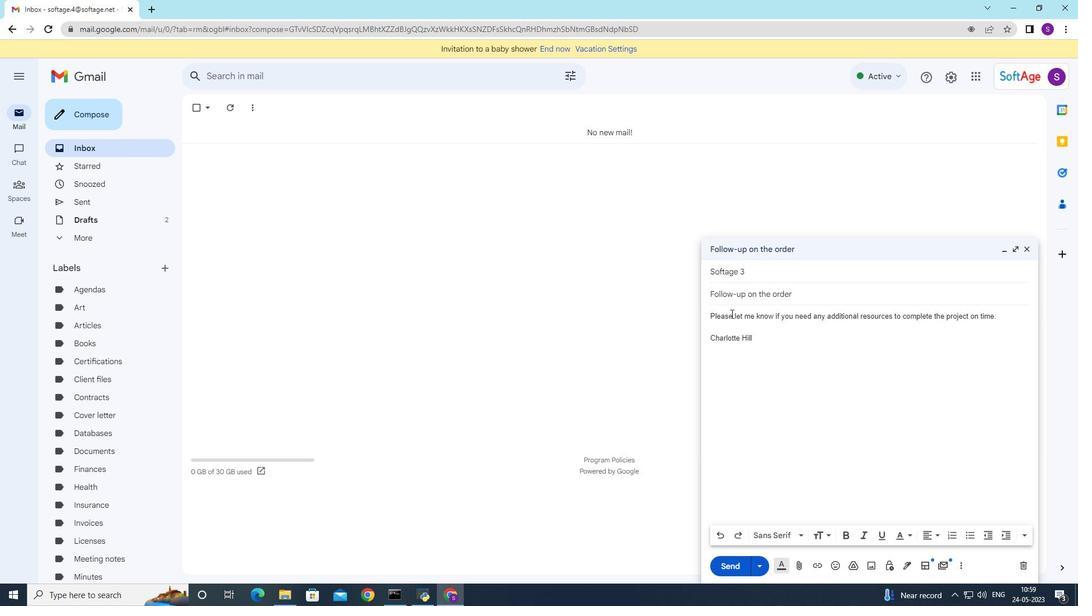 
Action: Mouse pressed left at (731, 315)
Screenshot: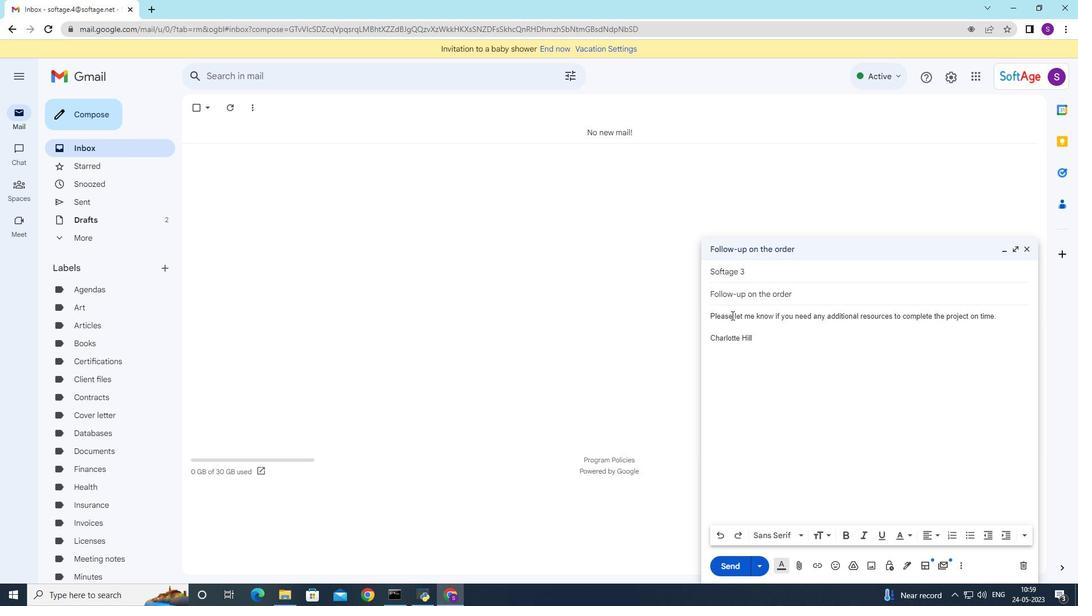 
Action: Mouse moved to (800, 540)
Screenshot: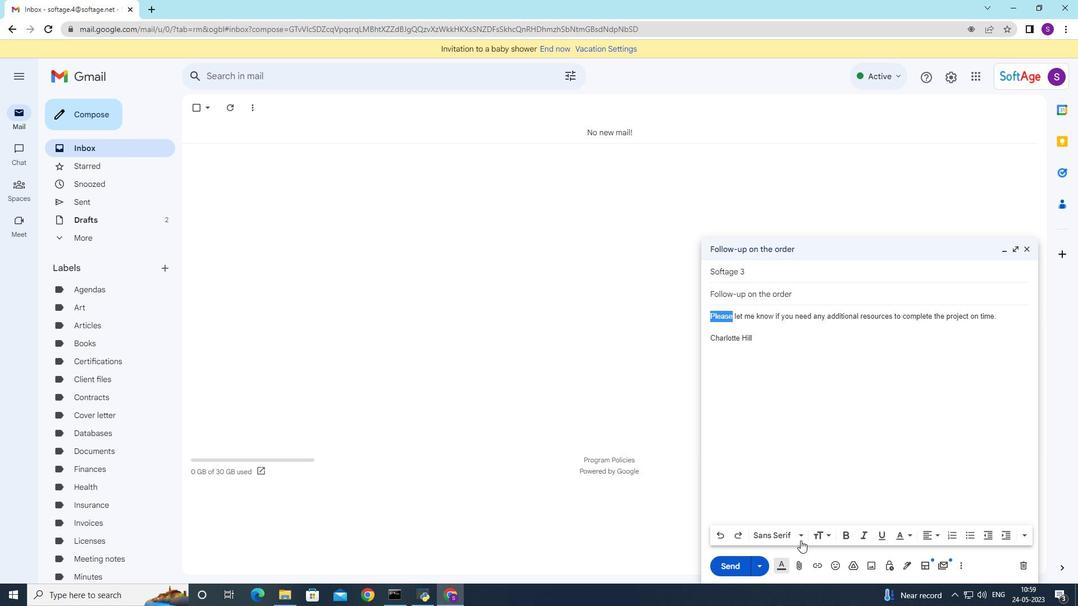 
Action: Mouse pressed left at (800, 540)
Screenshot: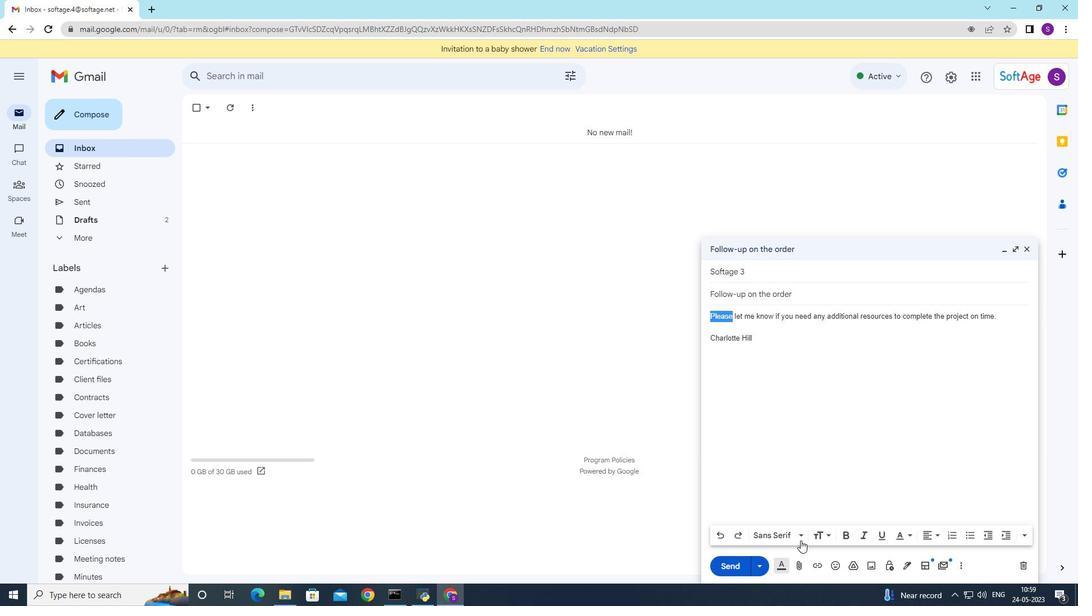 
Action: Mouse moved to (806, 465)
Screenshot: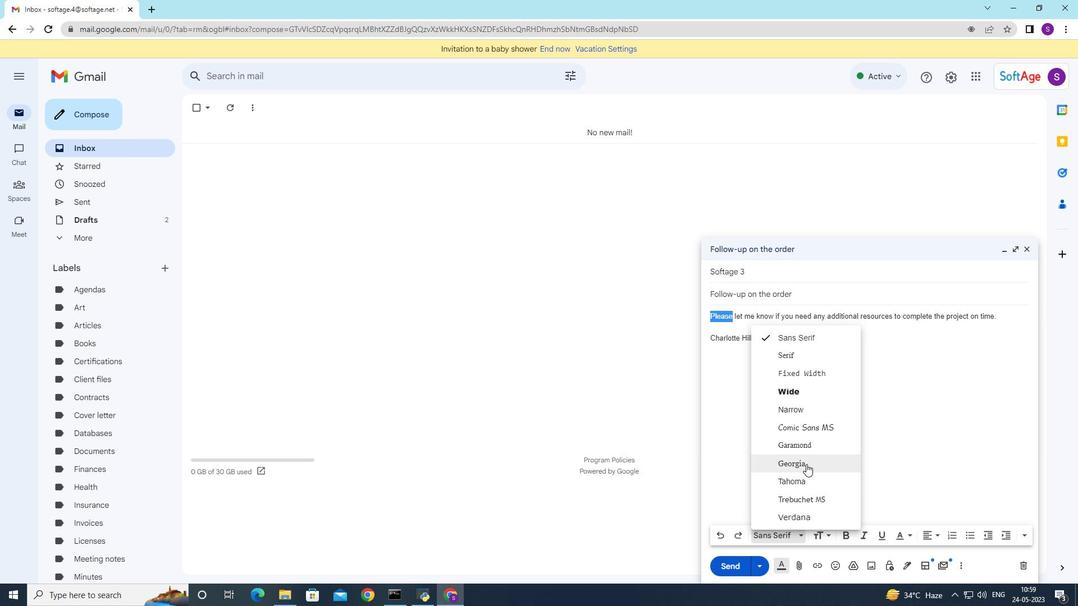 
Action: Mouse pressed left at (806, 465)
Screenshot: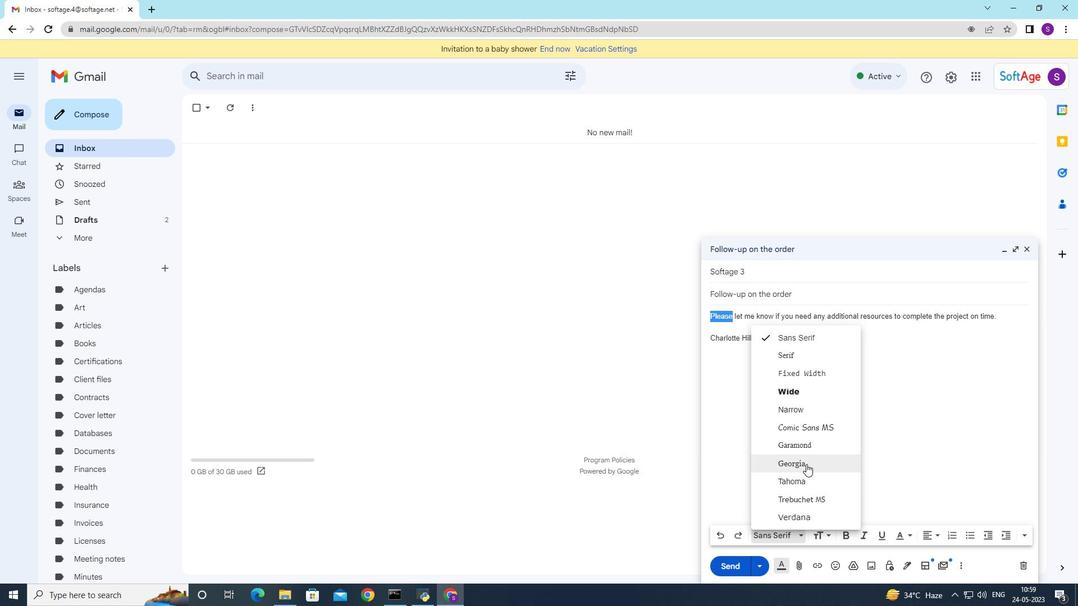 
Action: Mouse moved to (881, 538)
Screenshot: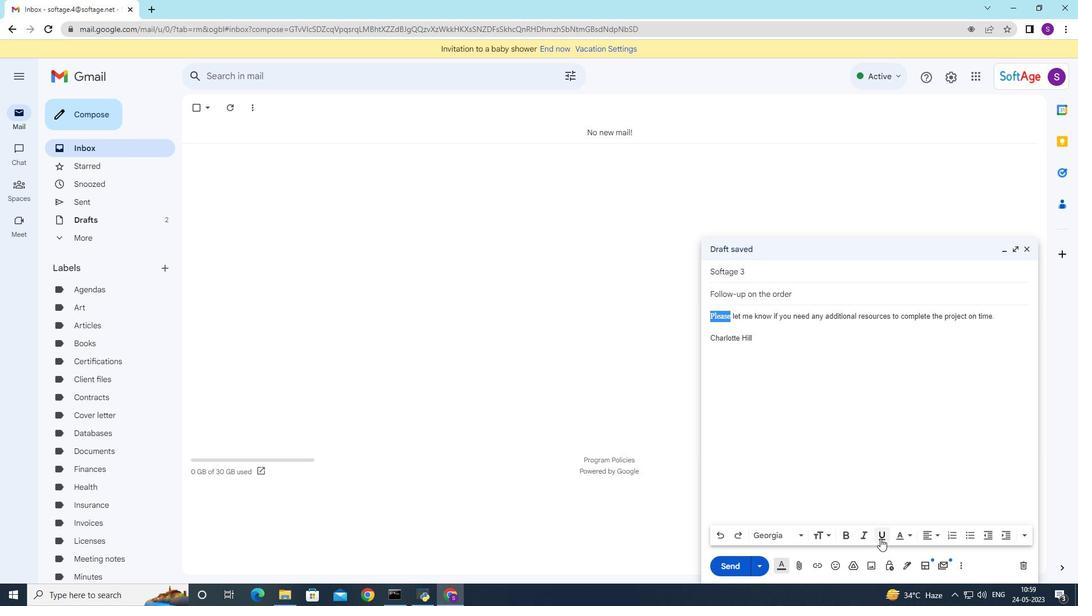 
Action: Mouse pressed left at (881, 538)
Screenshot: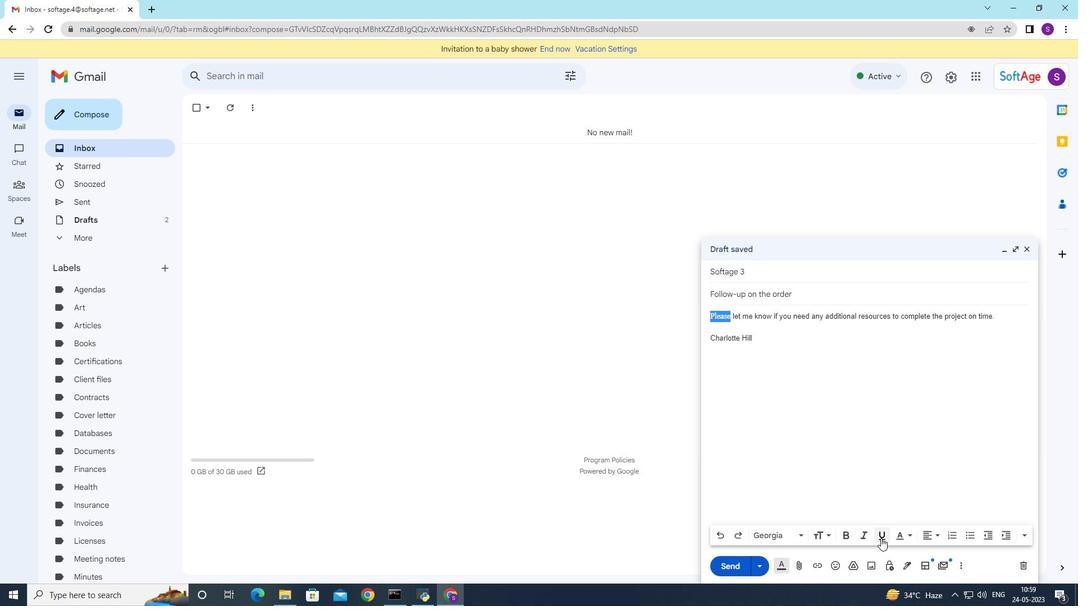 
Action: Mouse moved to (735, 564)
Screenshot: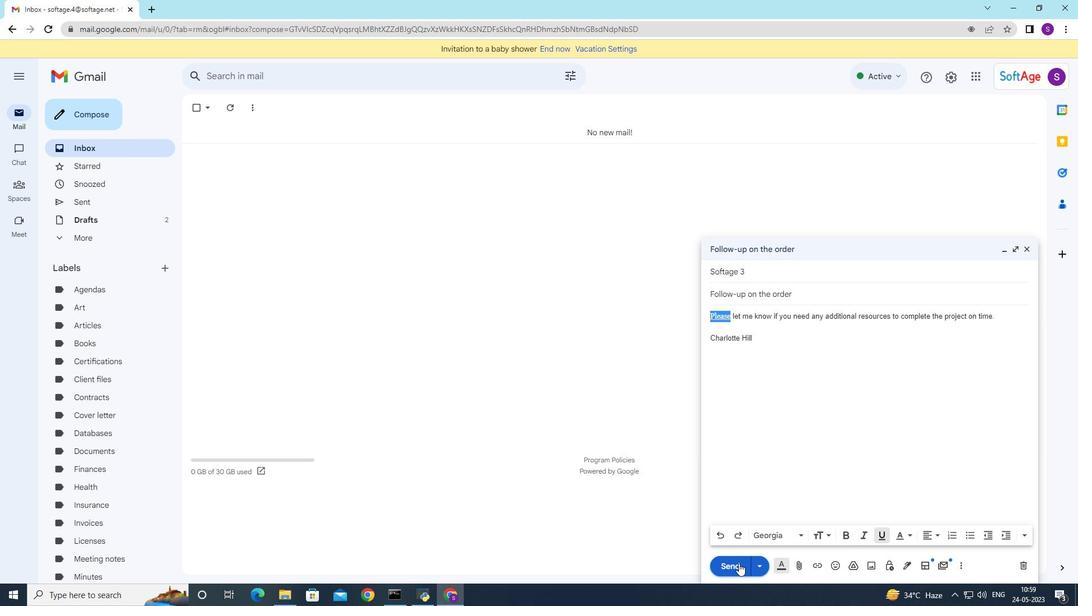 
Action: Mouse pressed left at (735, 564)
Screenshot: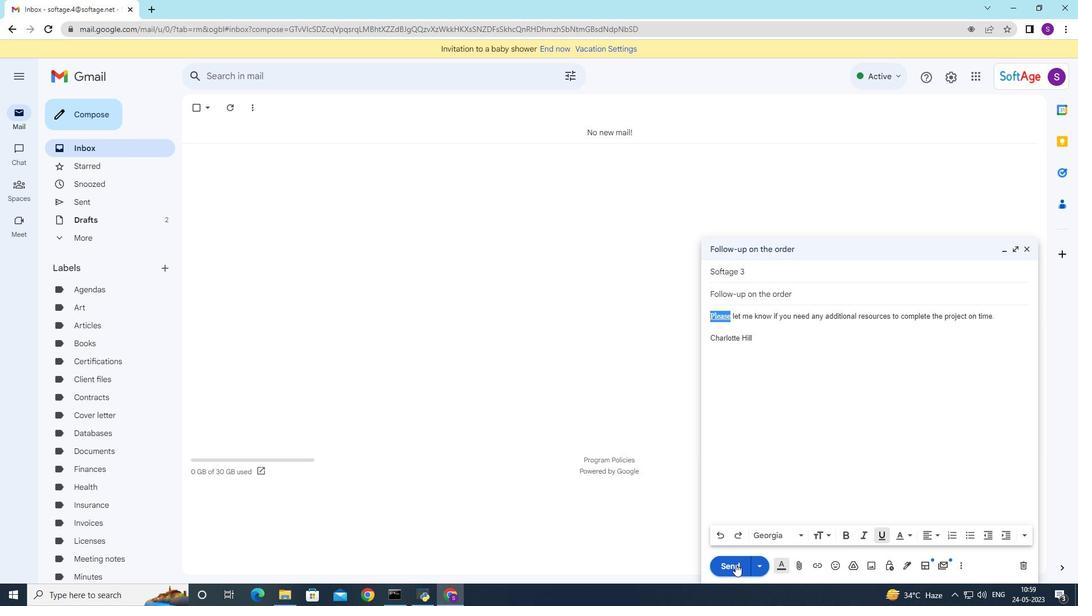 
Action: Mouse moved to (162, 269)
Screenshot: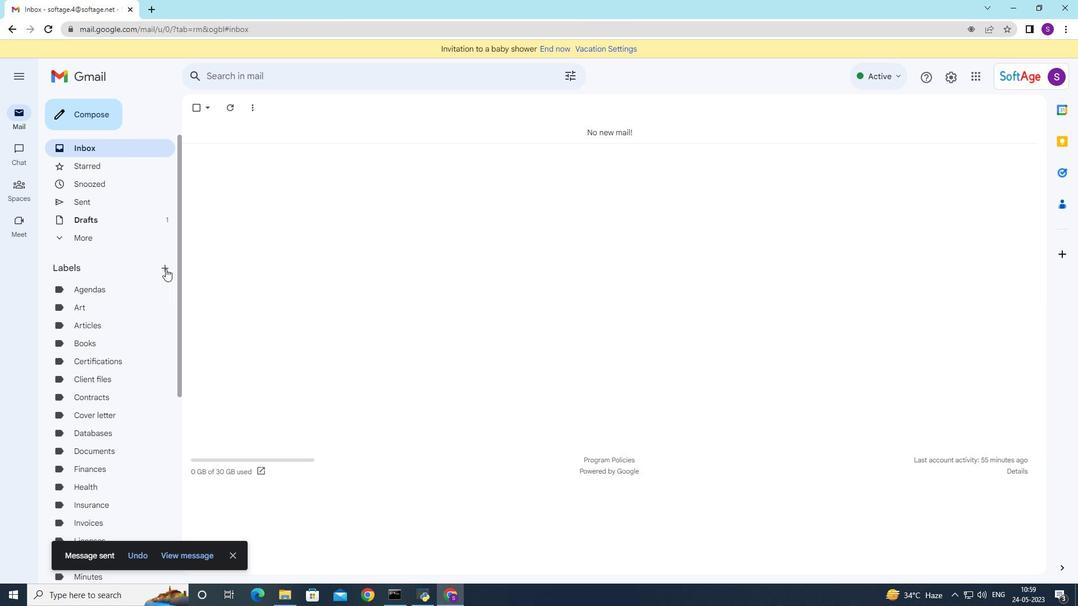 
Action: Mouse pressed left at (162, 269)
Screenshot: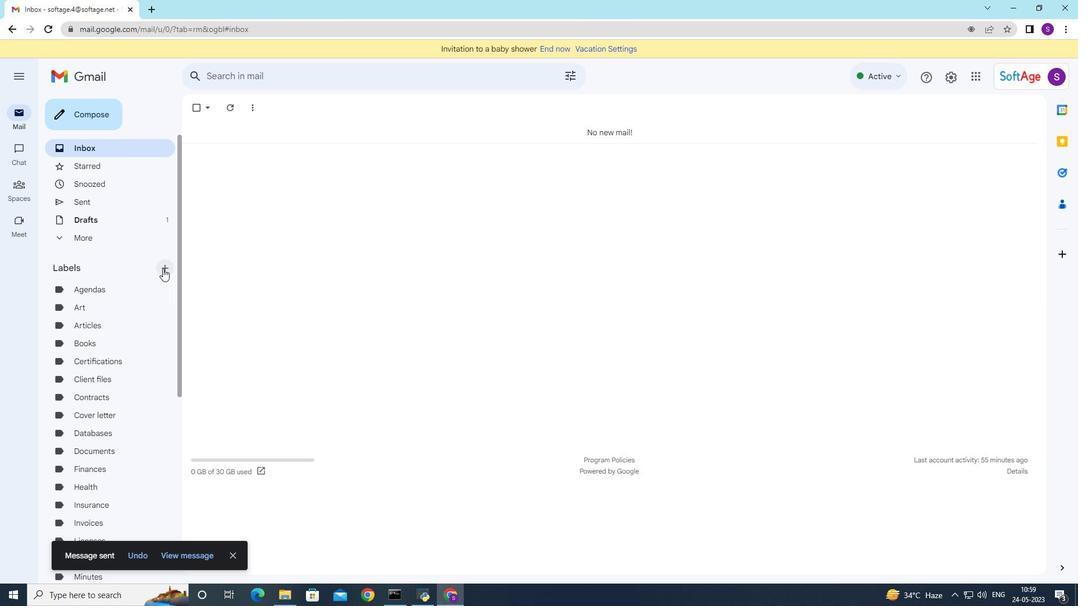 
Action: Mouse moved to (190, 284)
Screenshot: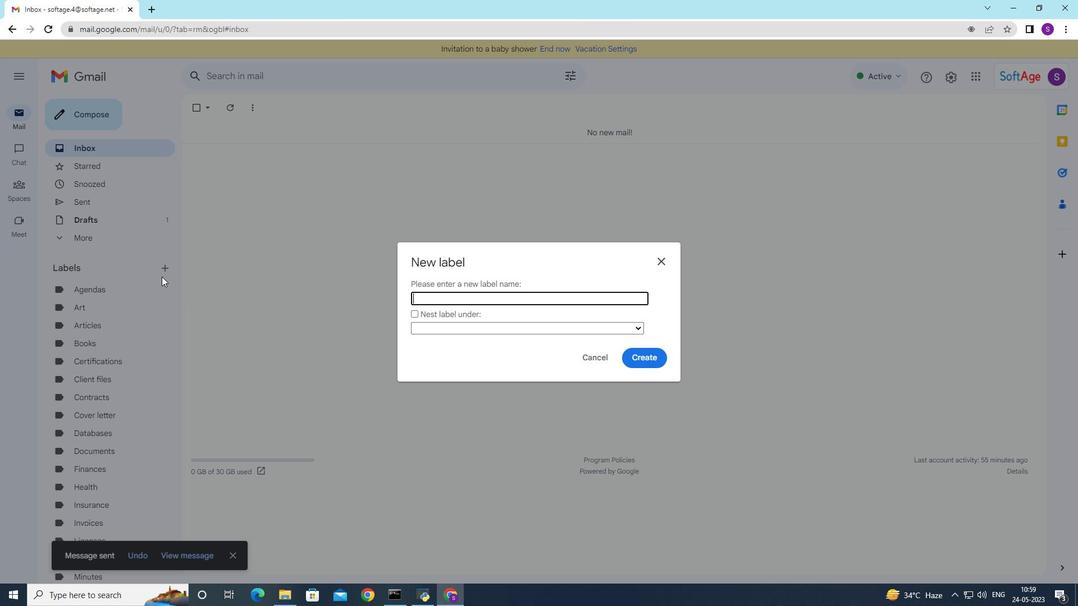 
Action: Key pressed <Key.shift>Customer<Key.space><Key.shift>service
Screenshot: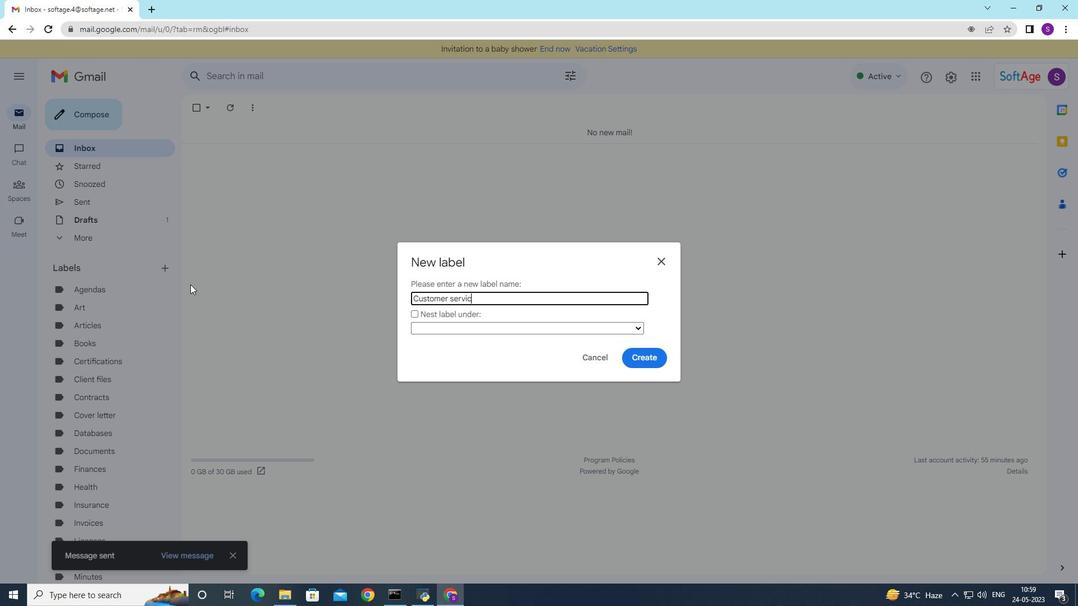 
Action: Mouse moved to (646, 361)
Screenshot: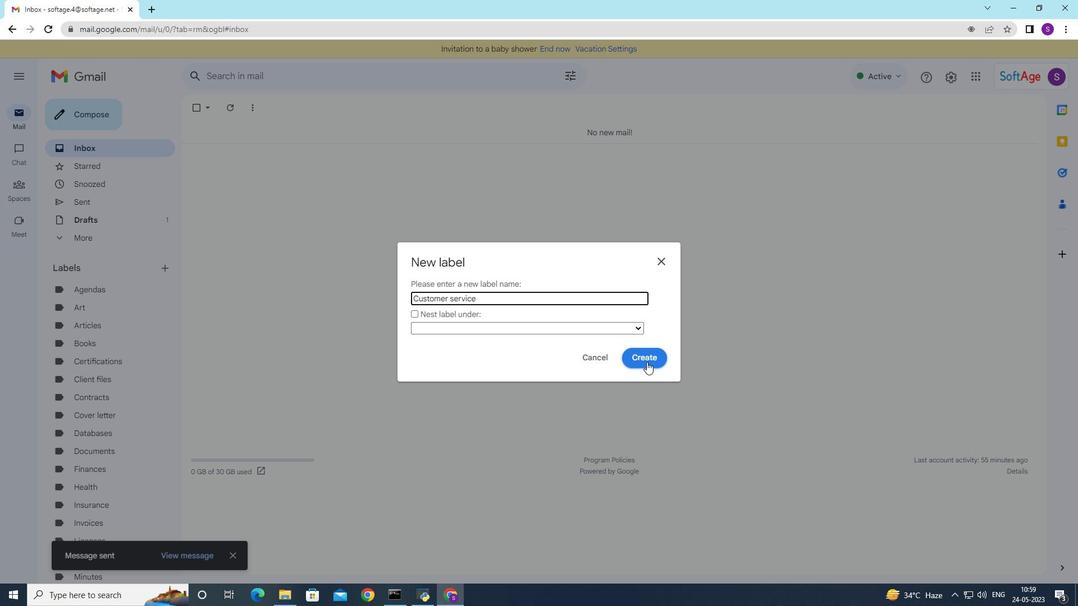 
Action: Mouse pressed left at (646, 361)
Screenshot: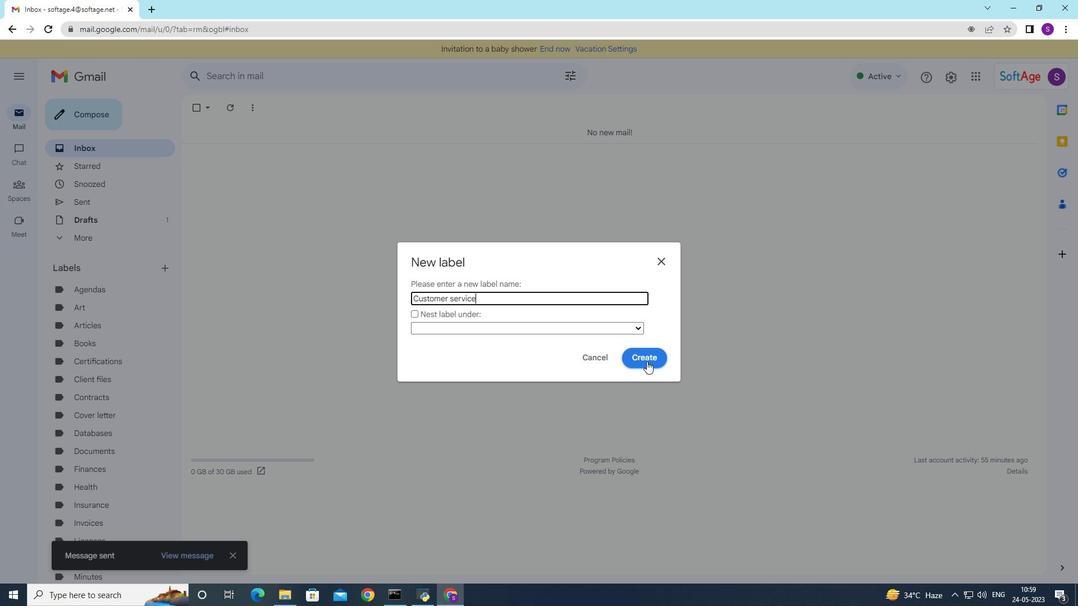 
Action: Mouse moved to (93, 199)
Screenshot: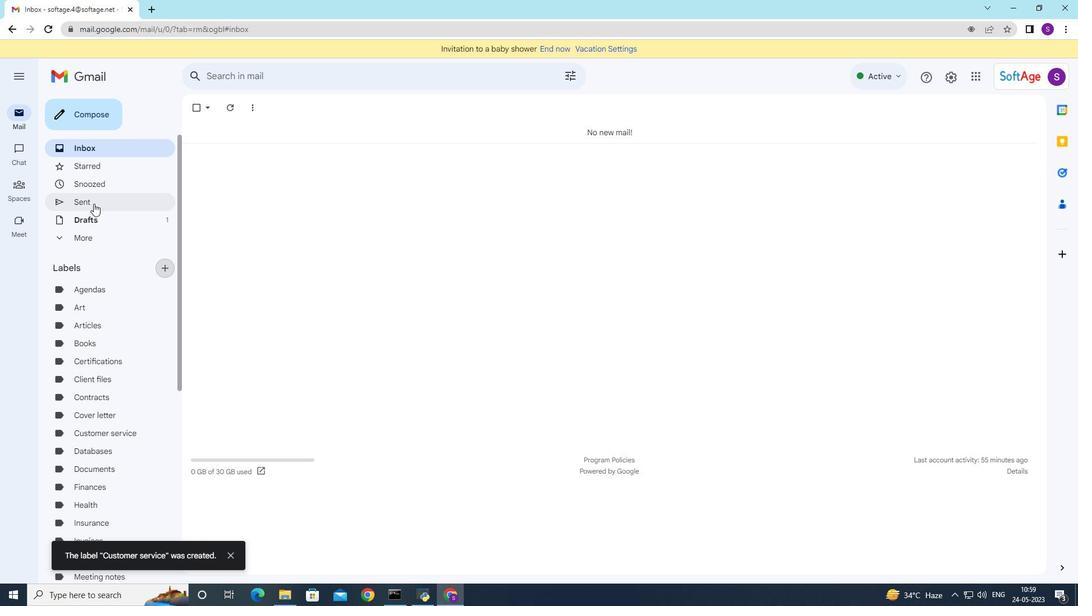 
Action: Mouse pressed left at (93, 199)
Screenshot: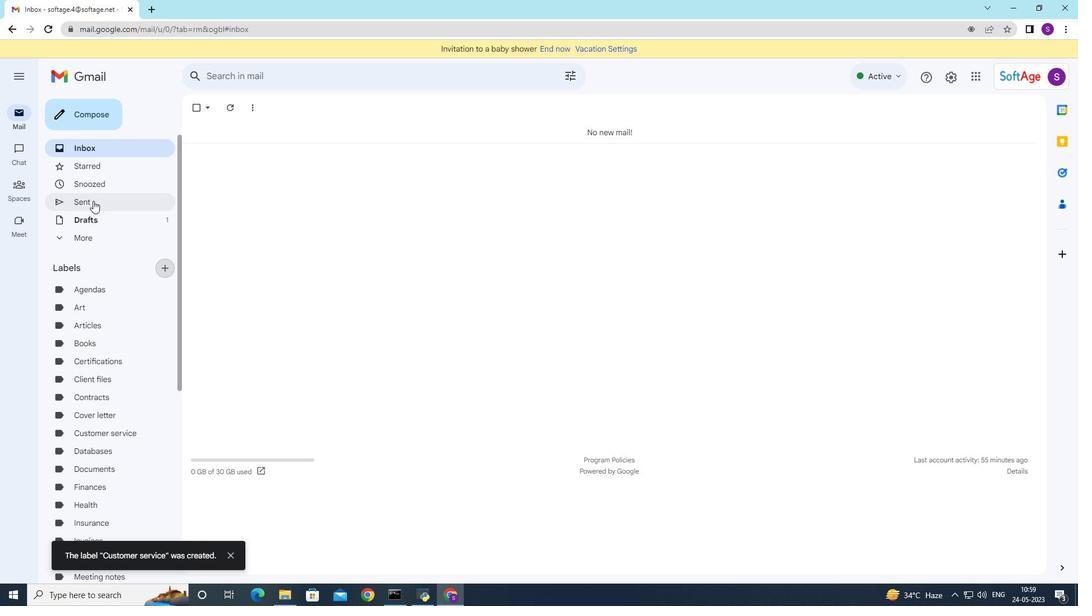 
Action: Mouse moved to (364, 165)
Screenshot: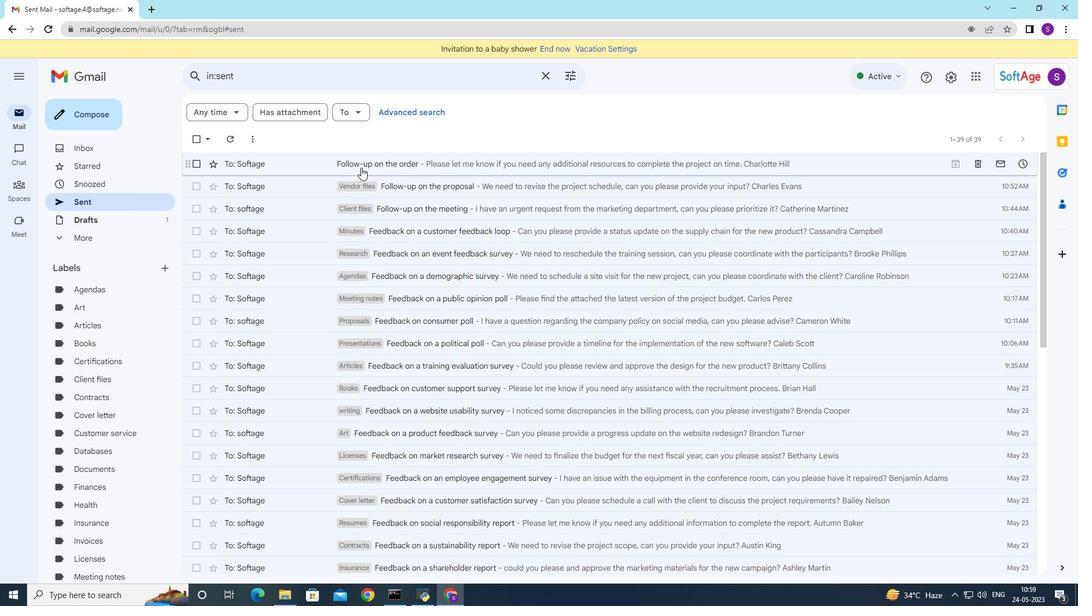
Action: Mouse pressed right at (364, 165)
Screenshot: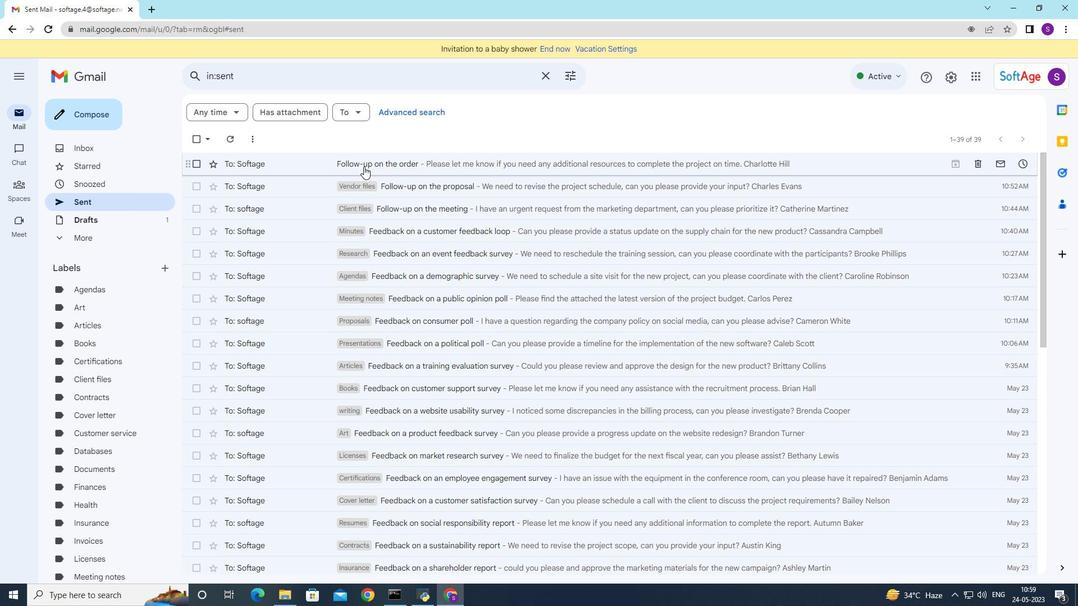 
Action: Mouse moved to (536, 199)
Screenshot: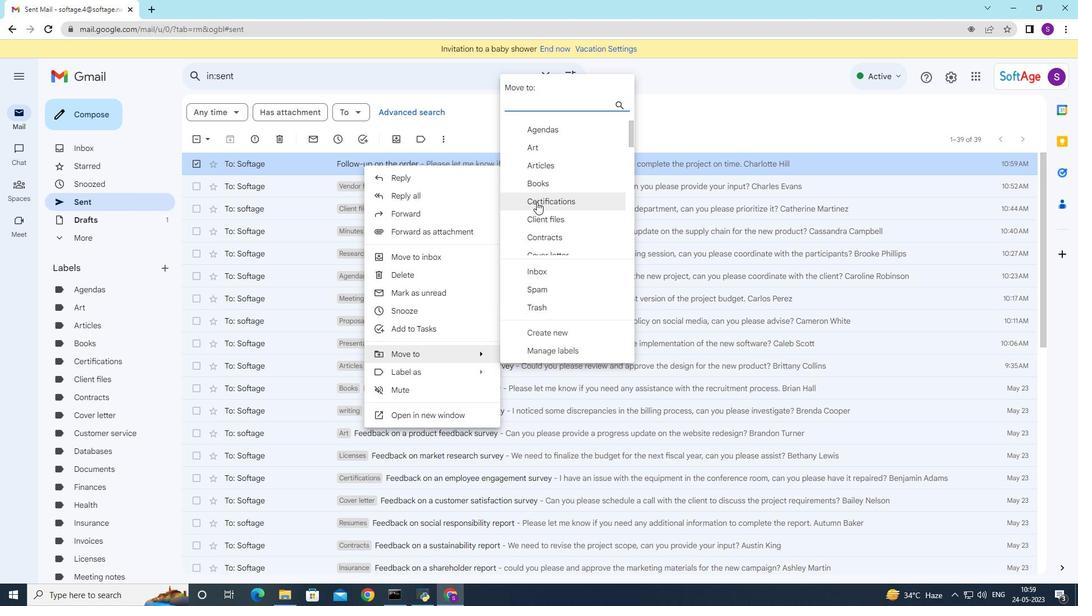 
Action: Mouse scrolled (536, 199) with delta (0, 0)
Screenshot: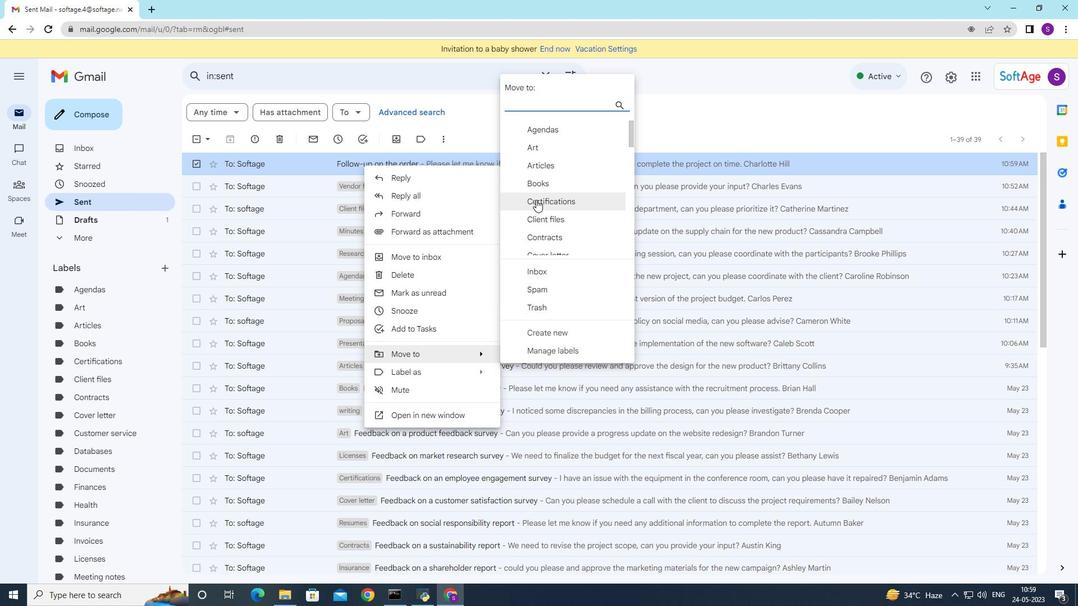 
Action: Mouse scrolled (536, 199) with delta (0, 0)
Screenshot: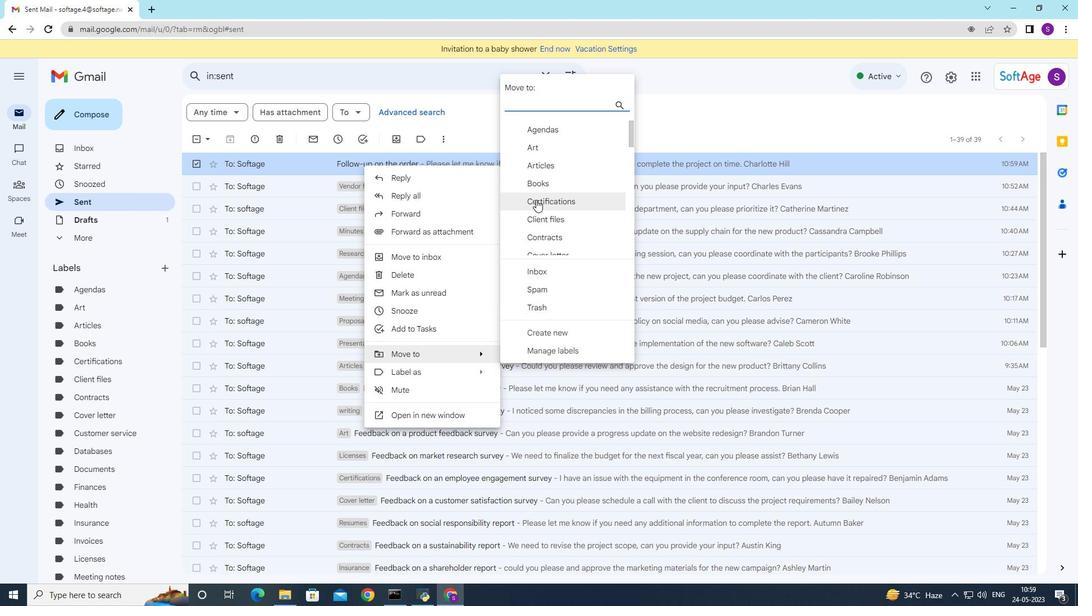 
Action: Mouse scrolled (536, 199) with delta (0, 0)
Screenshot: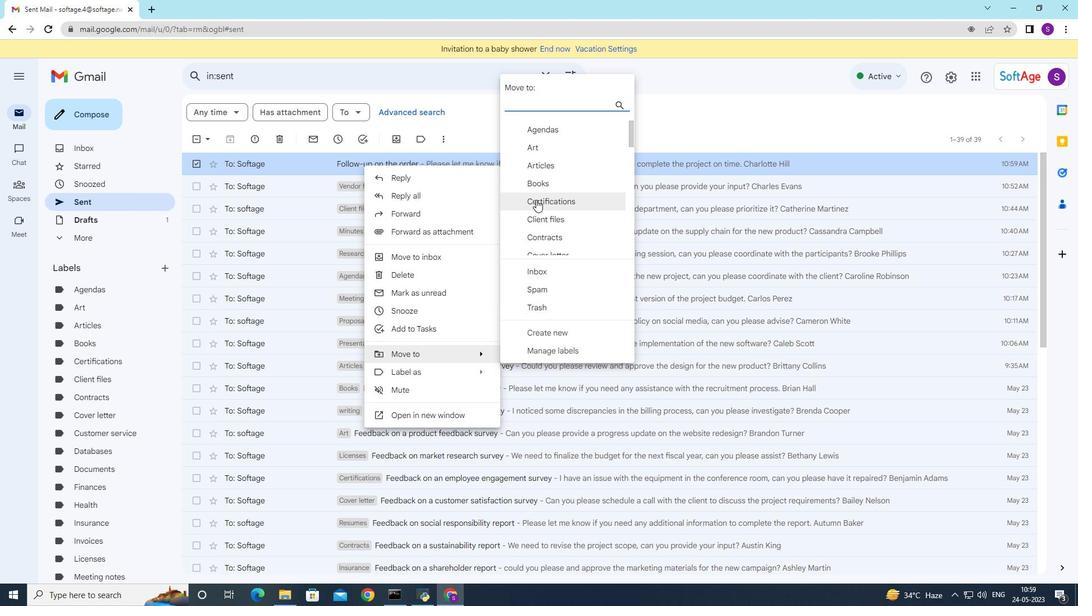 
Action: Mouse scrolled (536, 200) with delta (0, 0)
Screenshot: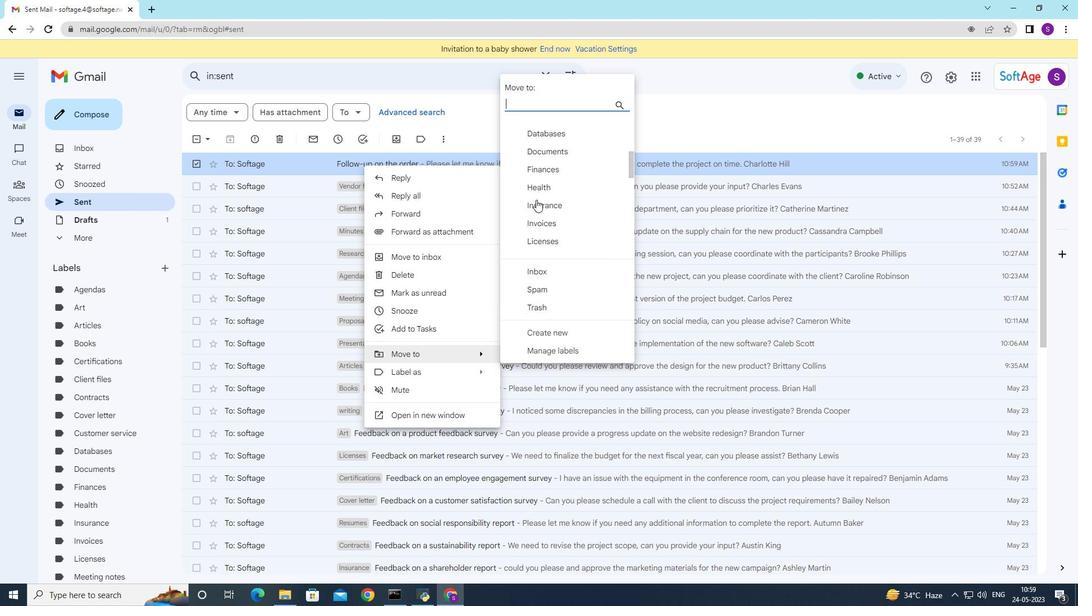 
Action: Mouse scrolled (536, 200) with delta (0, 0)
Screenshot: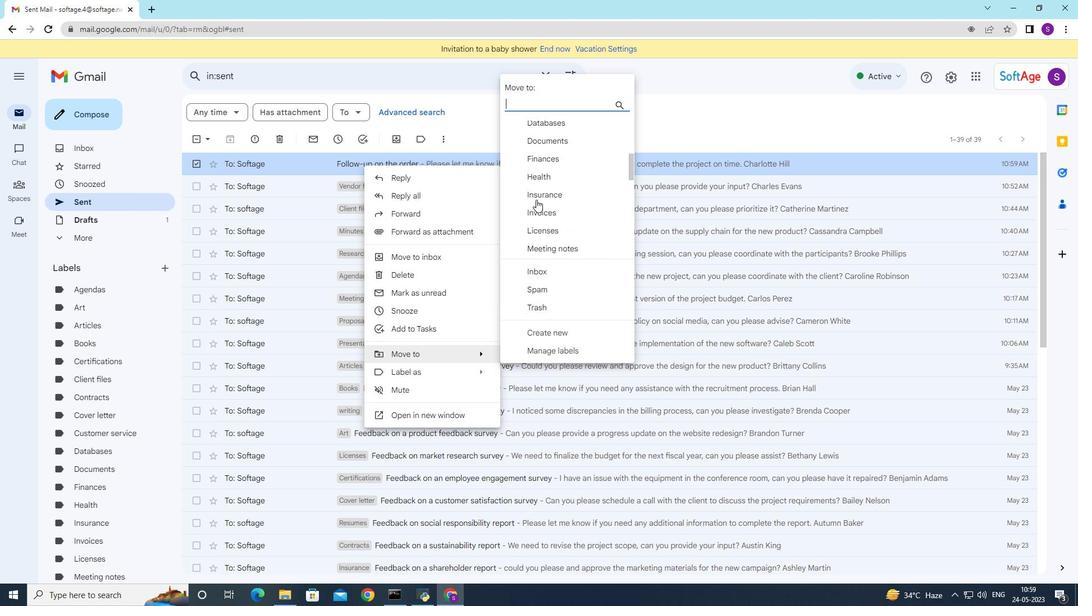 
Action: Mouse moved to (540, 216)
Screenshot: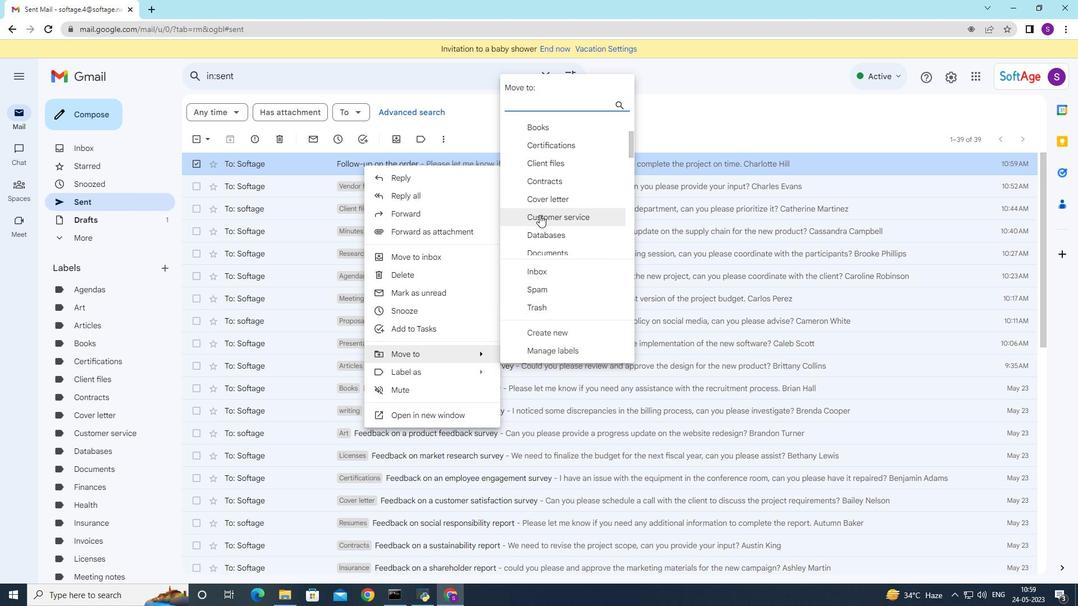 
Action: Mouse pressed left at (540, 216)
Screenshot: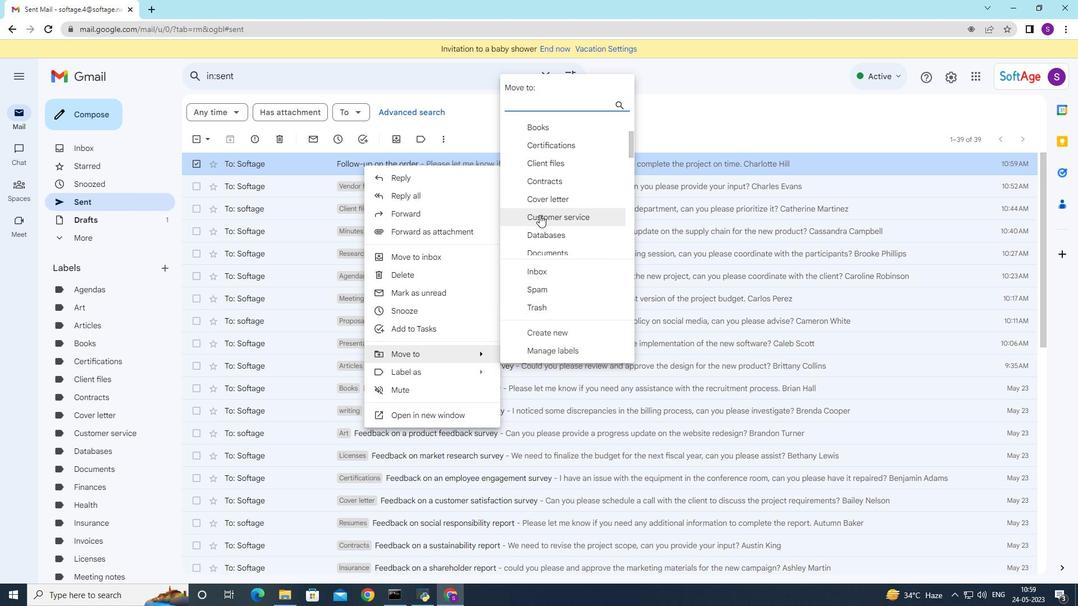 
Action: Mouse moved to (539, 217)
Screenshot: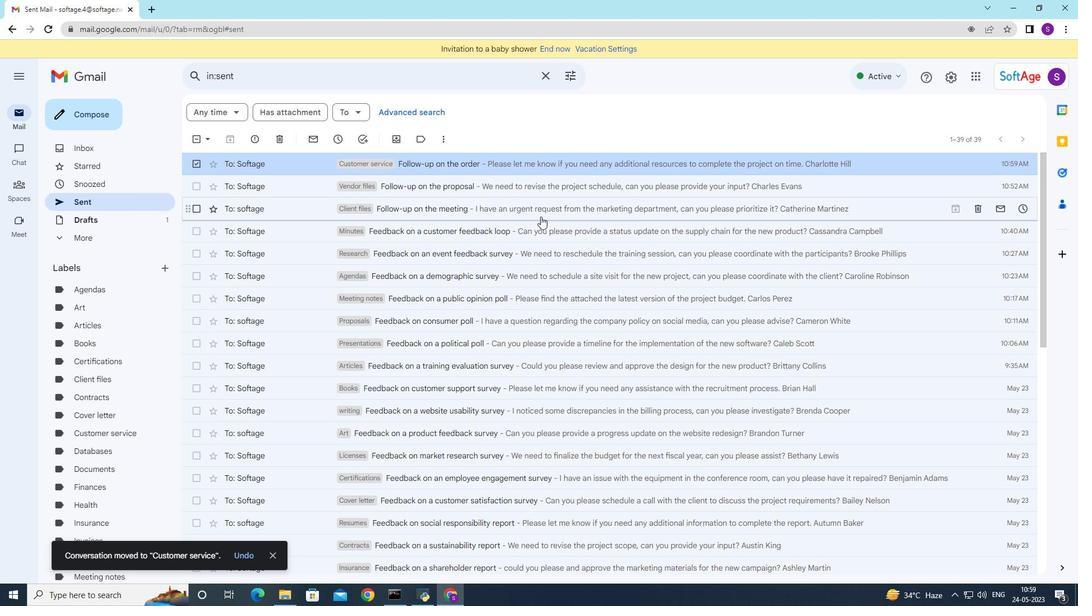 
